Task: Find connections with filter location Schkeuditz with filter topic #Consultingwith filter profile language French with filter current company Adani Solar with filter school Bishop Heber College with filter industry Engines and Power Transmission Equipment Manufacturing with filter service category Blogging with filter keywords title Receptionist
Action: Mouse moved to (313, 260)
Screenshot: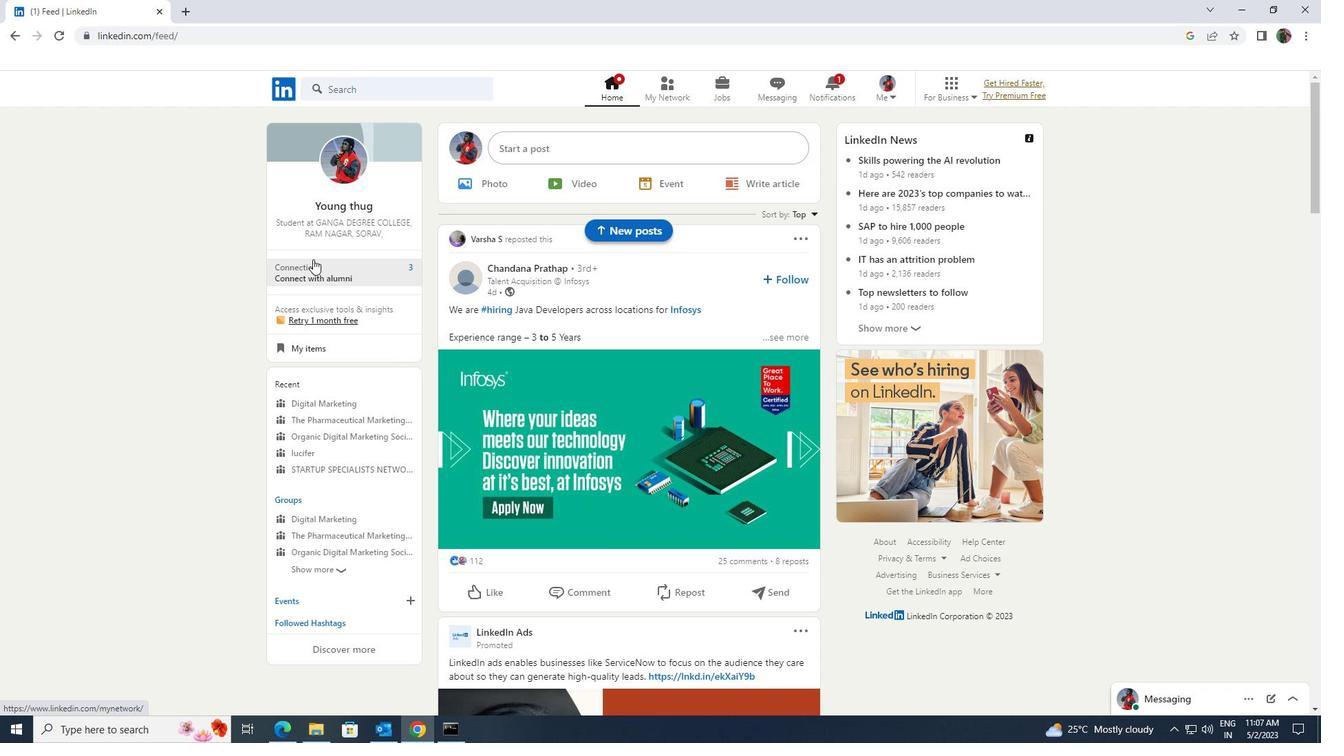 
Action: Mouse pressed left at (313, 260)
Screenshot: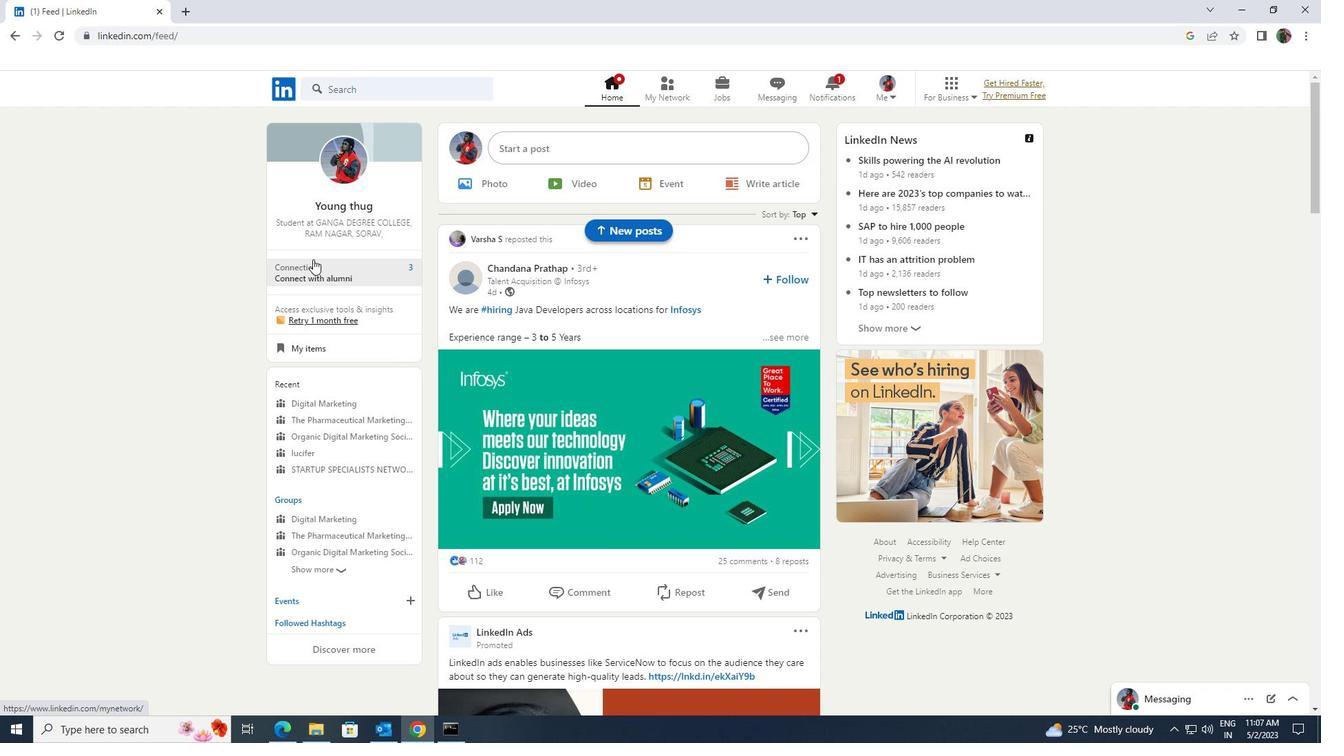 
Action: Mouse moved to (340, 170)
Screenshot: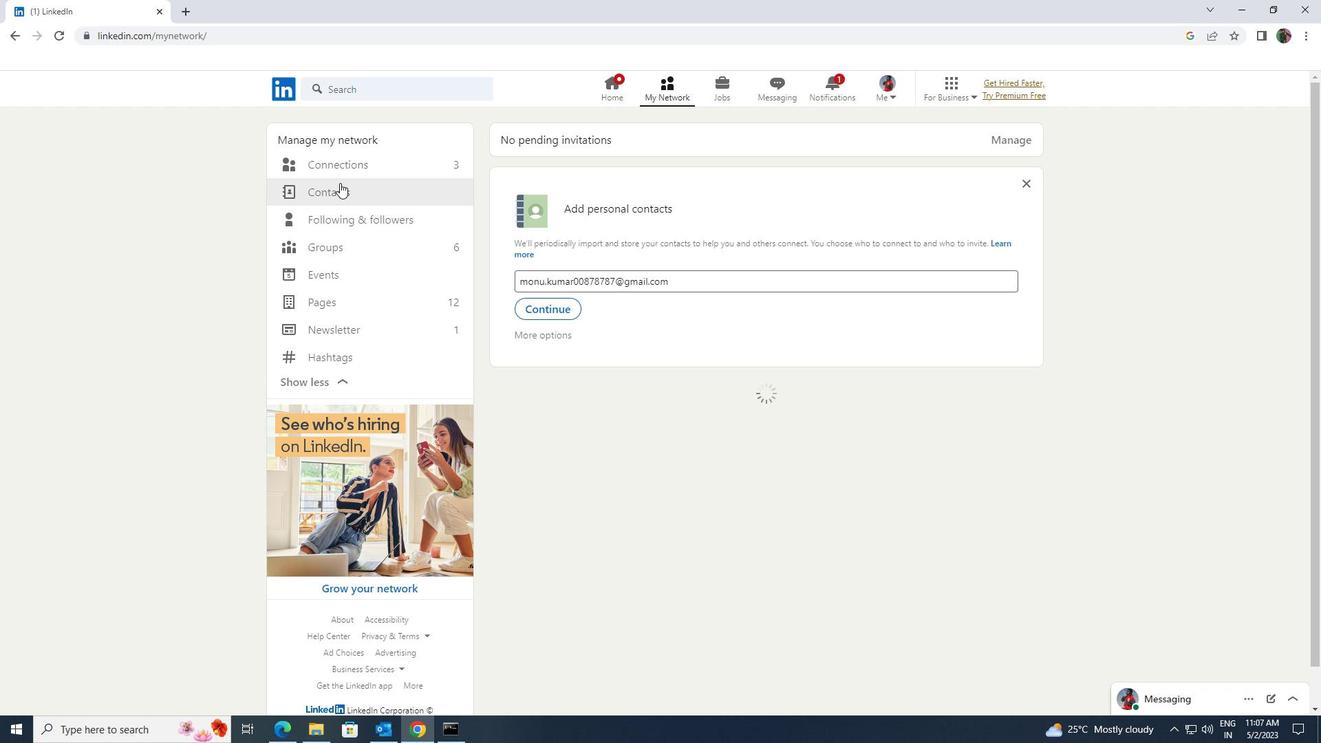 
Action: Mouse pressed left at (340, 170)
Screenshot: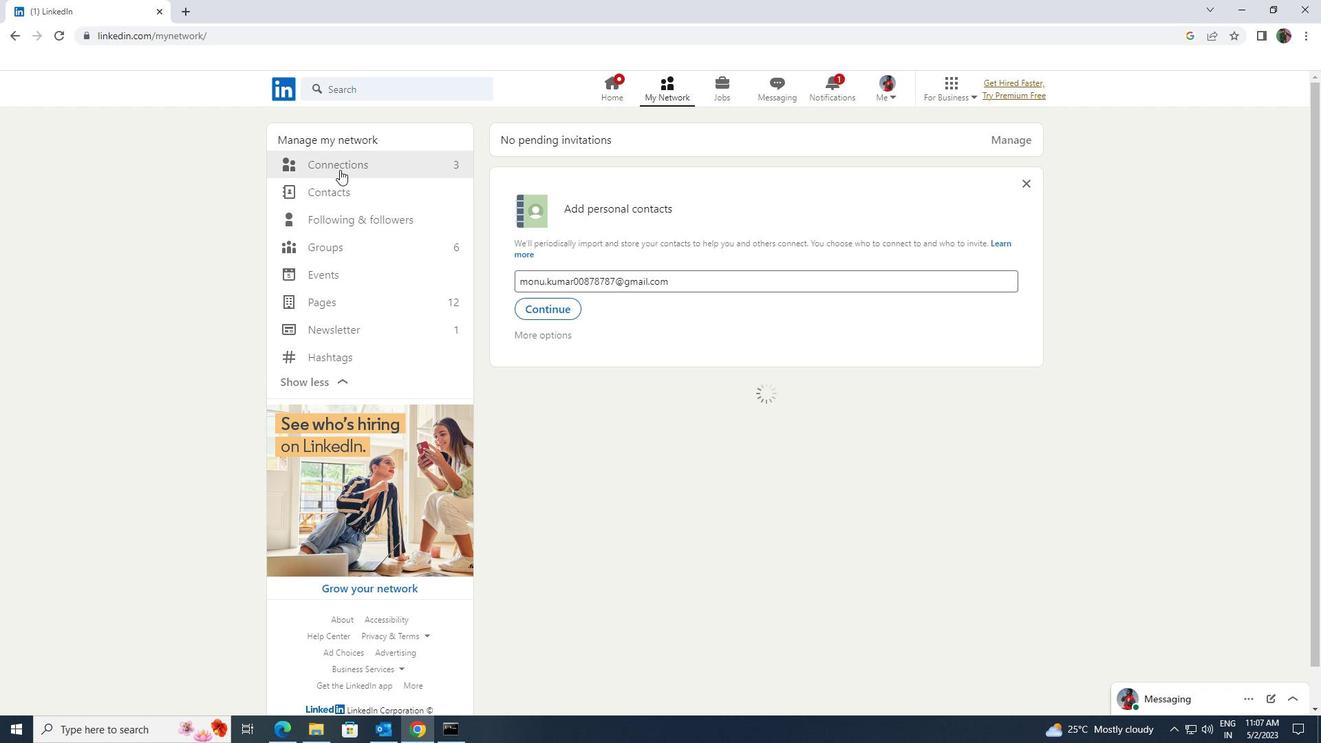 
Action: Mouse moved to (747, 165)
Screenshot: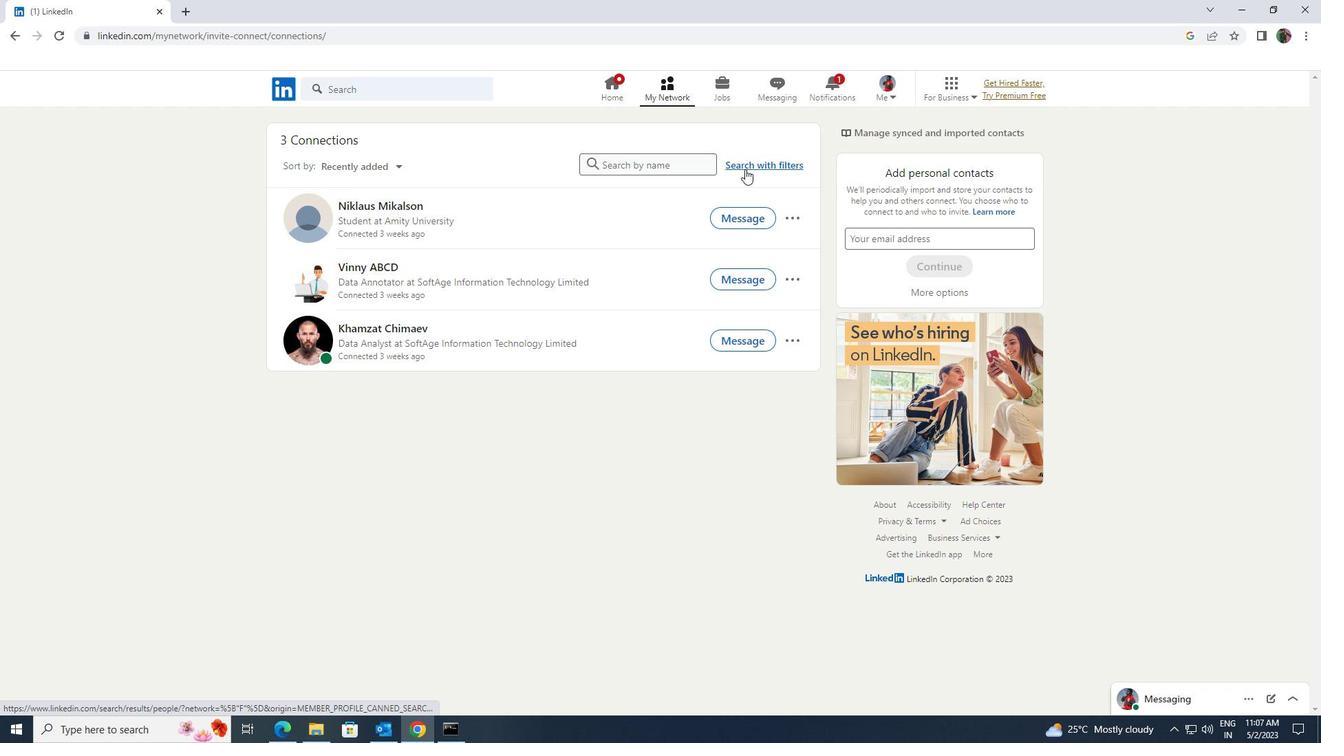 
Action: Mouse pressed left at (747, 165)
Screenshot: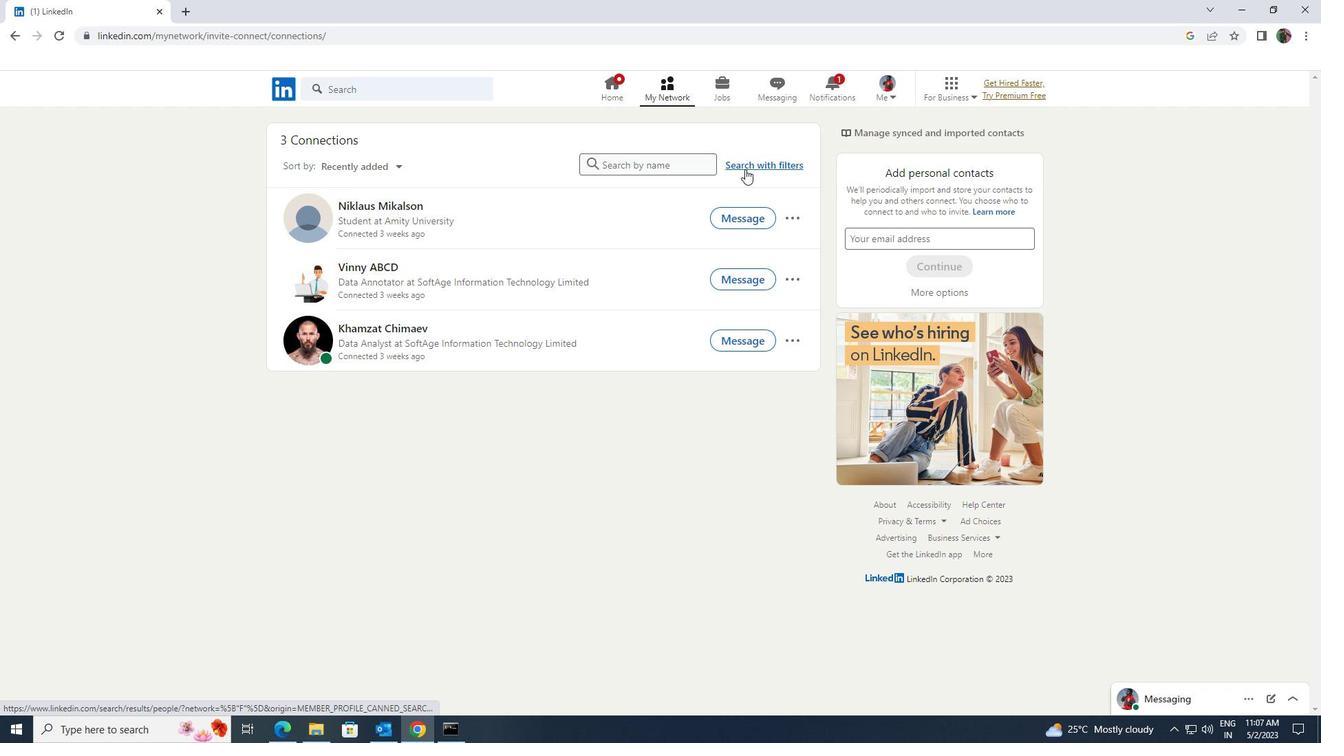 
Action: Mouse moved to (708, 130)
Screenshot: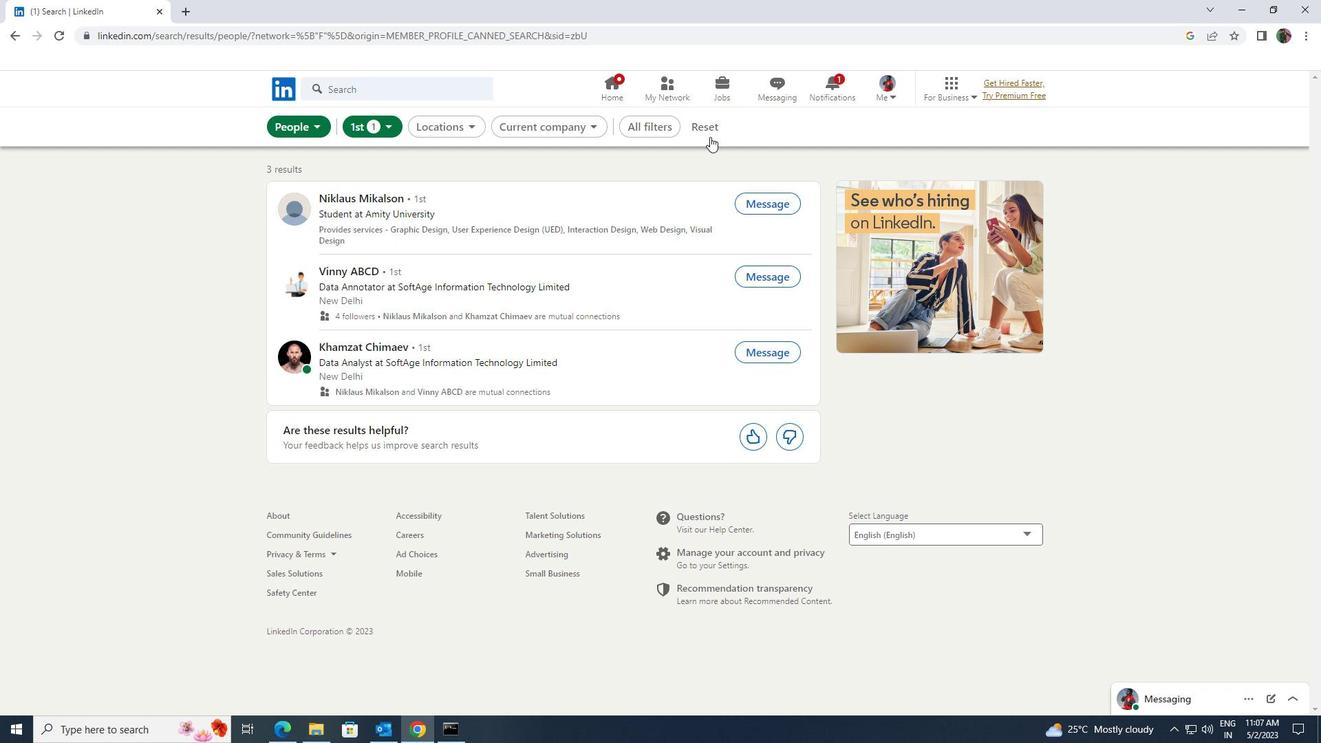 
Action: Mouse pressed left at (708, 130)
Screenshot: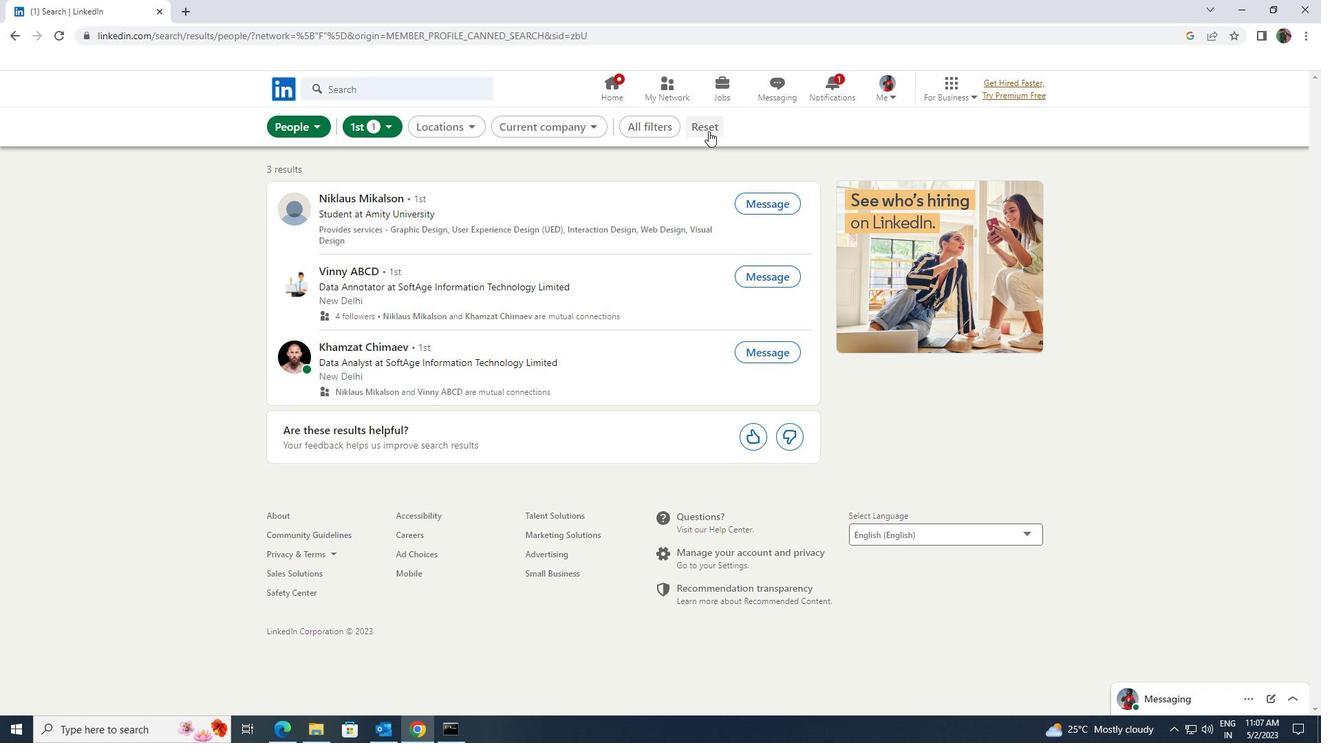 
Action: Mouse moved to (695, 128)
Screenshot: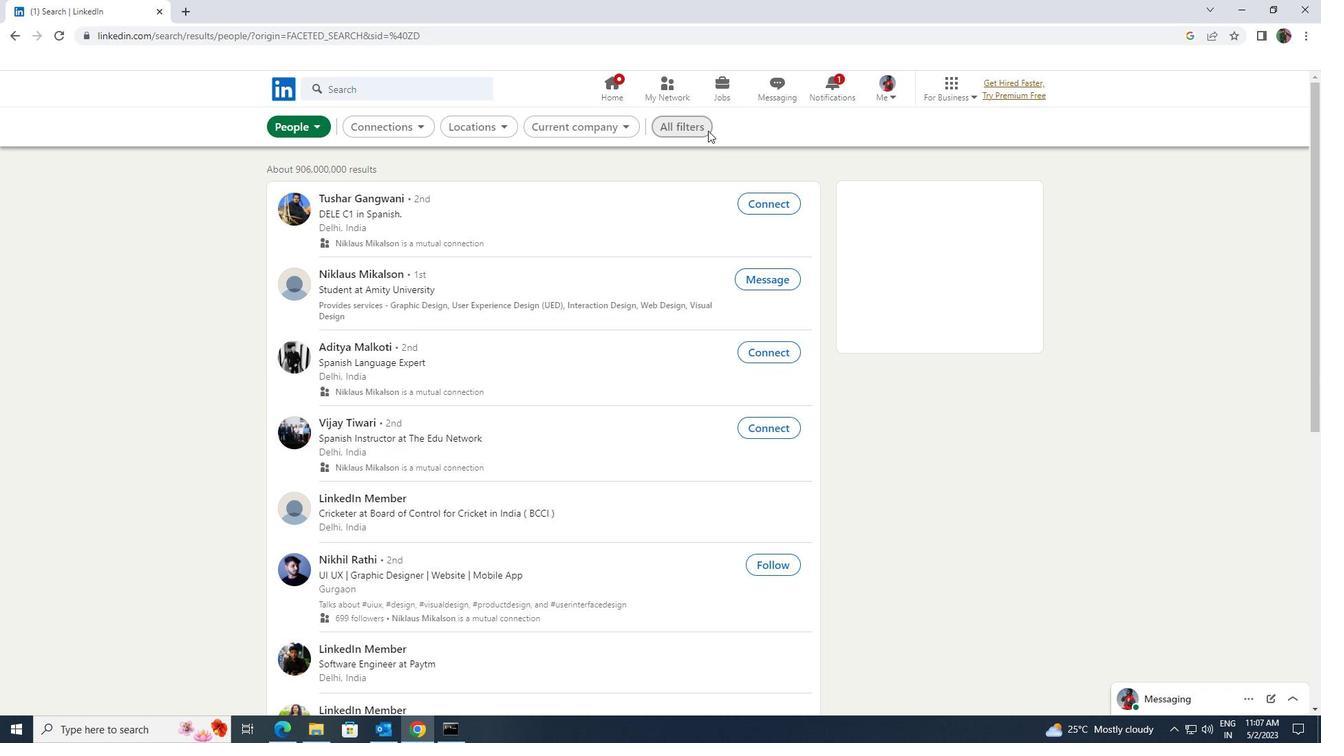 
Action: Mouse pressed left at (695, 128)
Screenshot: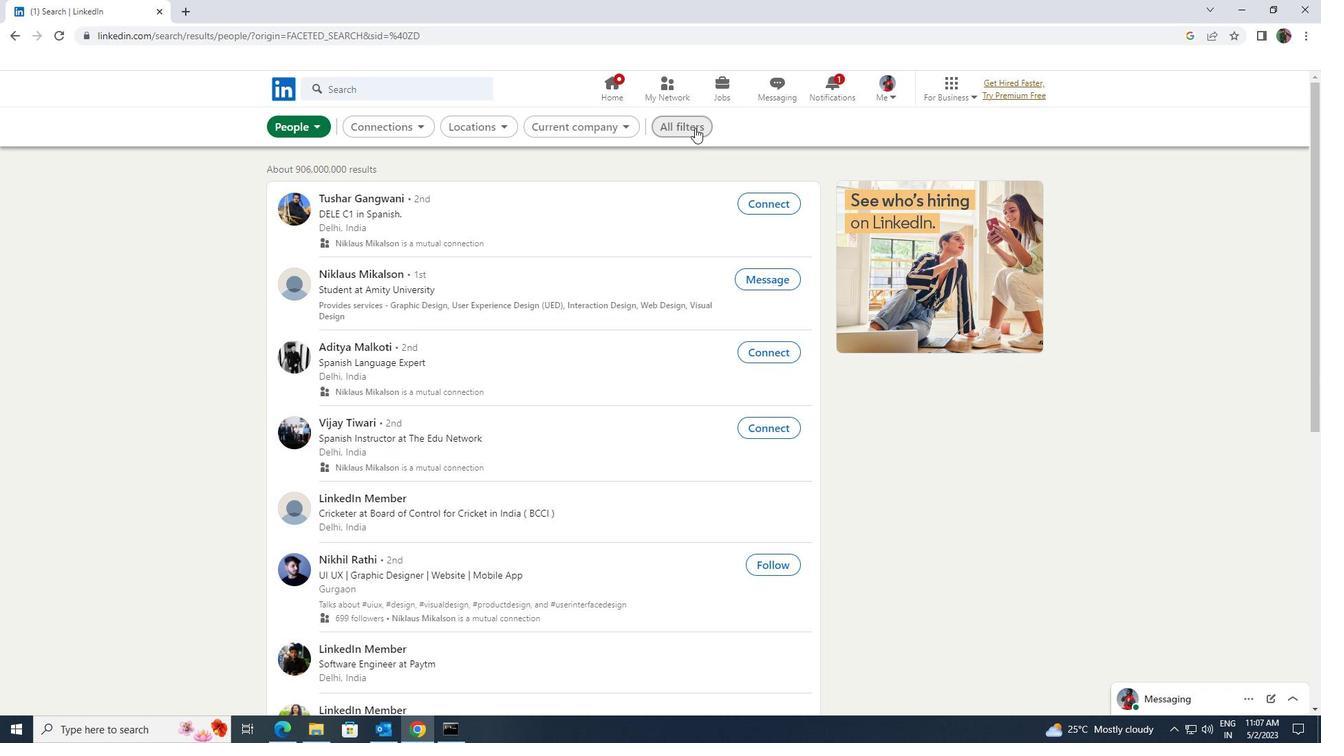 
Action: Mouse moved to (1153, 443)
Screenshot: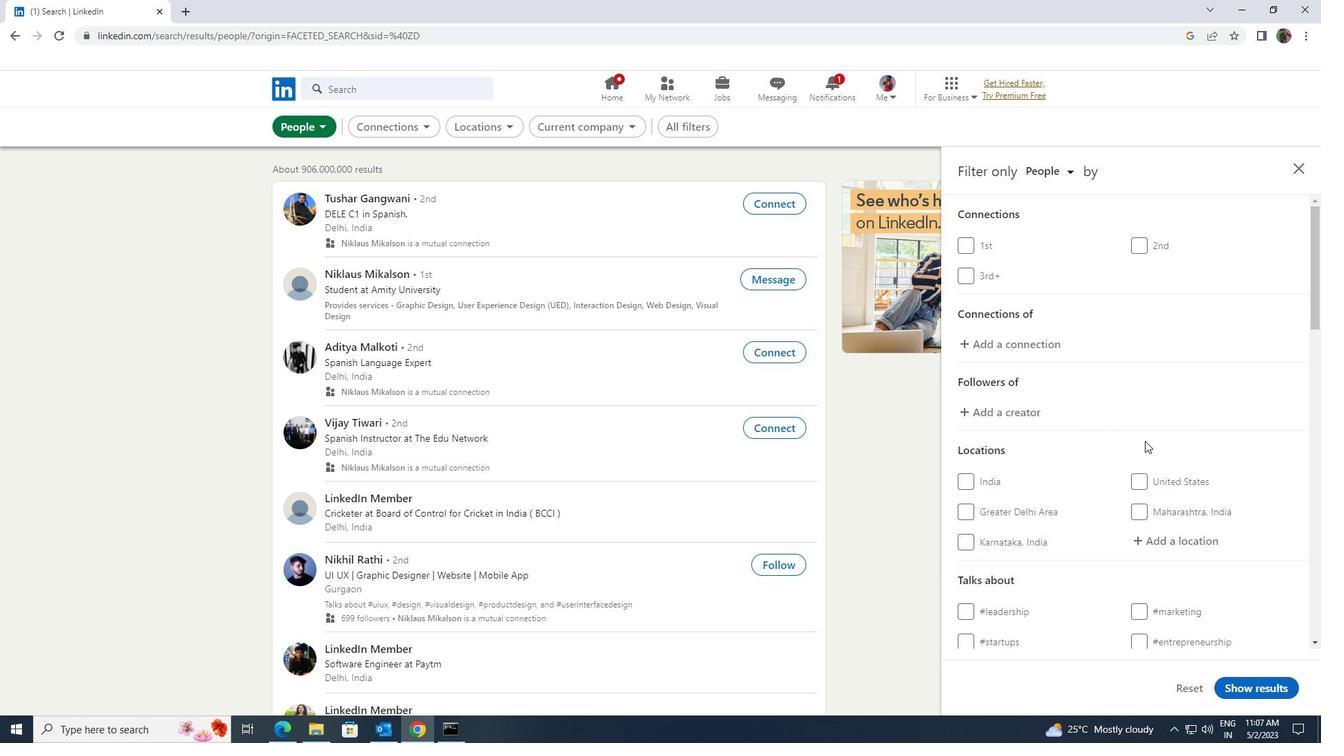 
Action: Mouse scrolled (1153, 442) with delta (0, 0)
Screenshot: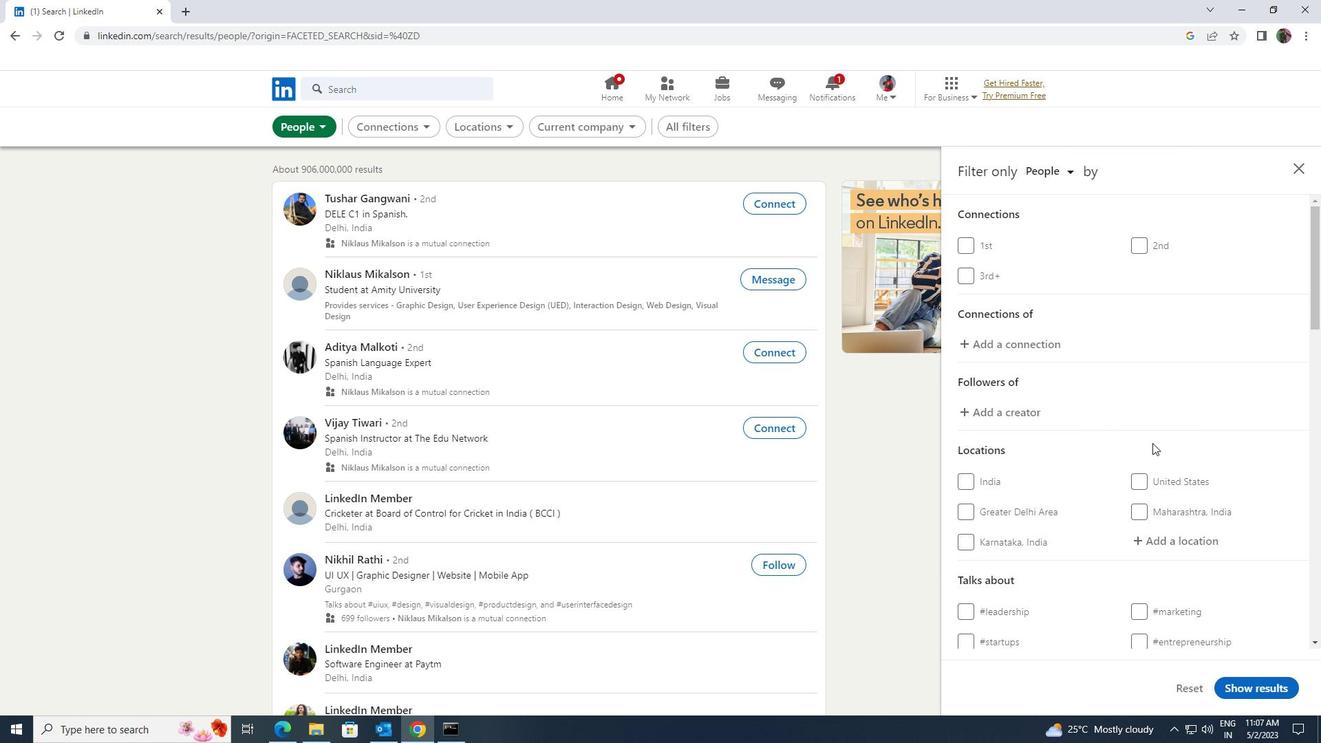 
Action: Mouse scrolled (1153, 442) with delta (0, 0)
Screenshot: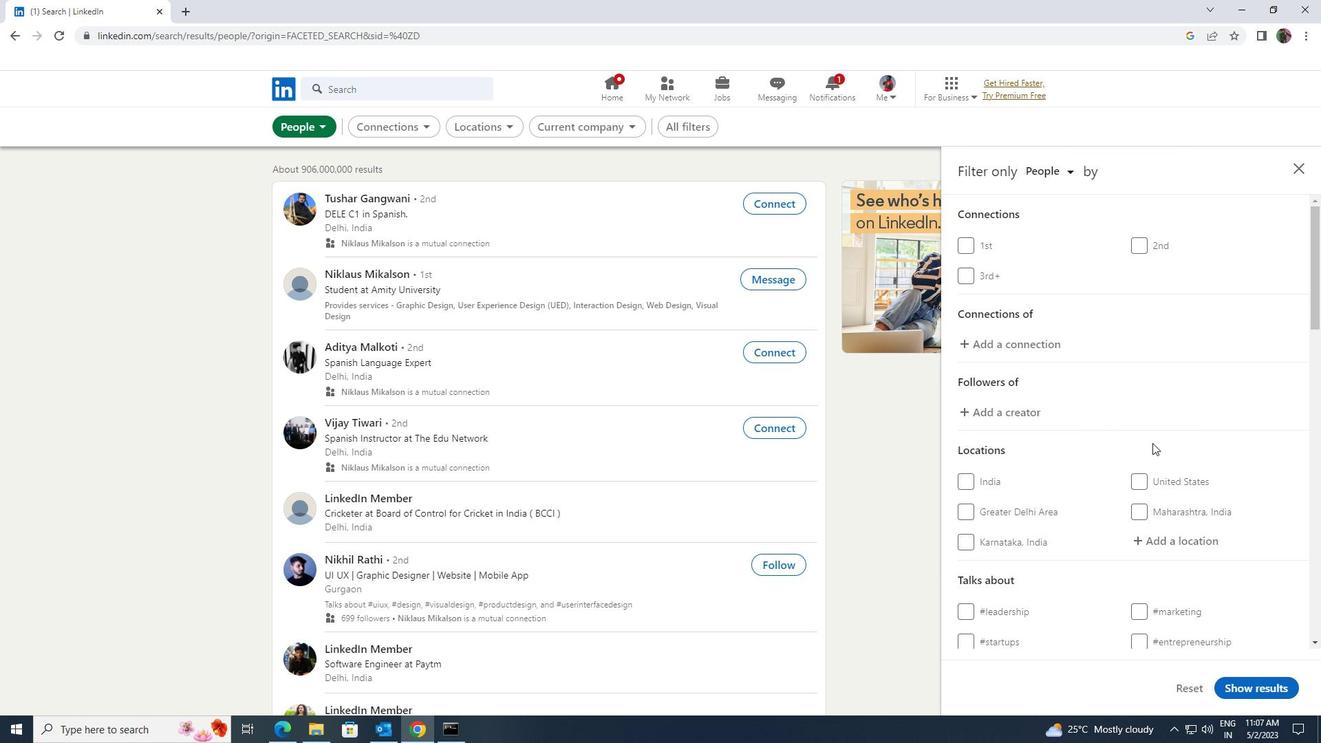 
Action: Mouse moved to (1147, 408)
Screenshot: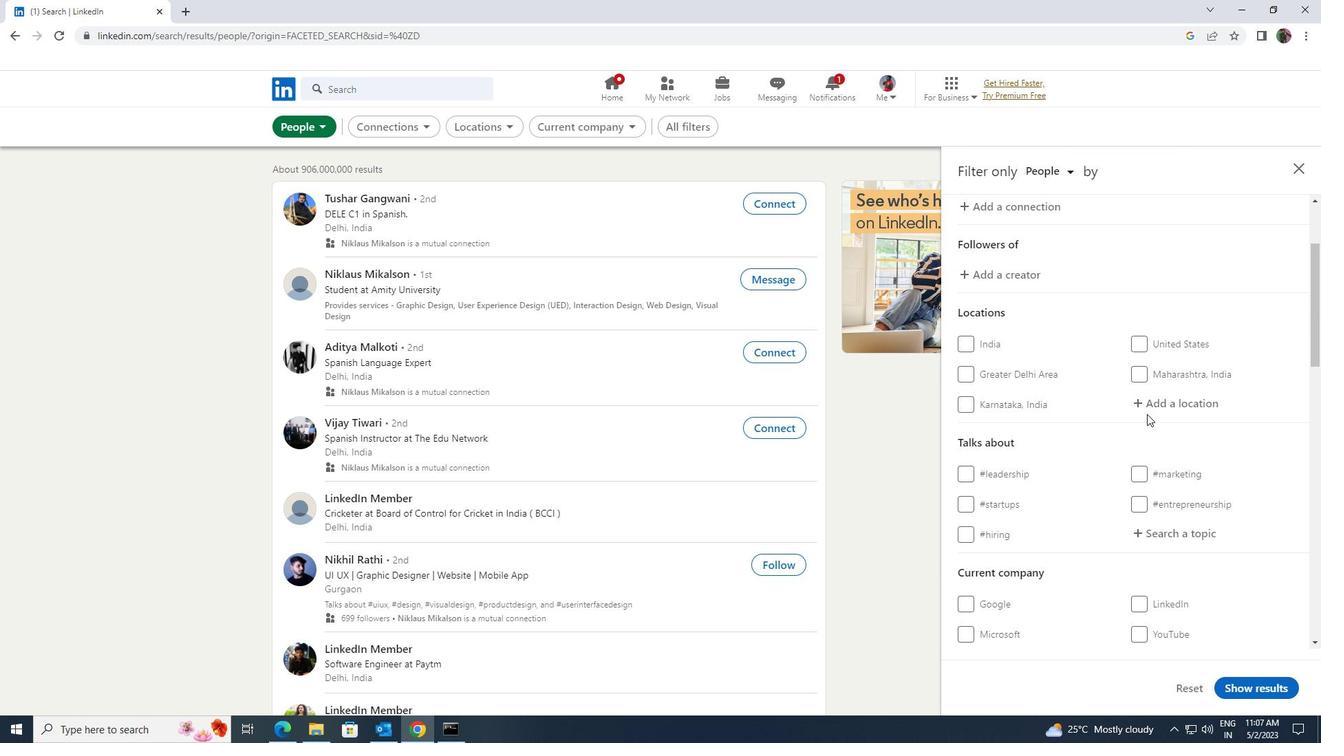 
Action: Mouse pressed left at (1147, 408)
Screenshot: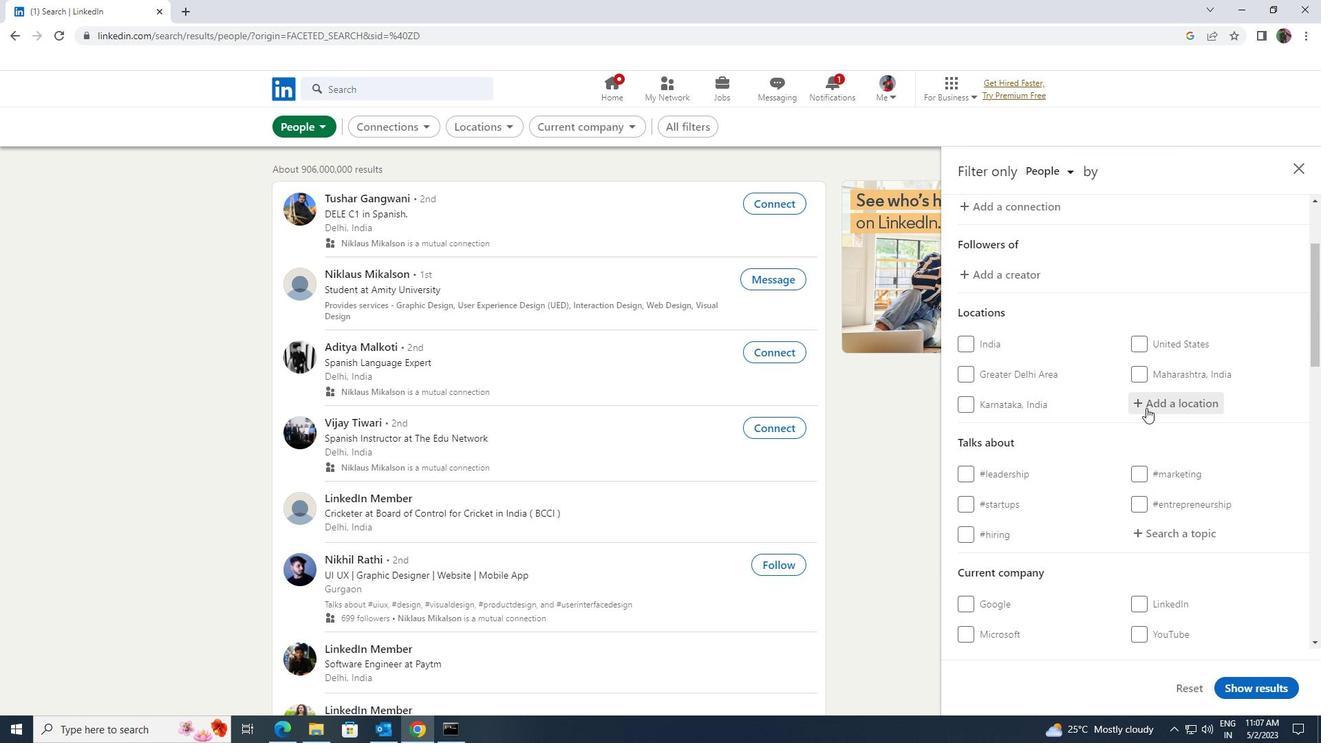 
Action: Mouse moved to (1136, 410)
Screenshot: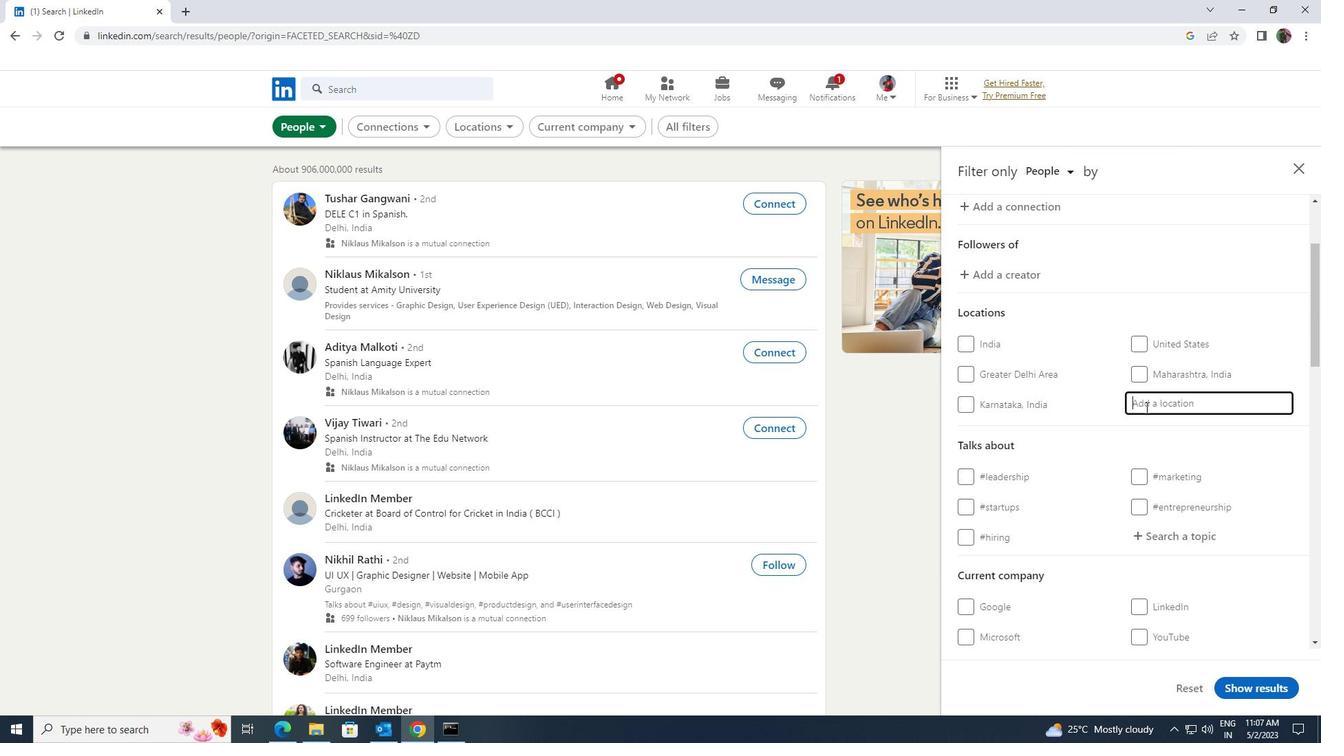 
Action: Key pressed <Key.shift><Key.shift><Key.shift><Key.shift>SCHKE
Screenshot: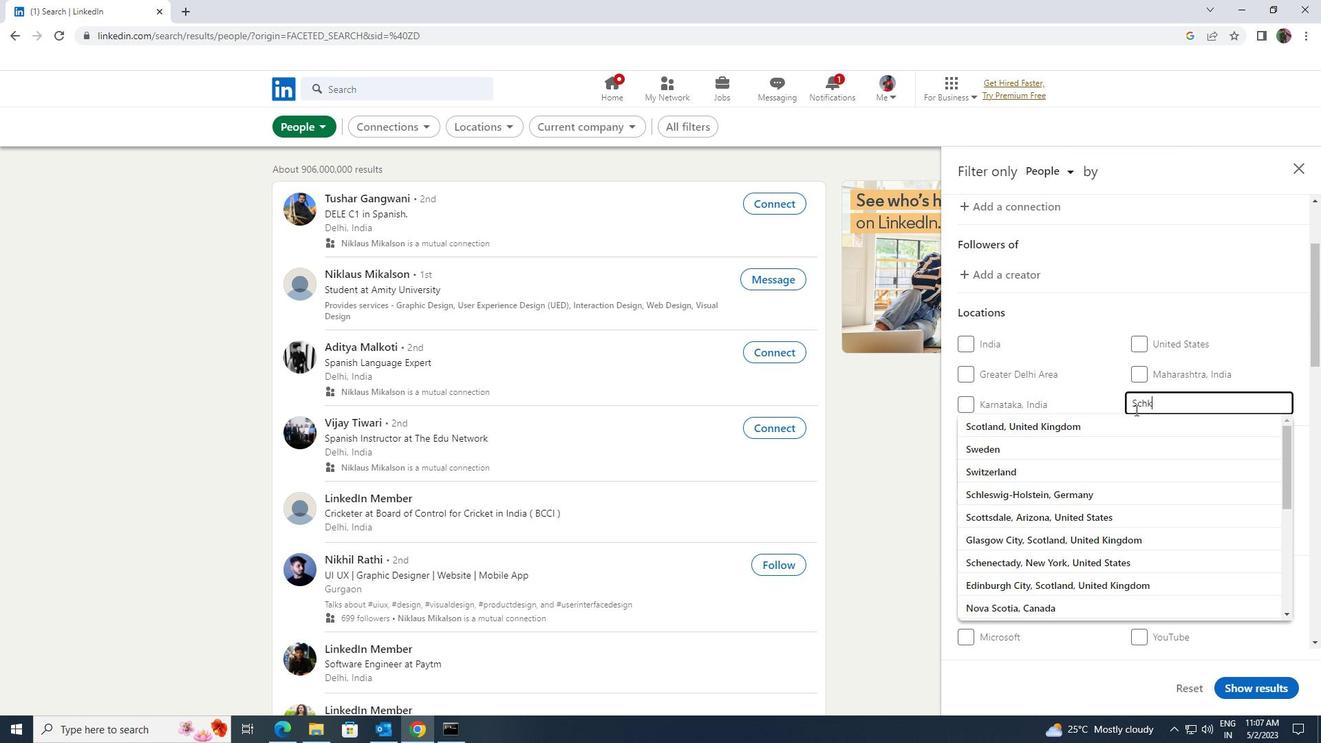 
Action: Mouse moved to (1115, 420)
Screenshot: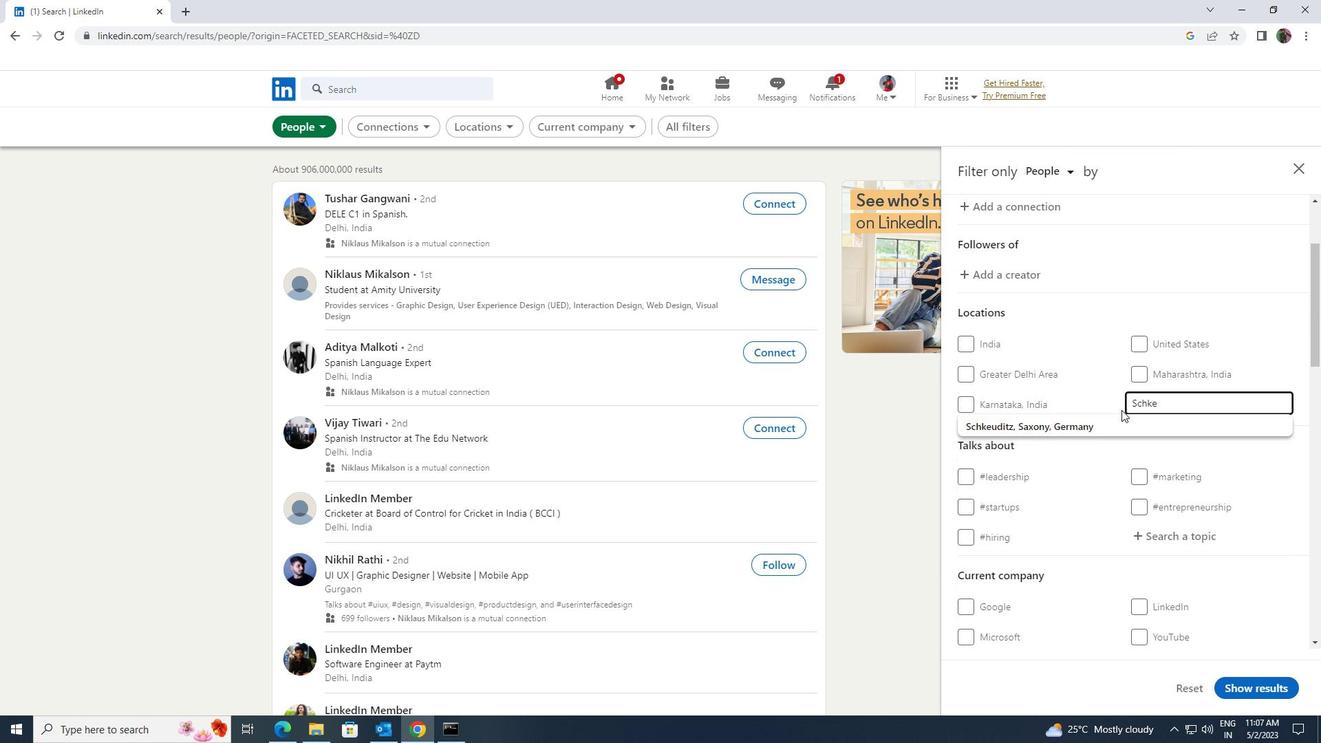 
Action: Mouse pressed left at (1115, 420)
Screenshot: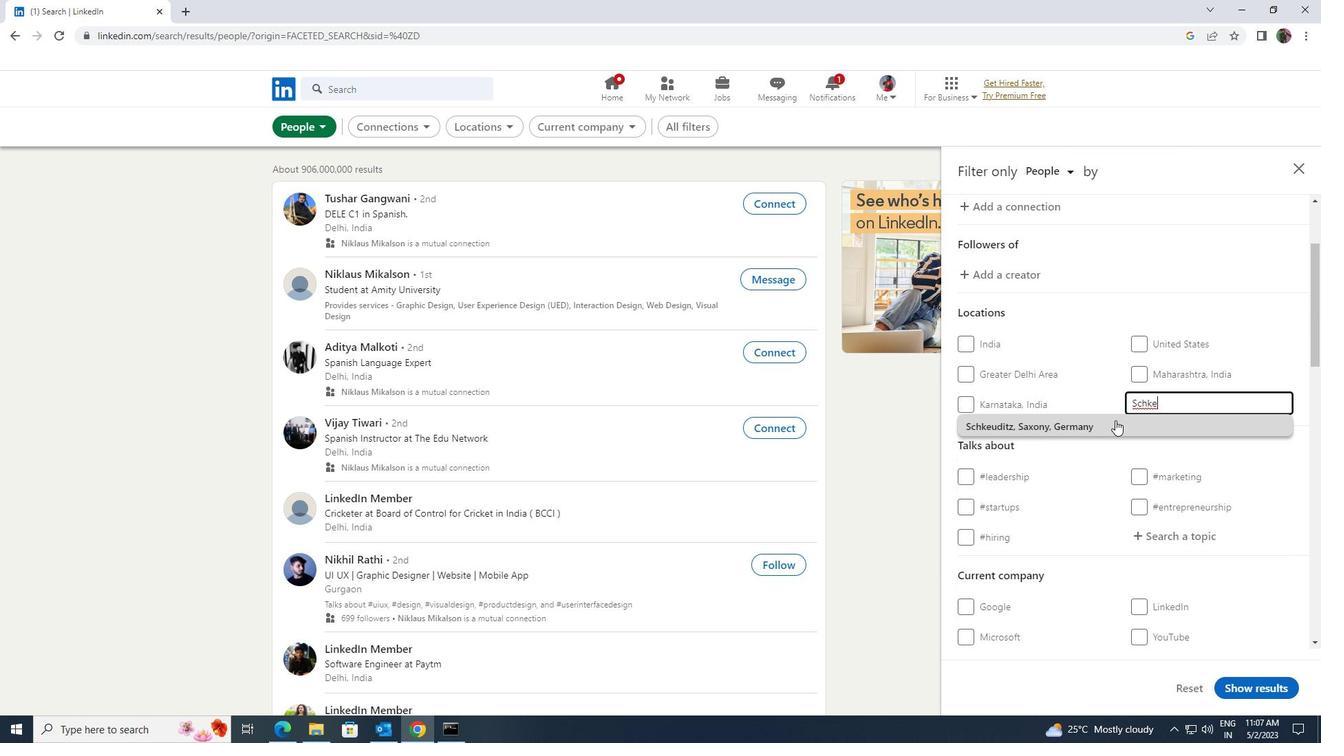 
Action: Mouse moved to (1116, 423)
Screenshot: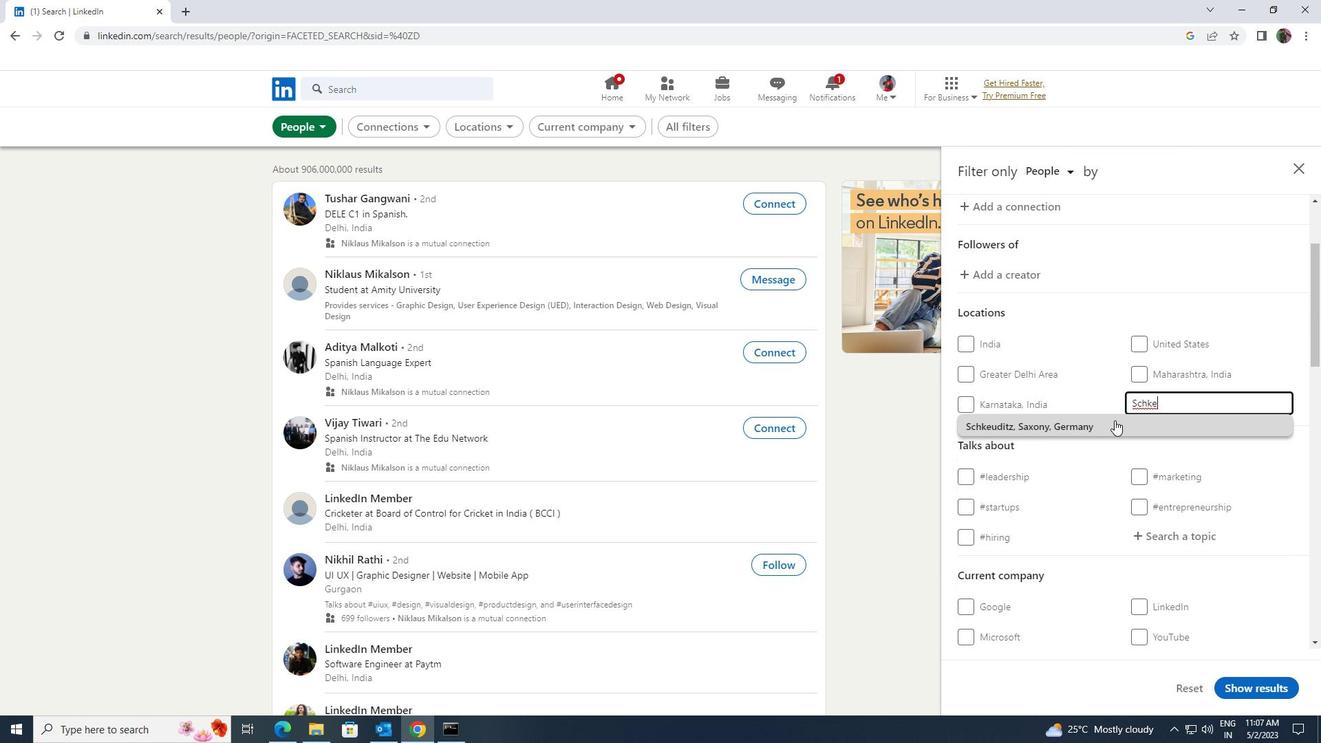 
Action: Mouse scrolled (1116, 422) with delta (0, 0)
Screenshot: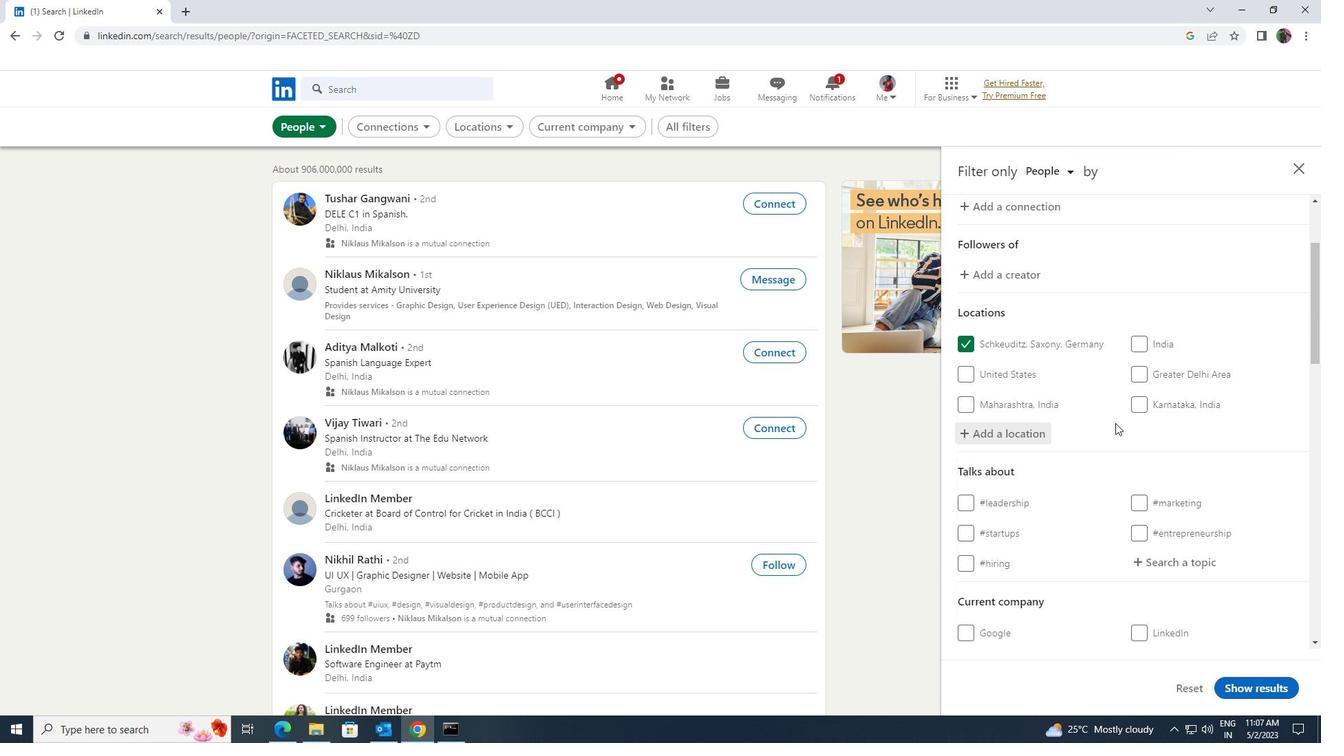 
Action: Mouse moved to (1153, 485)
Screenshot: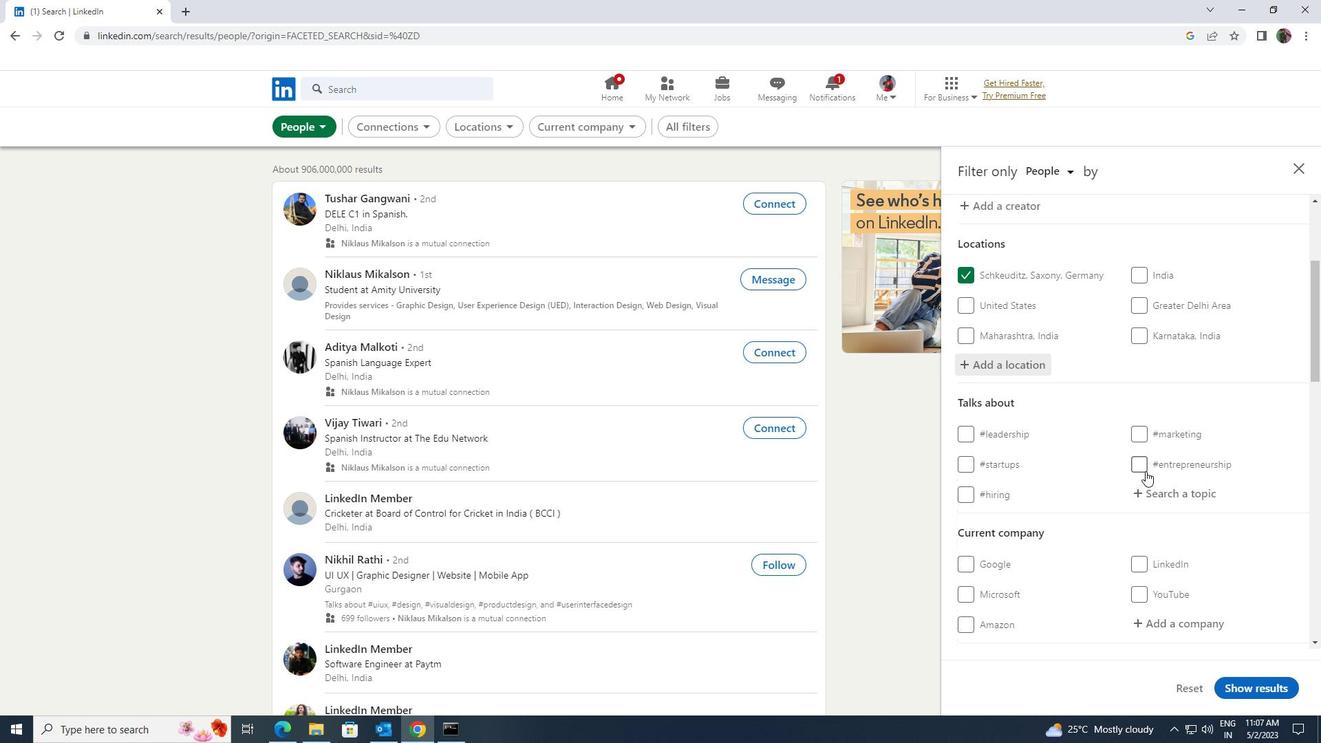 
Action: Mouse pressed left at (1153, 485)
Screenshot: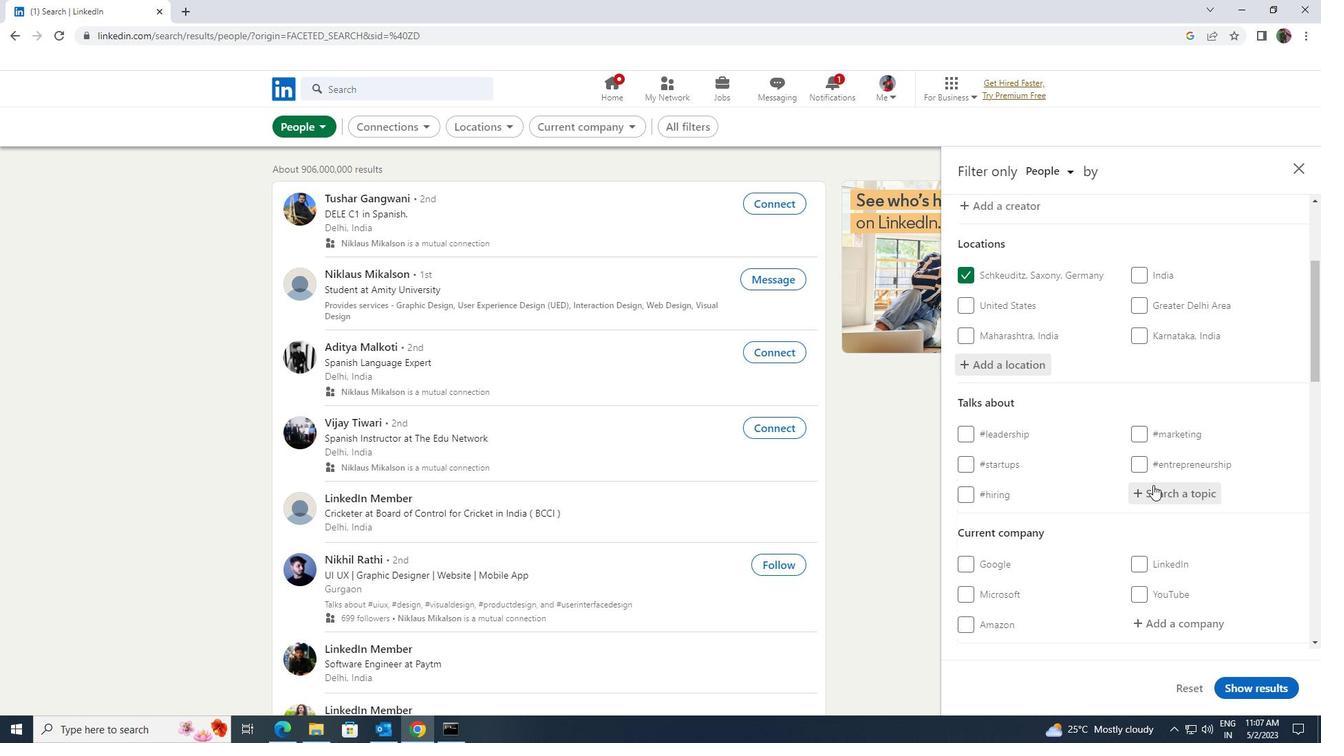 
Action: Mouse moved to (1131, 477)
Screenshot: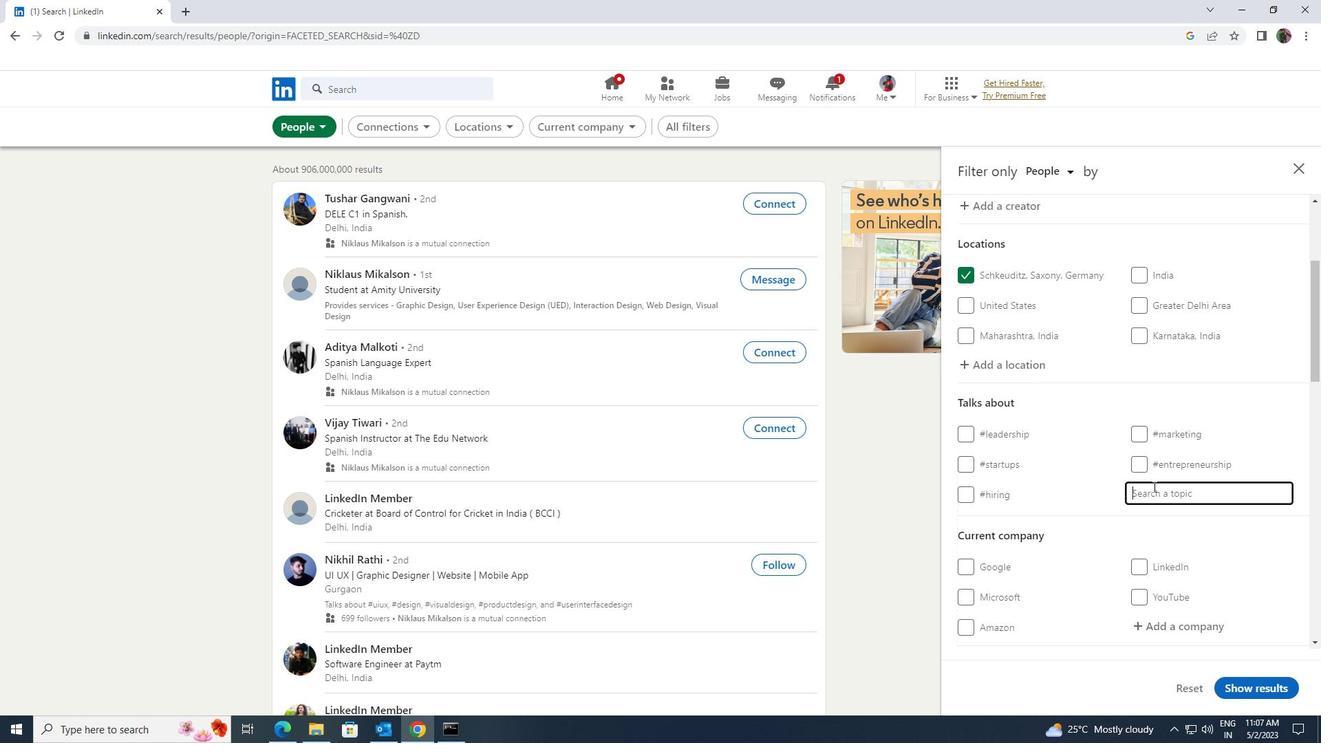 
Action: Key pressed <Key.shift>CONSUL
Screenshot: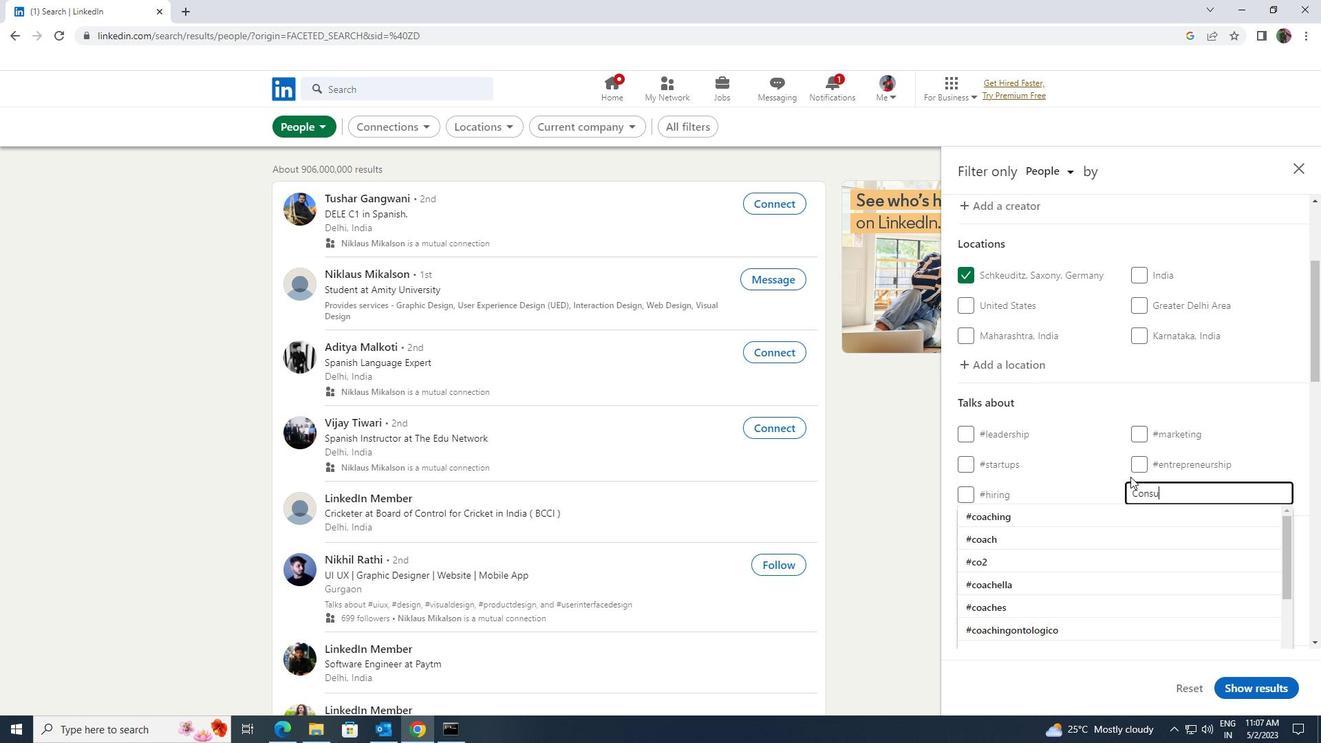 
Action: Mouse moved to (1103, 510)
Screenshot: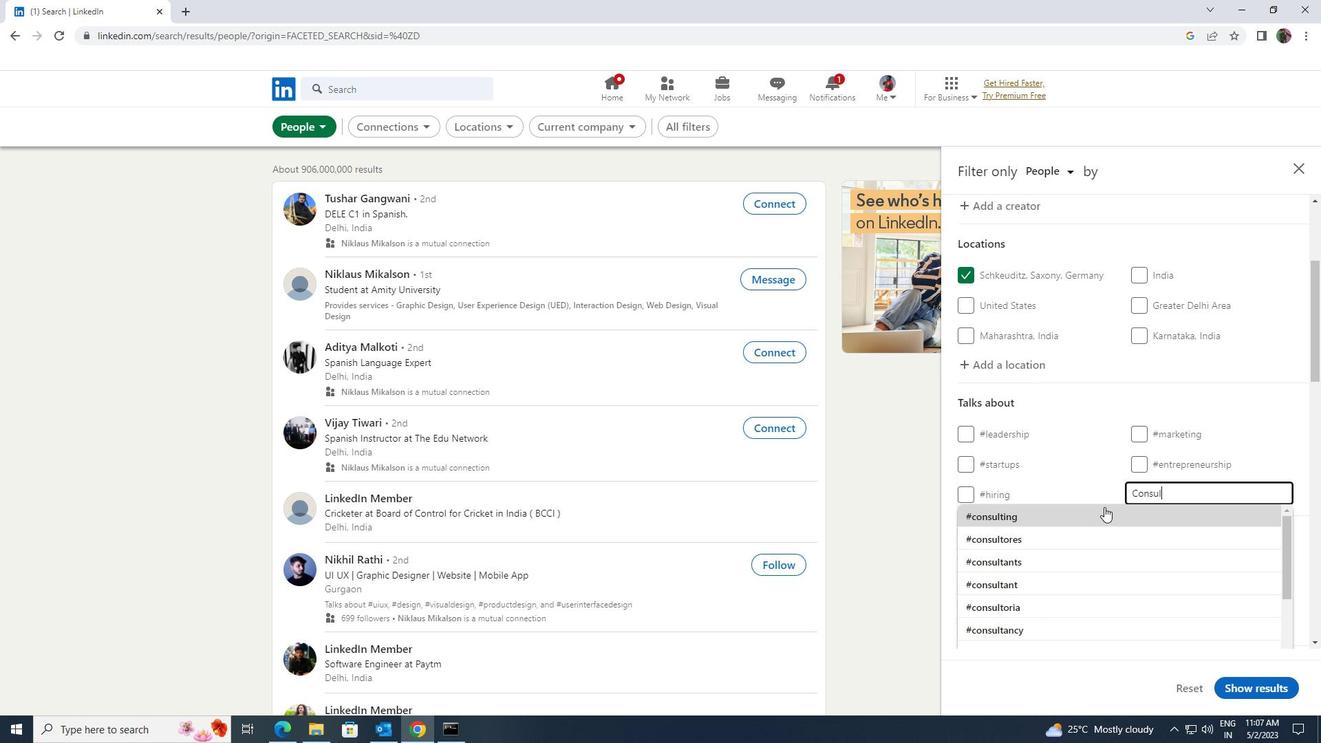 
Action: Mouse pressed left at (1103, 510)
Screenshot: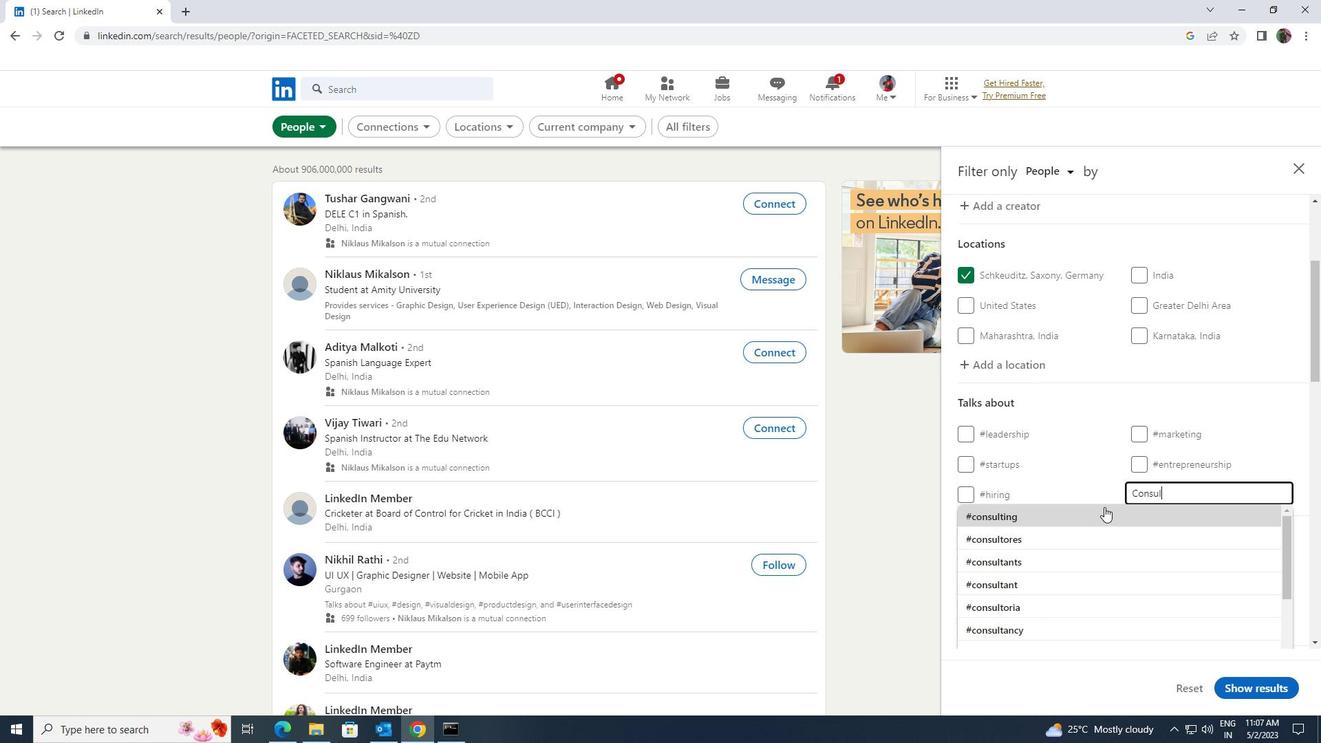 
Action: Mouse scrolled (1103, 510) with delta (0, 0)
Screenshot: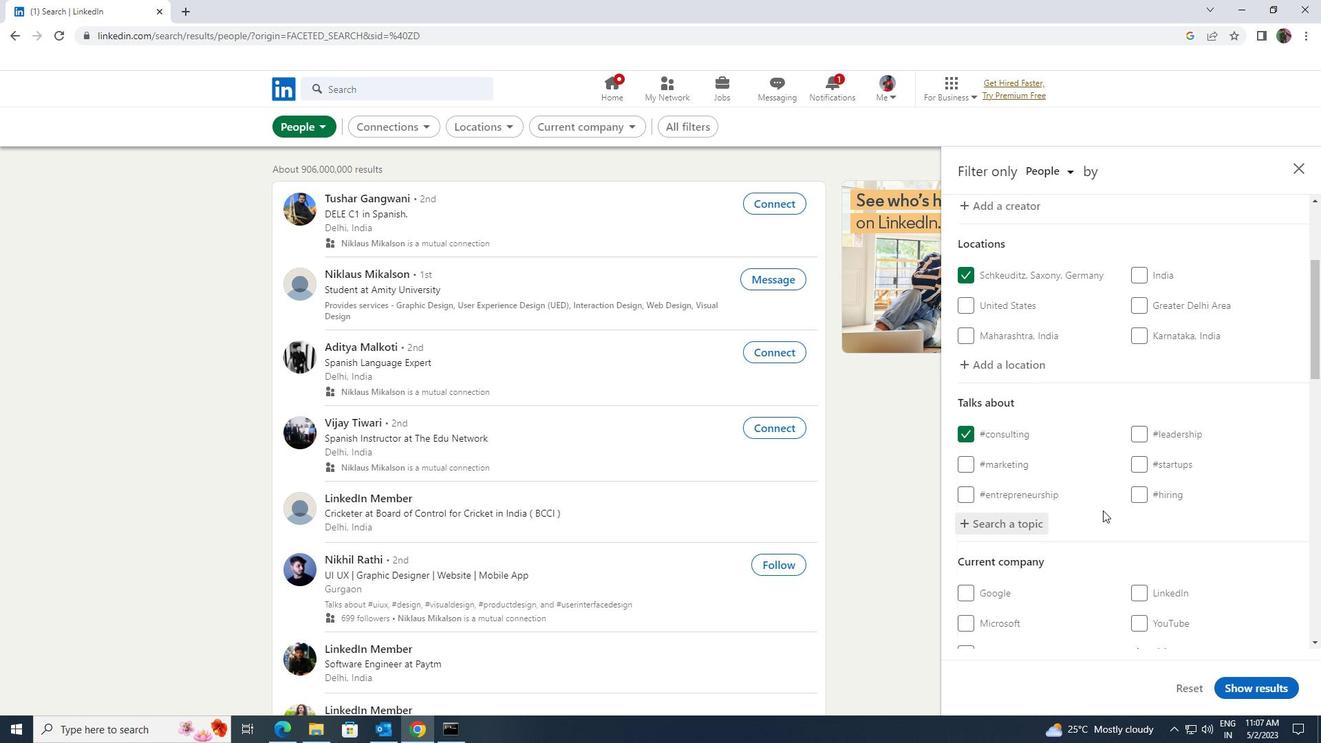 
Action: Mouse scrolled (1103, 510) with delta (0, 0)
Screenshot: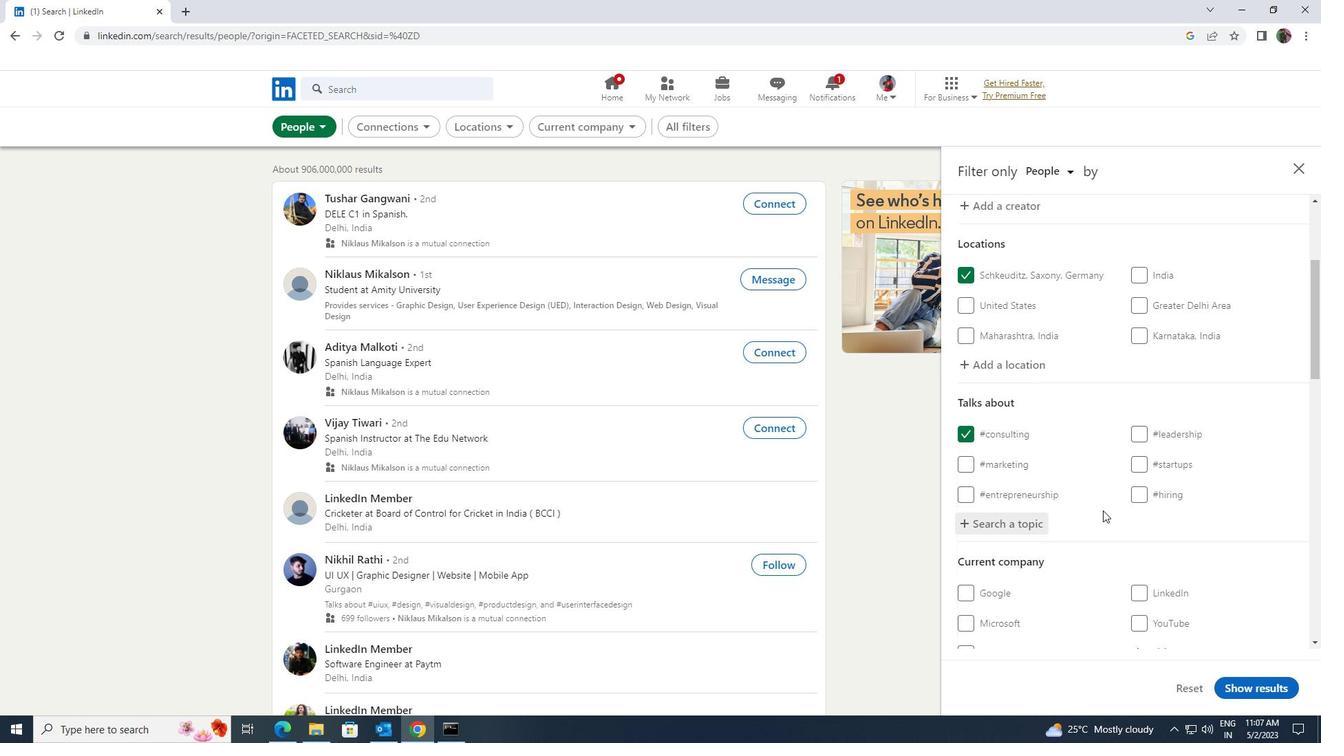 
Action: Mouse scrolled (1103, 510) with delta (0, 0)
Screenshot: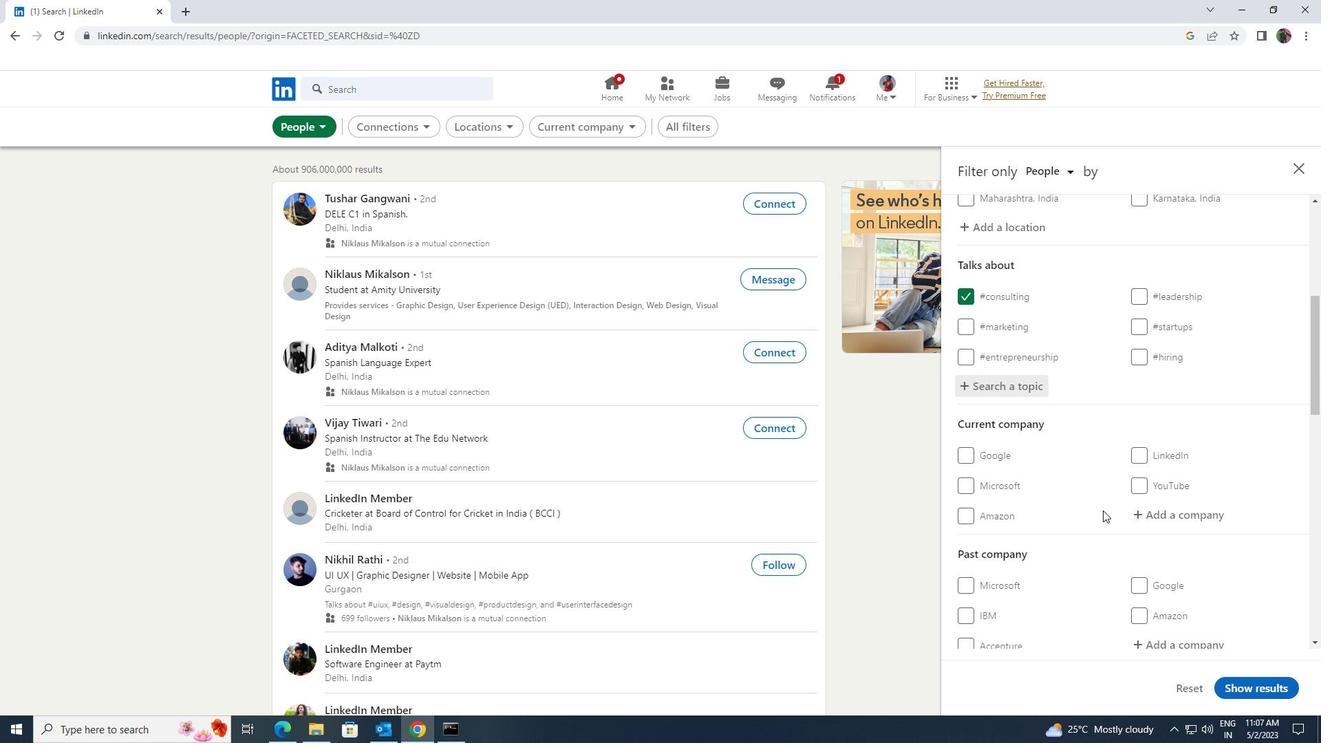 
Action: Mouse scrolled (1103, 510) with delta (0, 0)
Screenshot: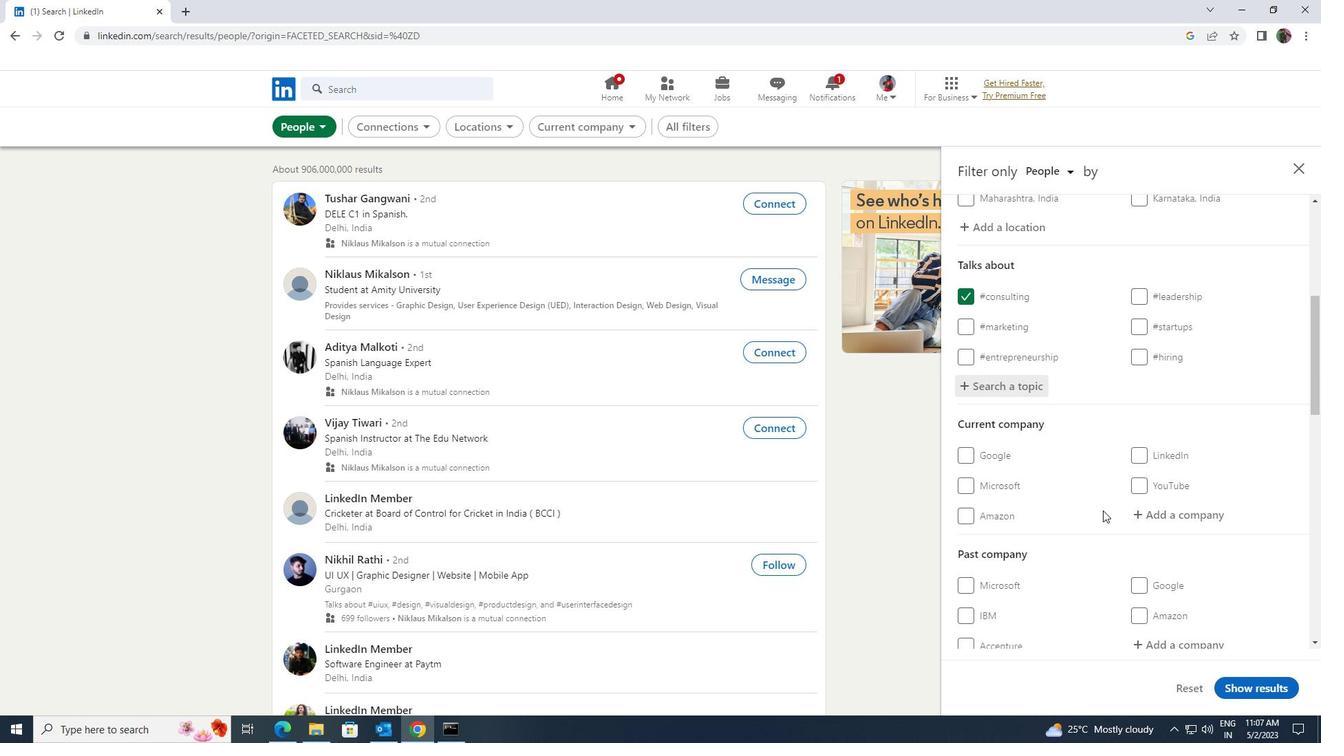 
Action: Mouse moved to (1103, 511)
Screenshot: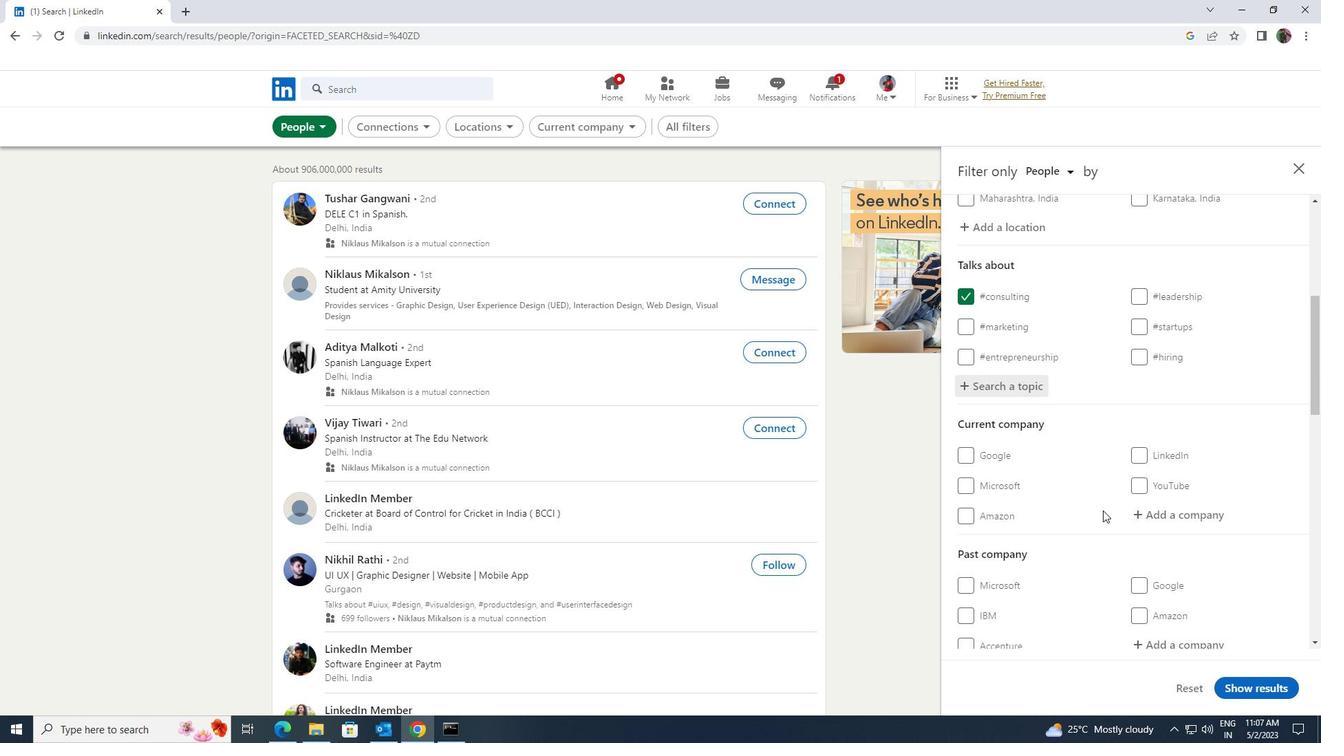 
Action: Mouse scrolled (1103, 510) with delta (0, 0)
Screenshot: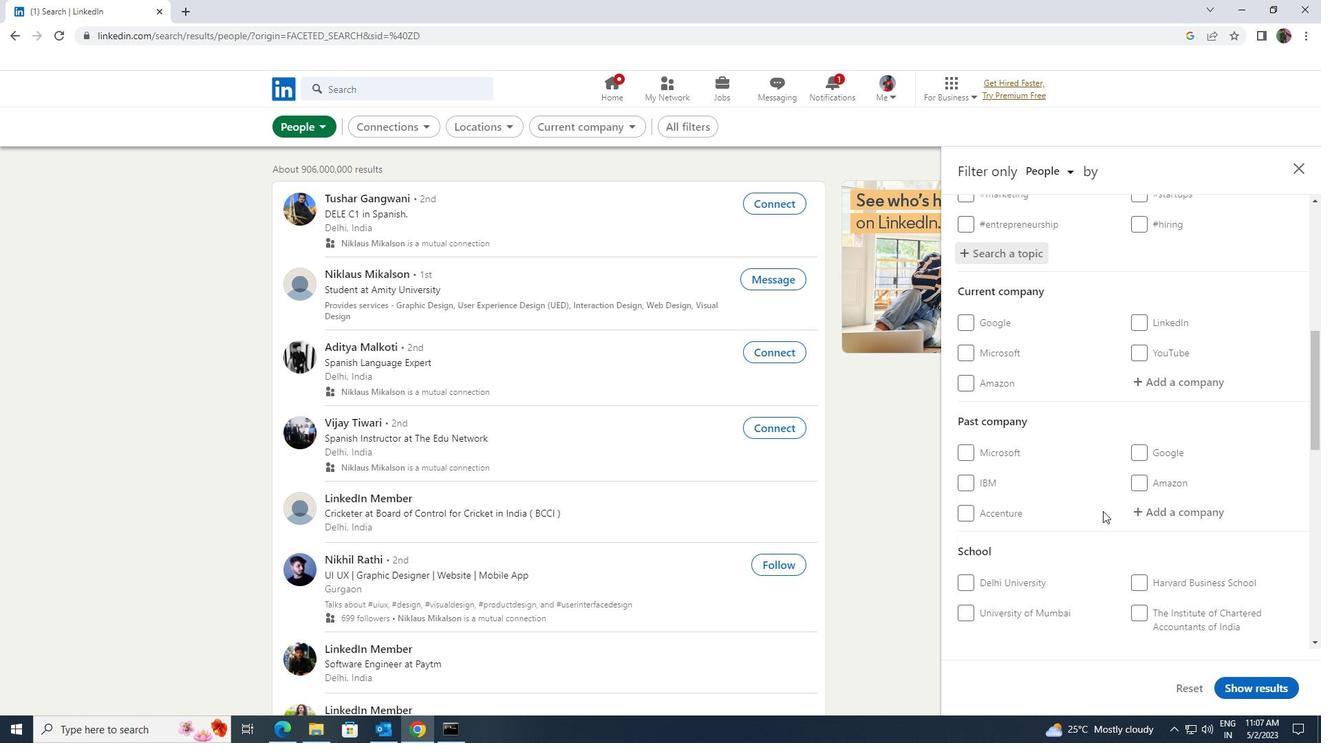 
Action: Mouse scrolled (1103, 510) with delta (0, 0)
Screenshot: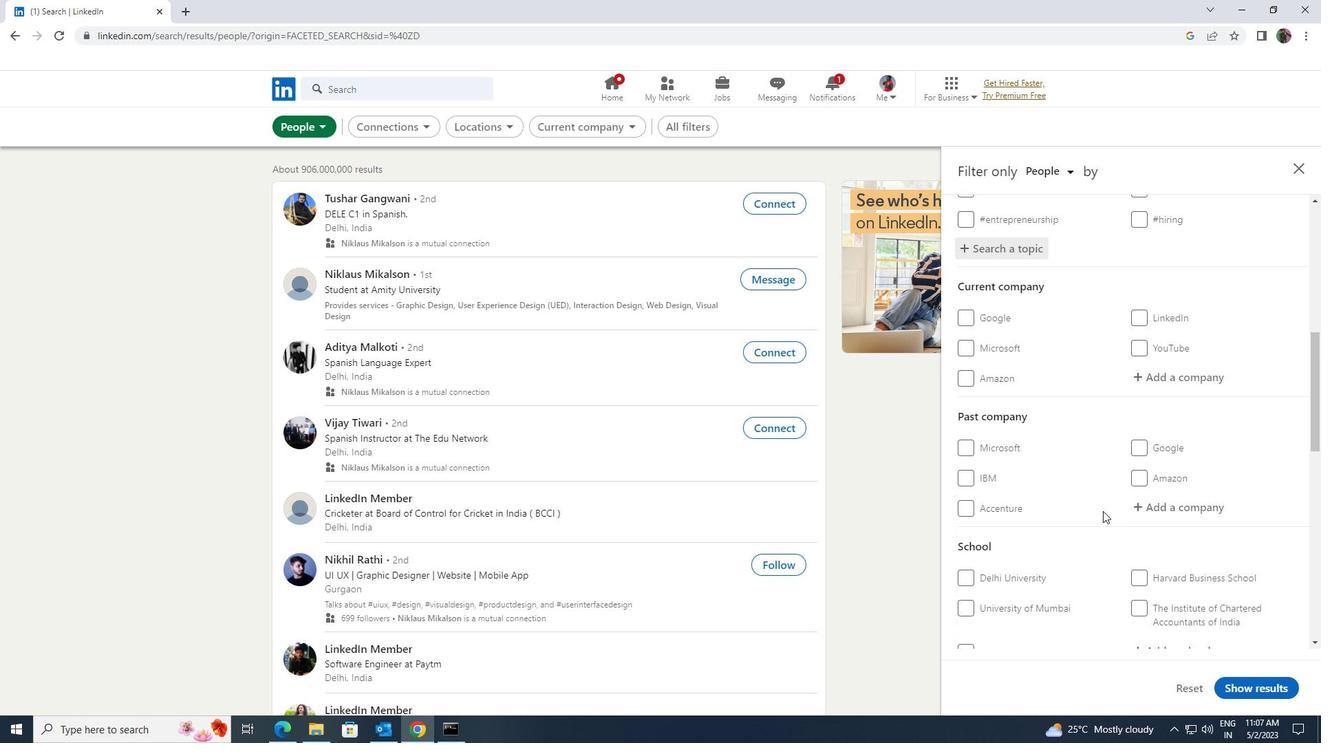 
Action: Mouse moved to (1105, 512)
Screenshot: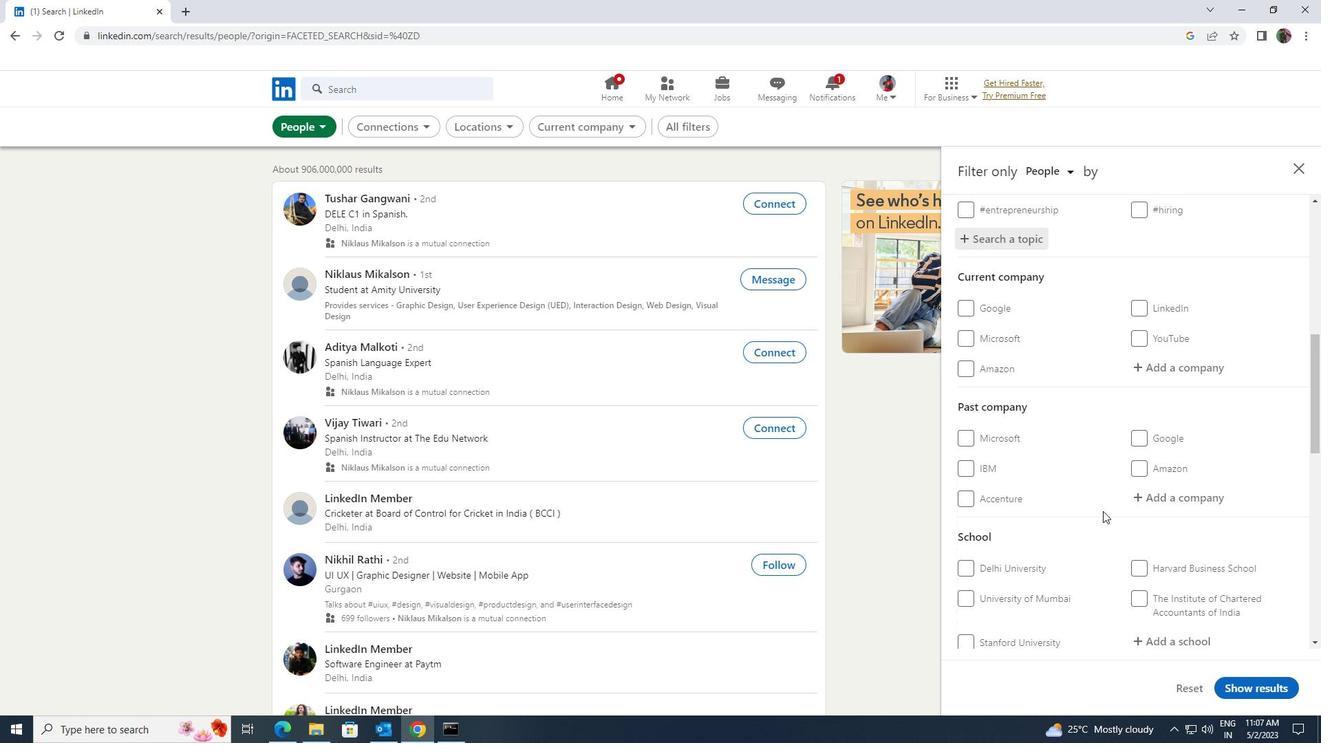 
Action: Mouse scrolled (1105, 511) with delta (0, 0)
Screenshot: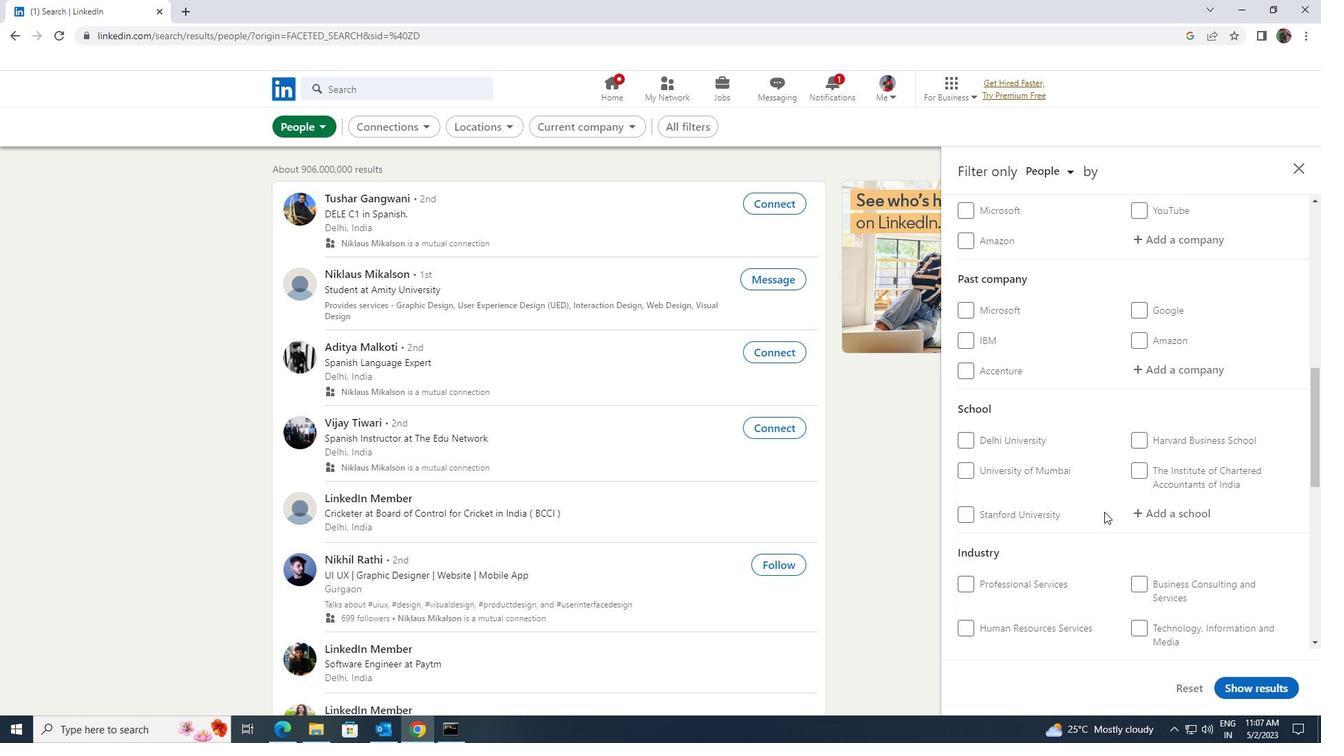 
Action: Mouse scrolled (1105, 511) with delta (0, 0)
Screenshot: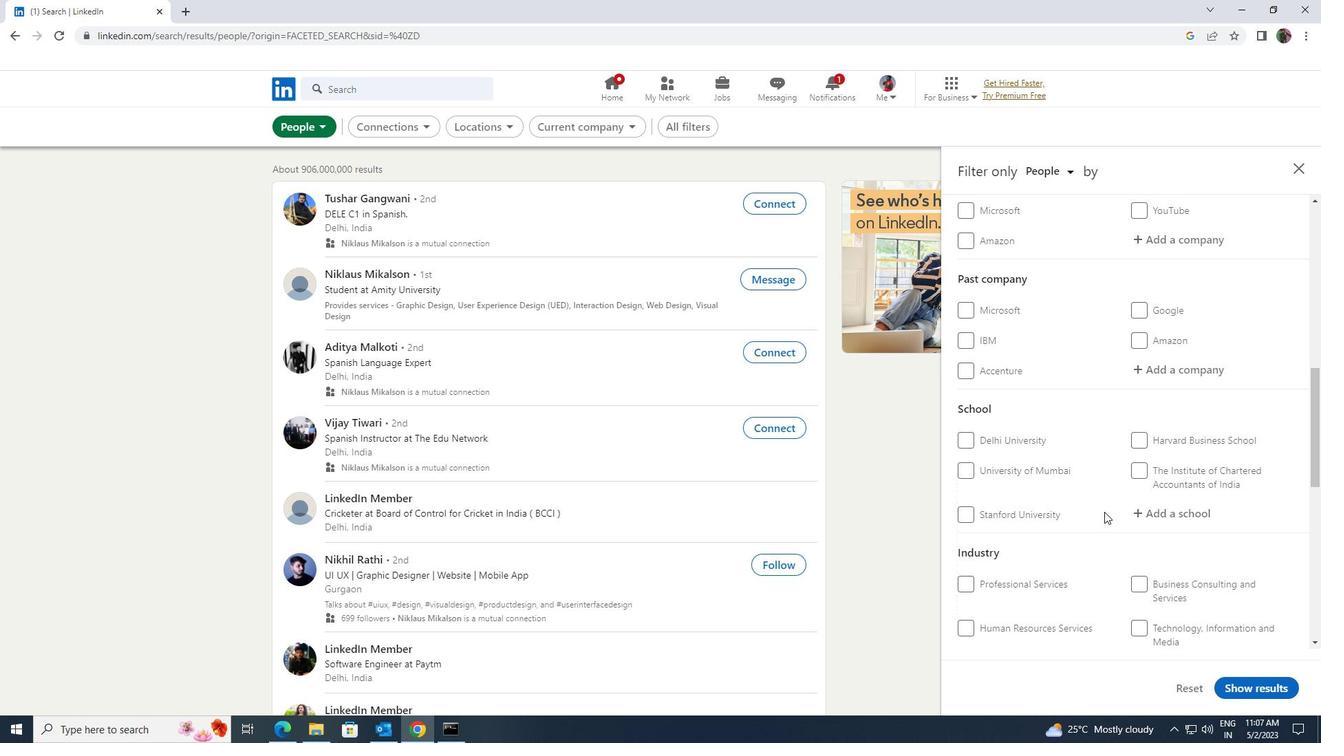 
Action: Mouse scrolled (1105, 511) with delta (0, 0)
Screenshot: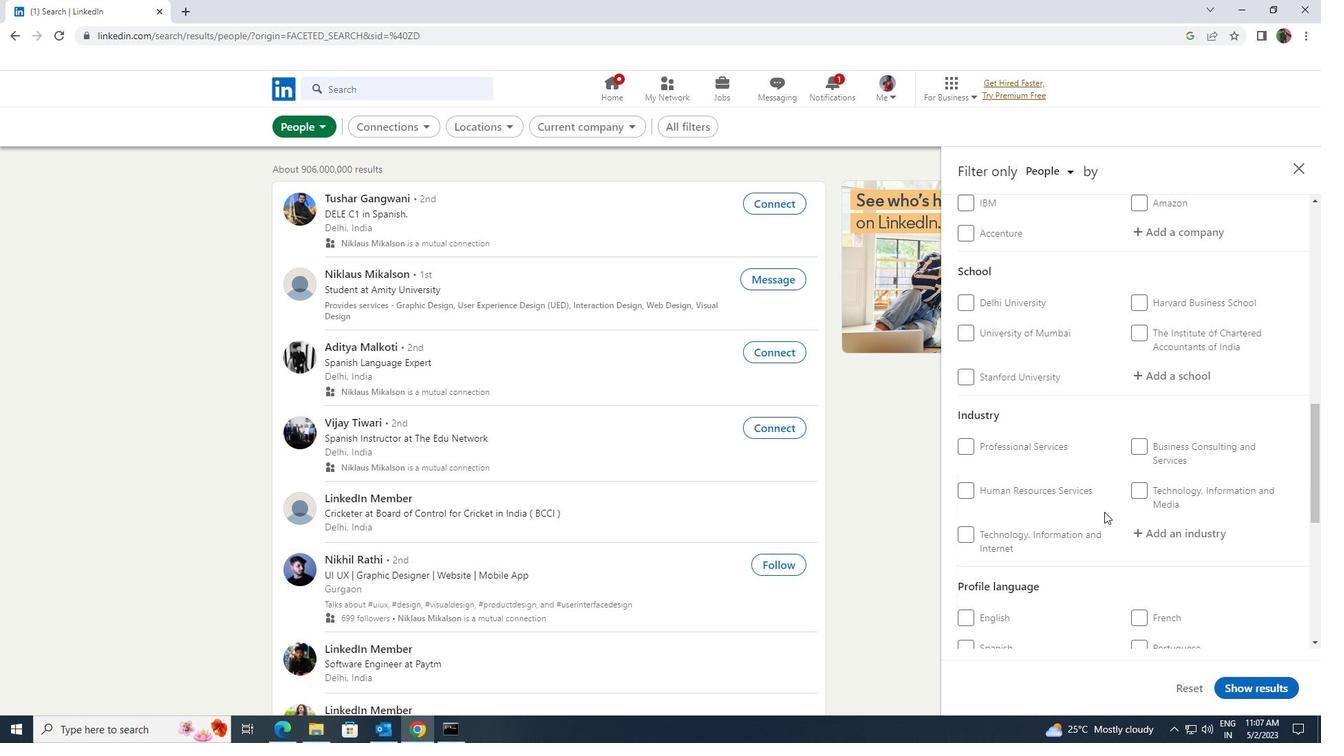 
Action: Mouse scrolled (1105, 511) with delta (0, 0)
Screenshot: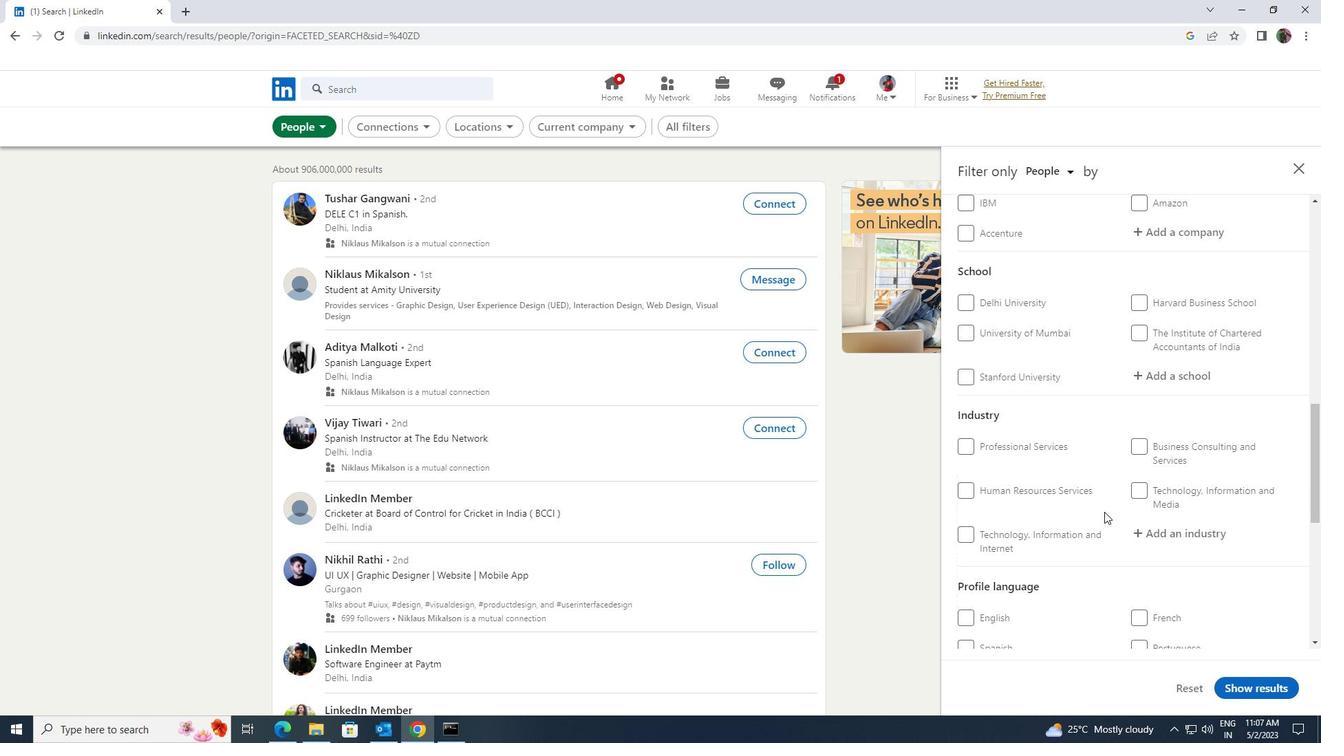 
Action: Mouse moved to (1145, 481)
Screenshot: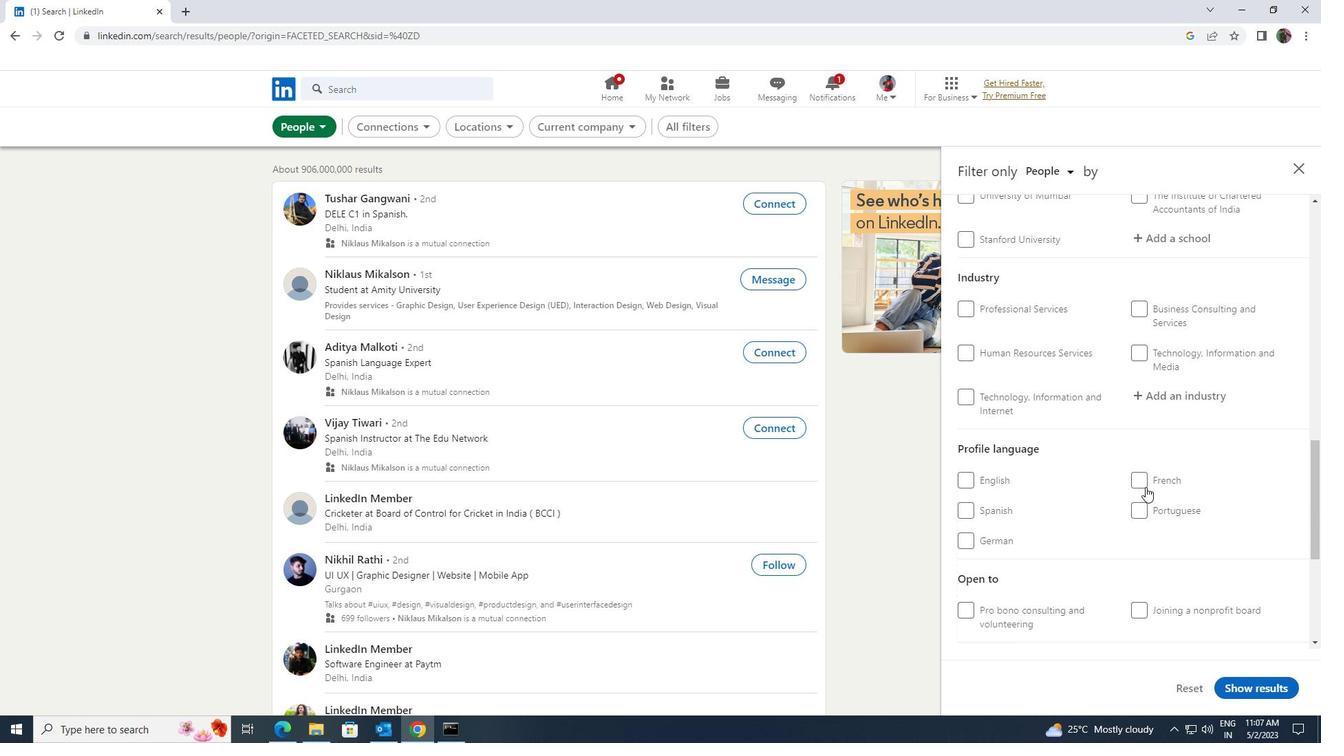 
Action: Mouse pressed left at (1145, 481)
Screenshot: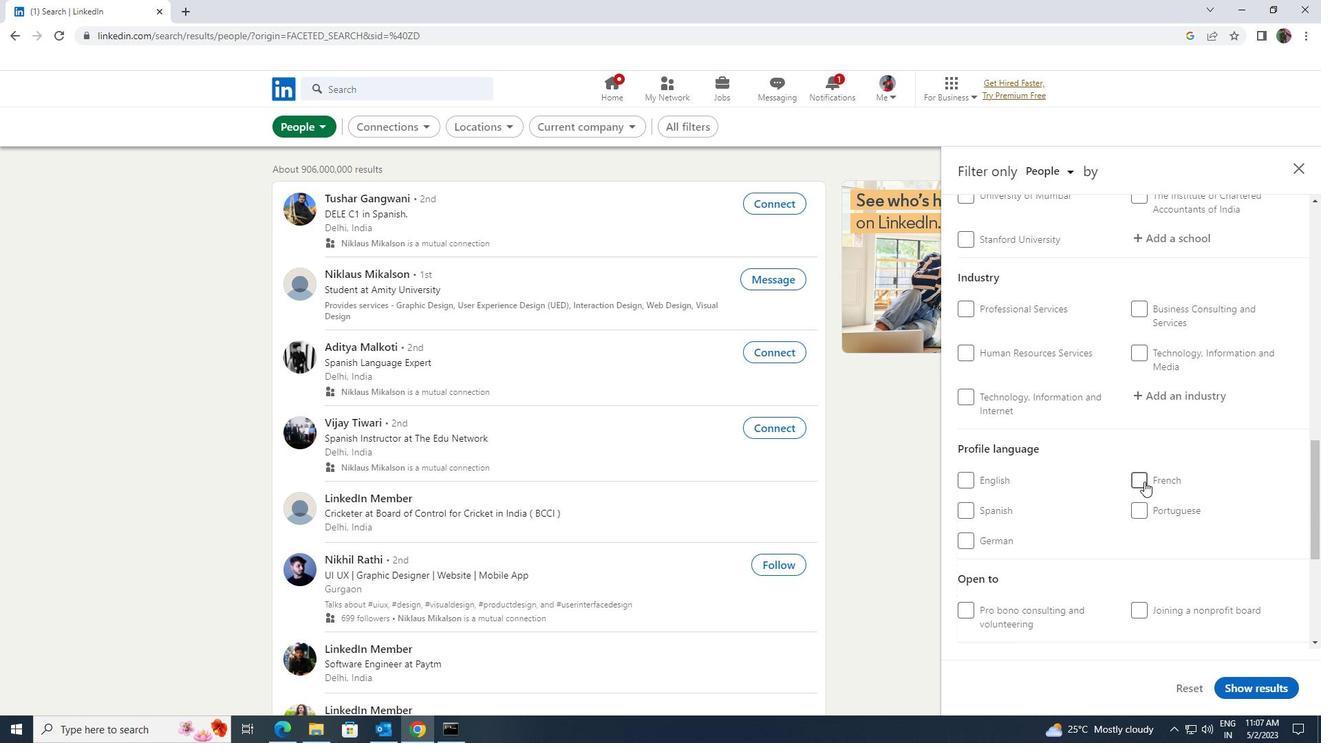 
Action: Mouse moved to (1143, 481)
Screenshot: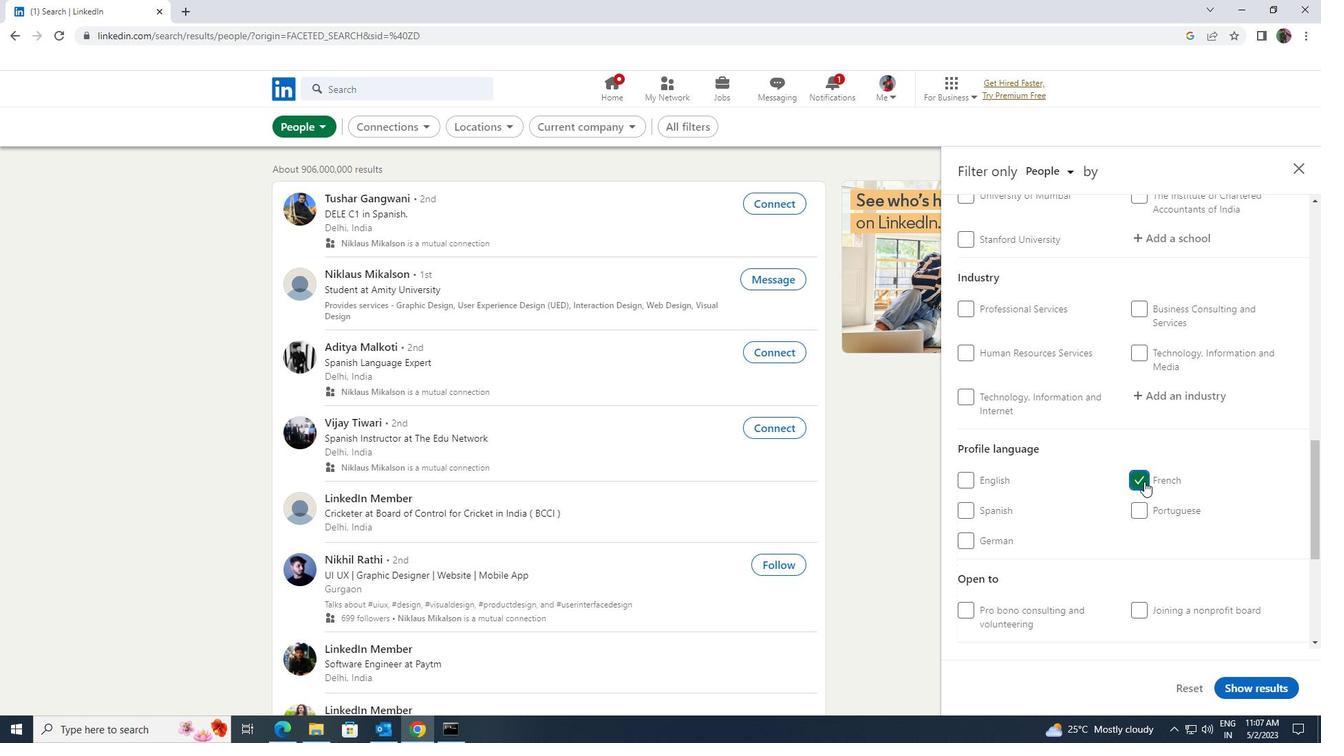 
Action: Mouse scrolled (1143, 482) with delta (0, 0)
Screenshot: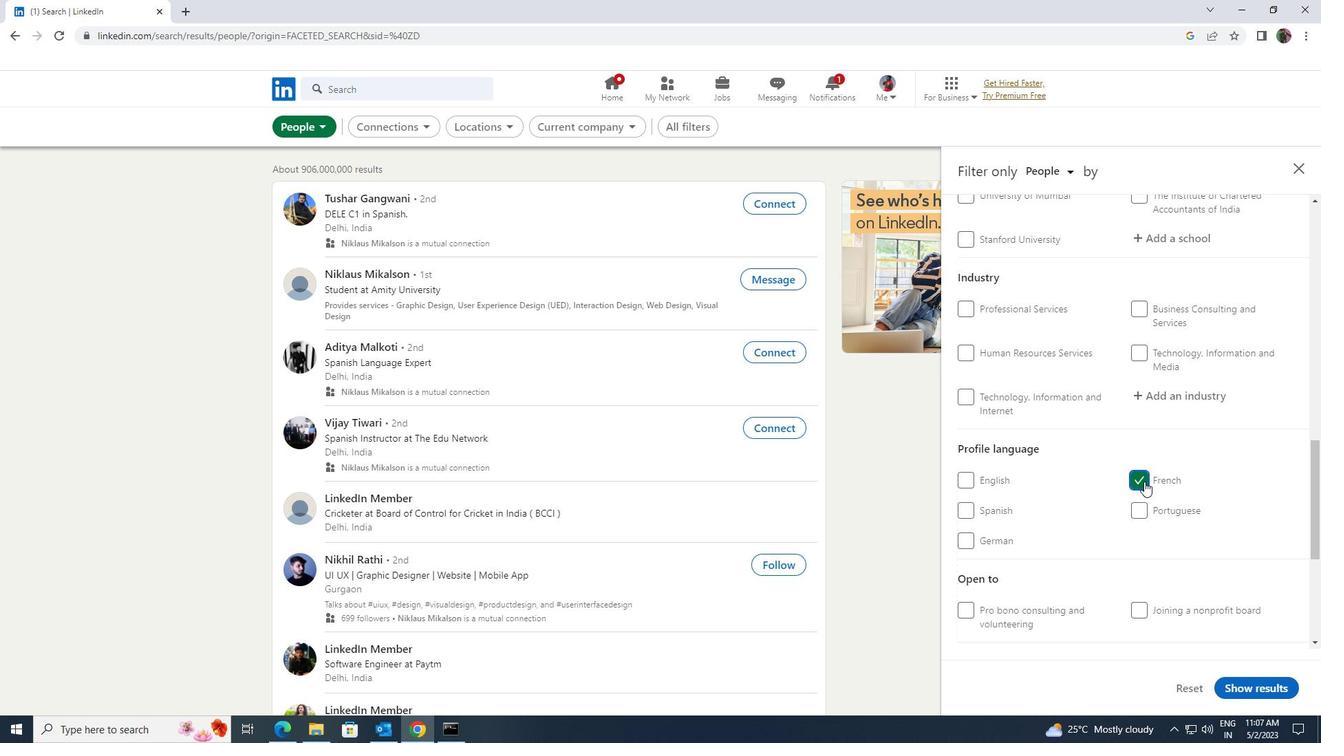 
Action: Mouse scrolled (1143, 482) with delta (0, 0)
Screenshot: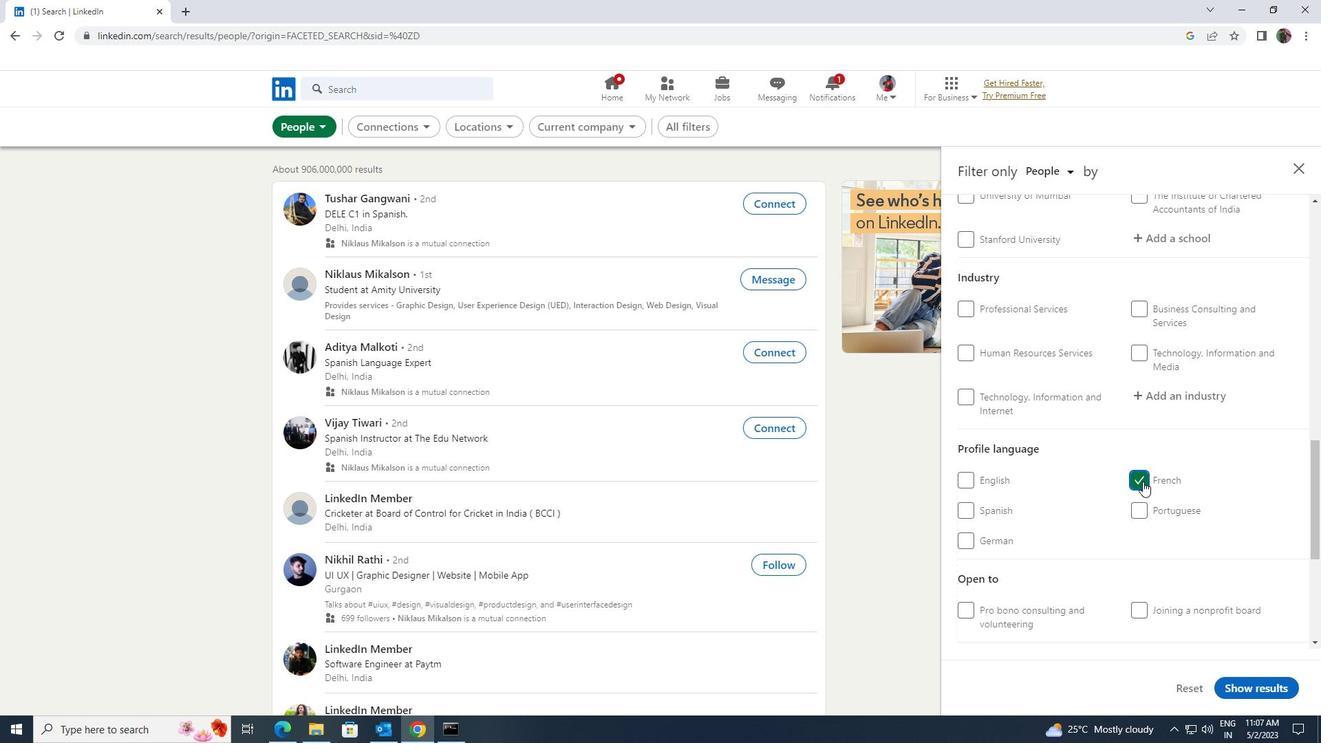 
Action: Mouse moved to (1142, 477)
Screenshot: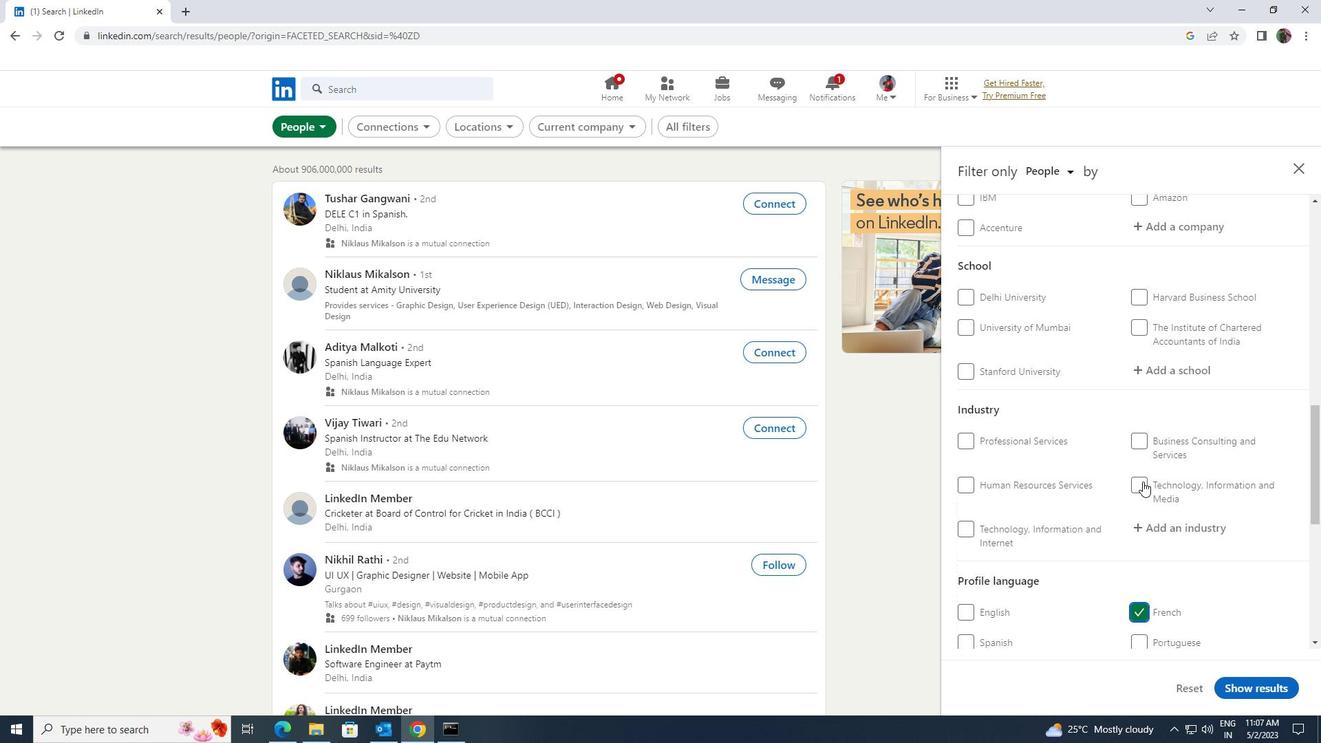 
Action: Mouse scrolled (1142, 478) with delta (0, 0)
Screenshot: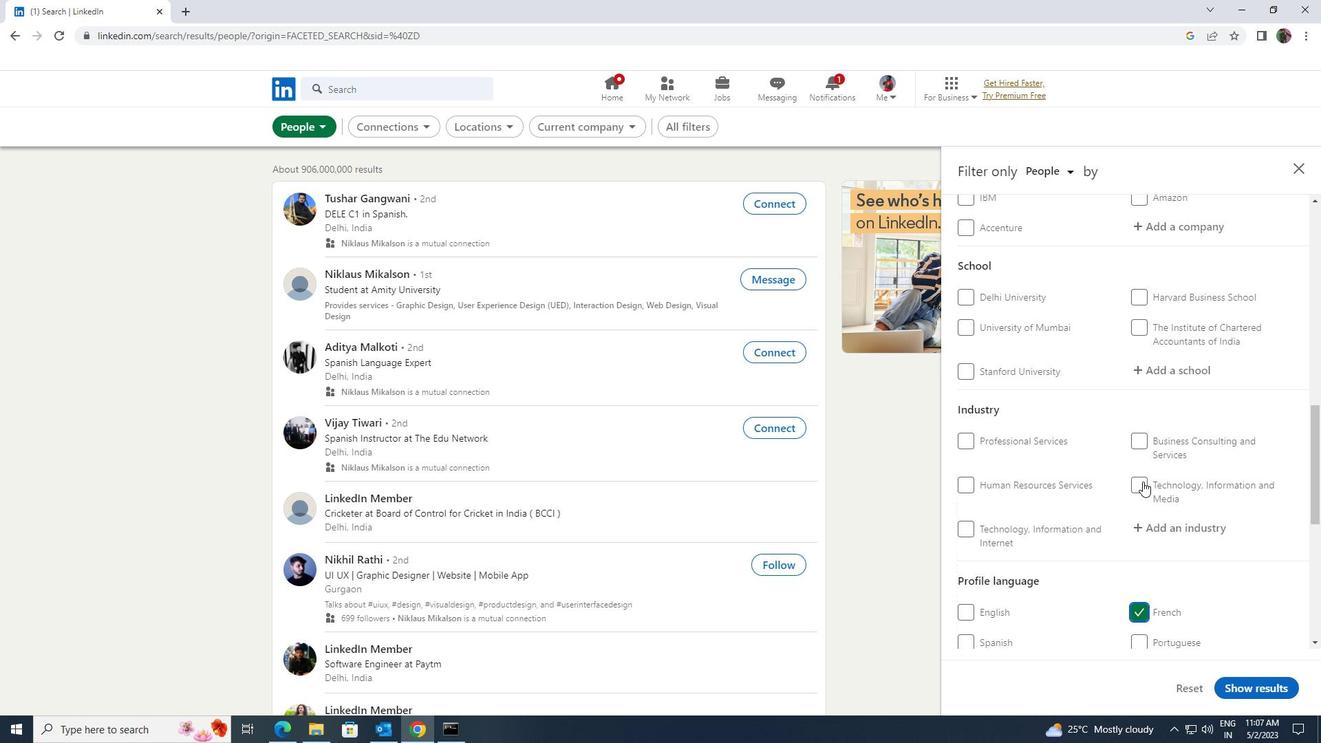 
Action: Mouse moved to (1142, 470)
Screenshot: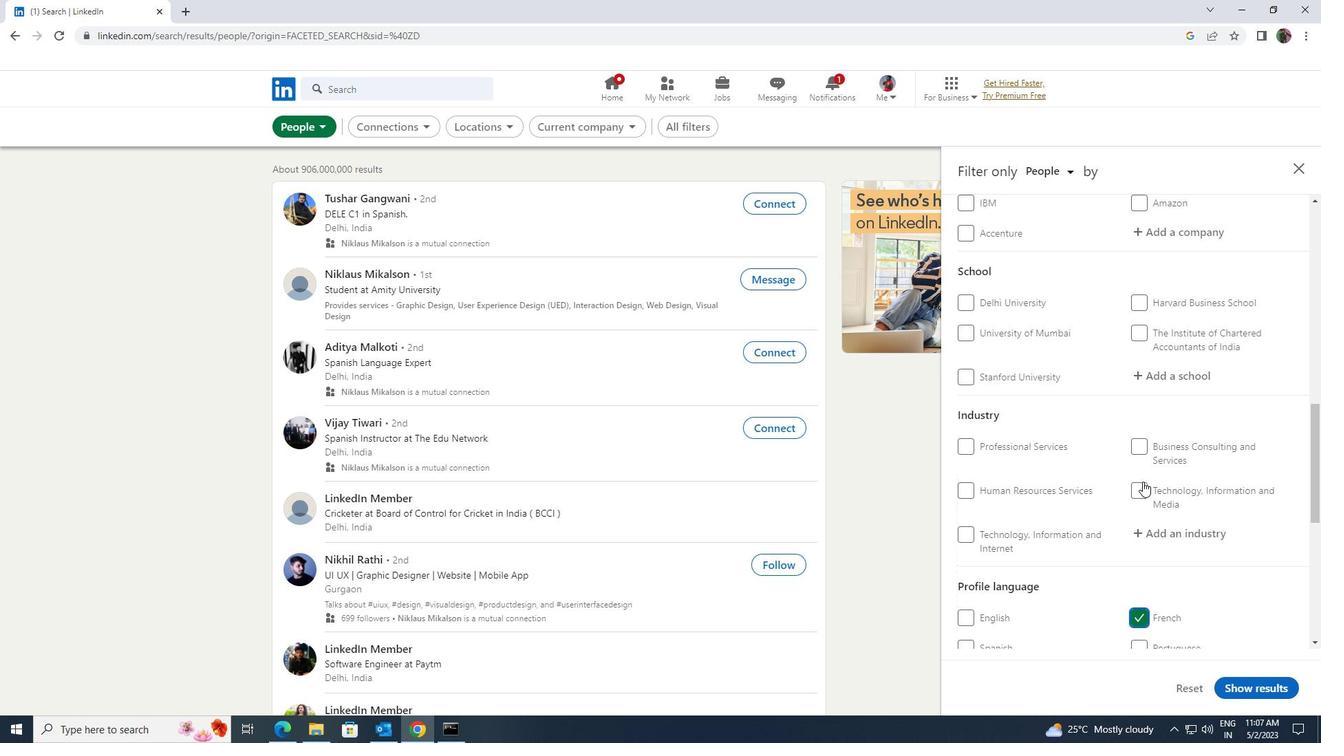 
Action: Mouse scrolled (1142, 471) with delta (0, 0)
Screenshot: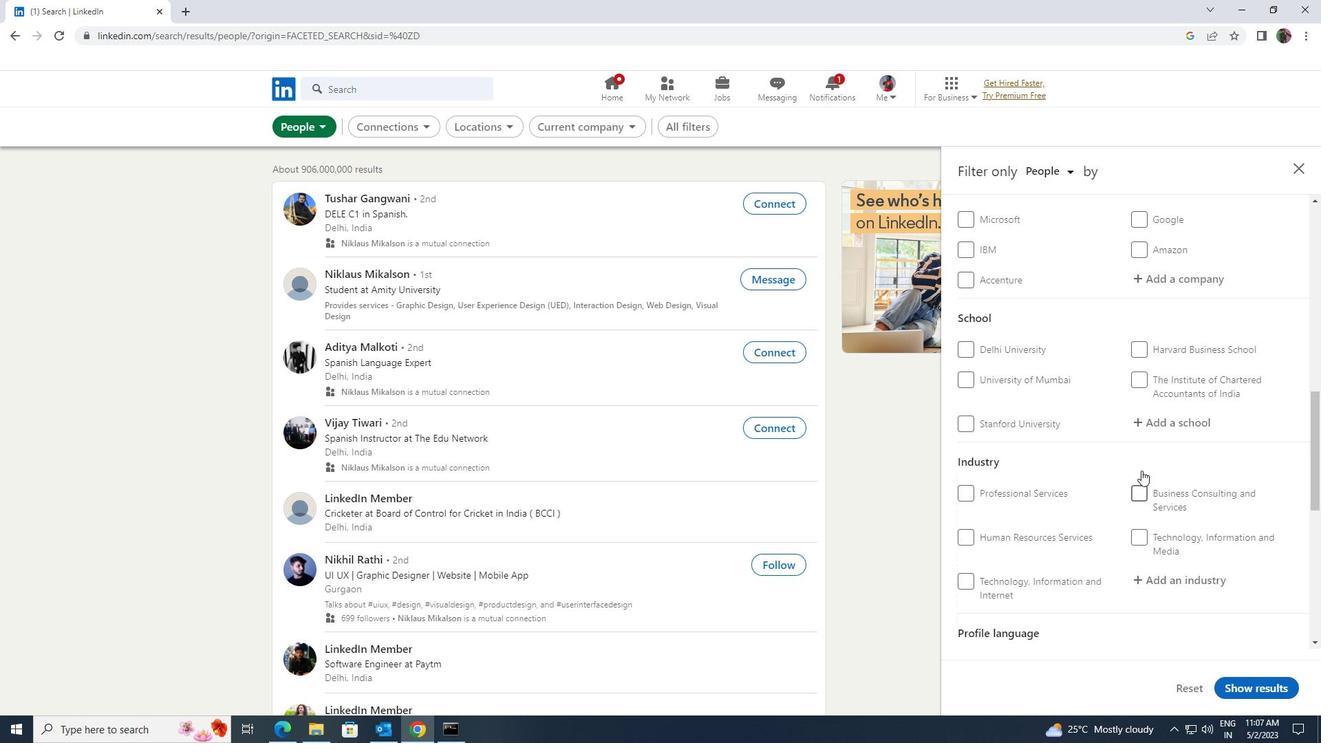 
Action: Mouse moved to (1114, 384)
Screenshot: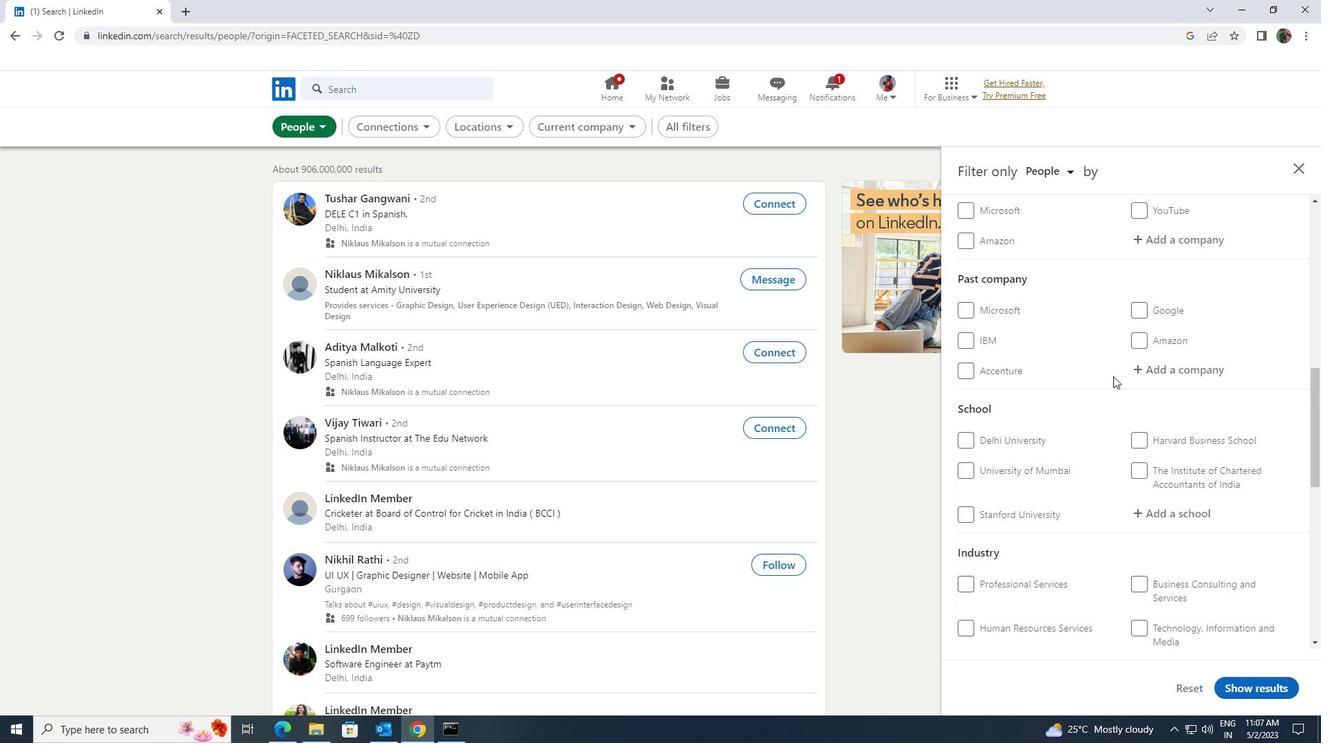 
Action: Mouse scrolled (1114, 384) with delta (0, 0)
Screenshot: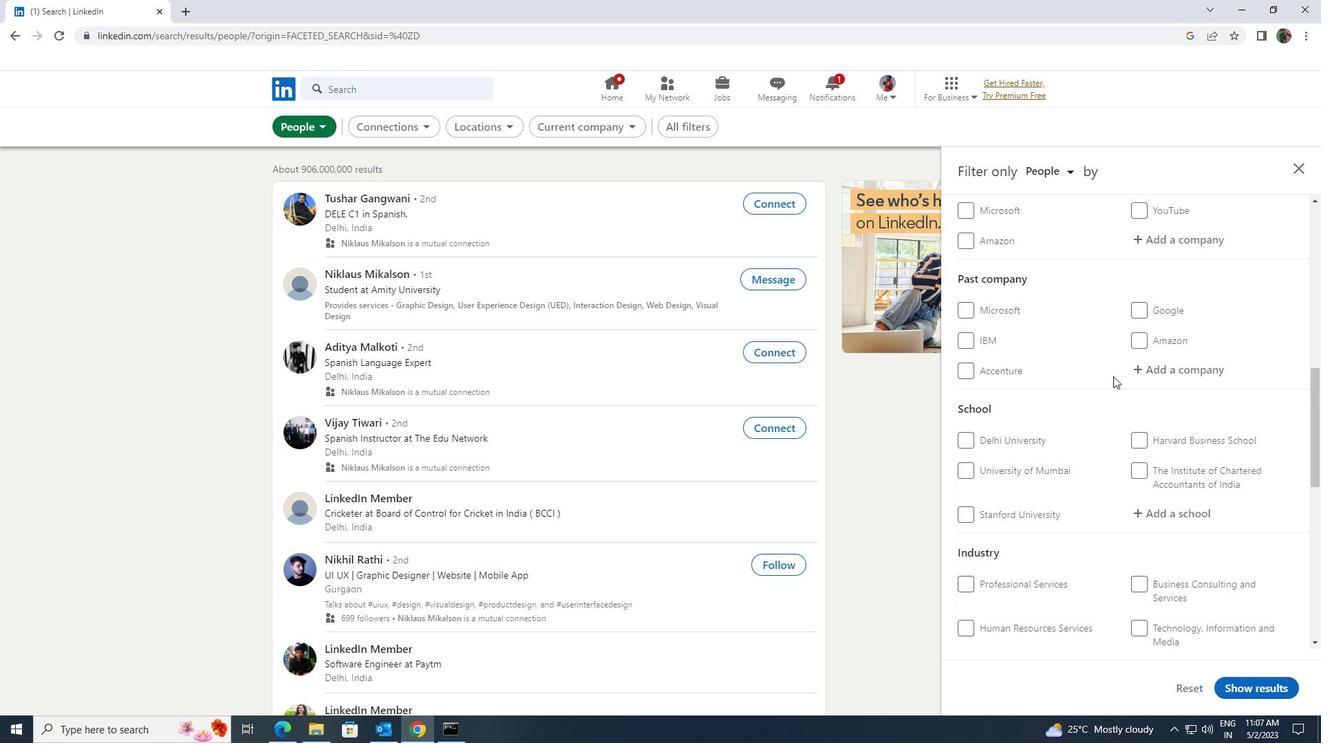 
Action: Mouse moved to (1113, 387)
Screenshot: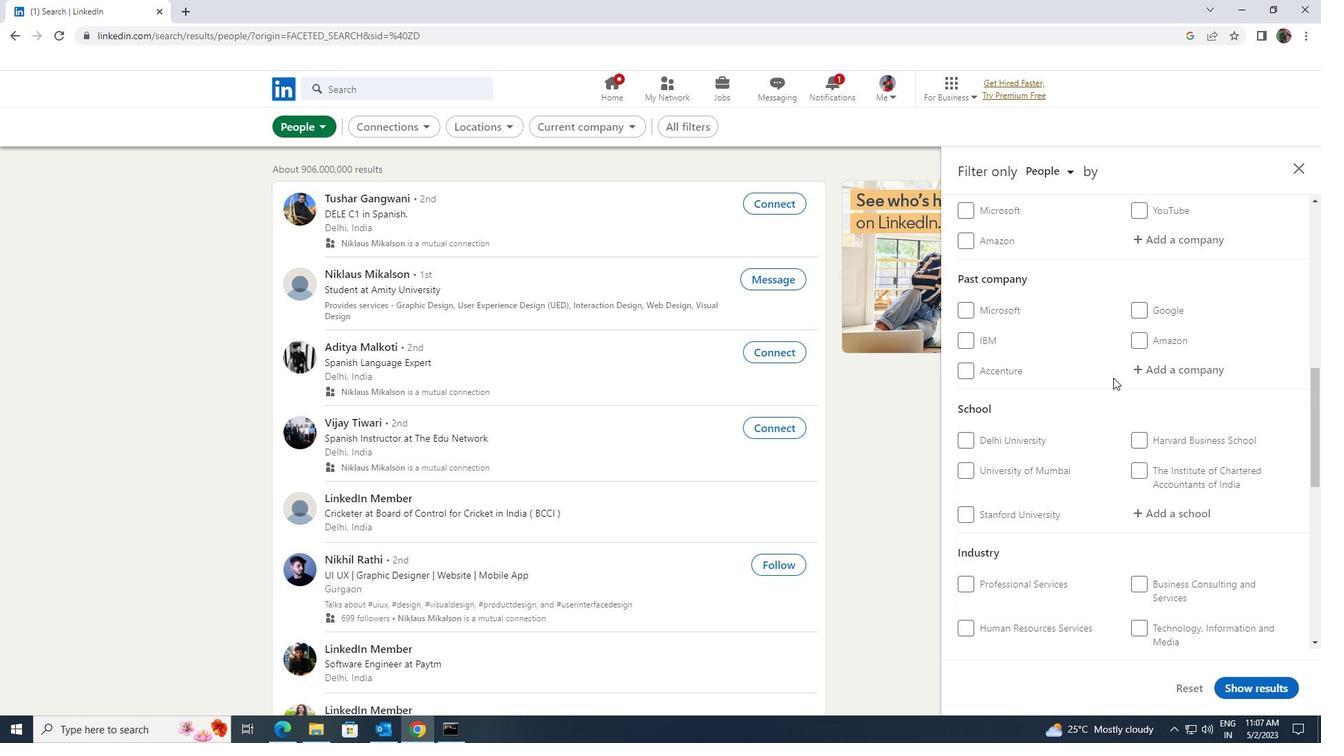 
Action: Mouse scrolled (1113, 388) with delta (0, 0)
Screenshot: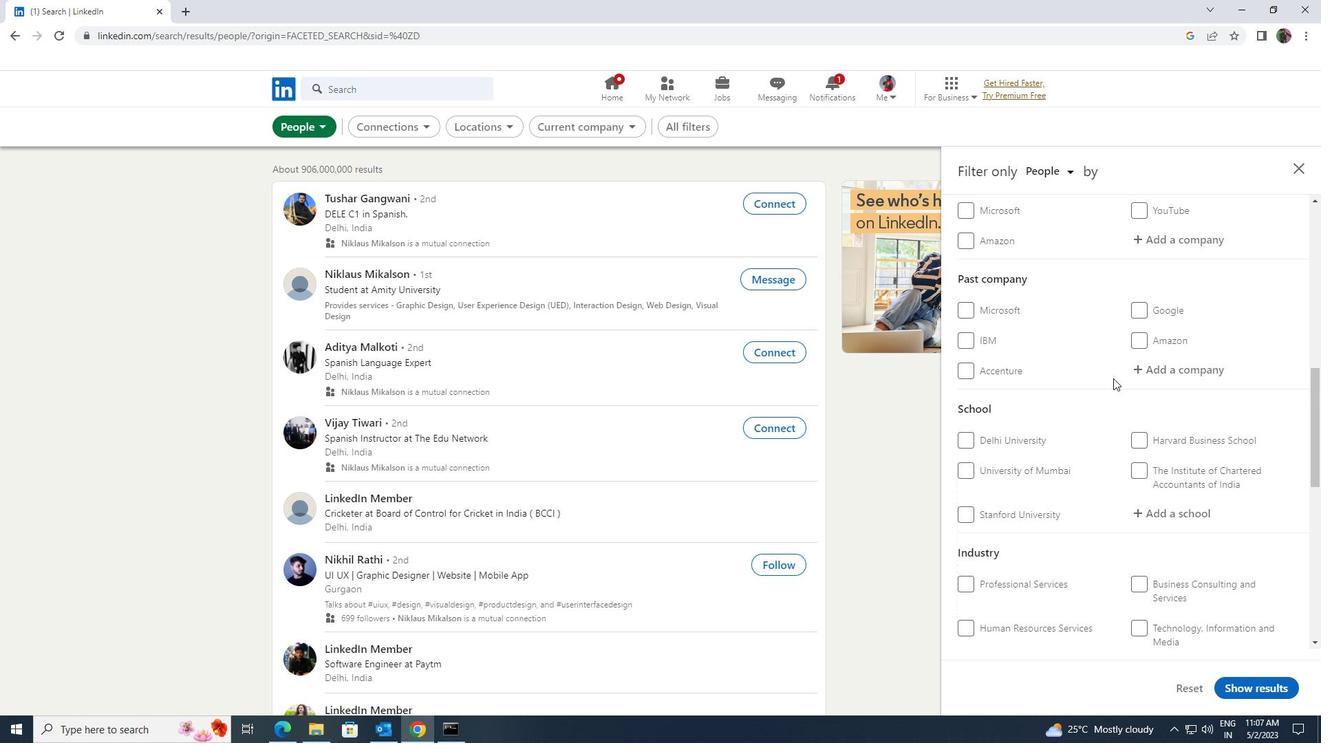 
Action: Mouse moved to (1150, 375)
Screenshot: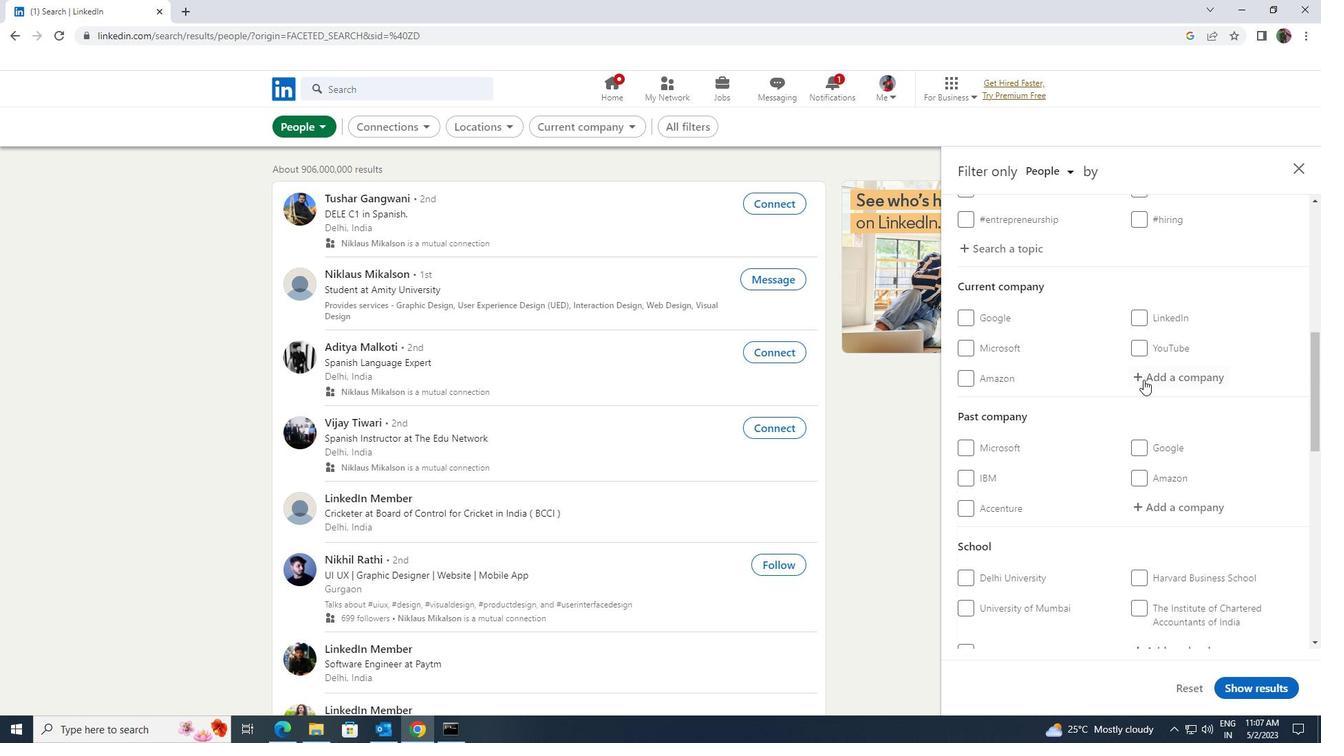 
Action: Mouse pressed left at (1150, 375)
Screenshot: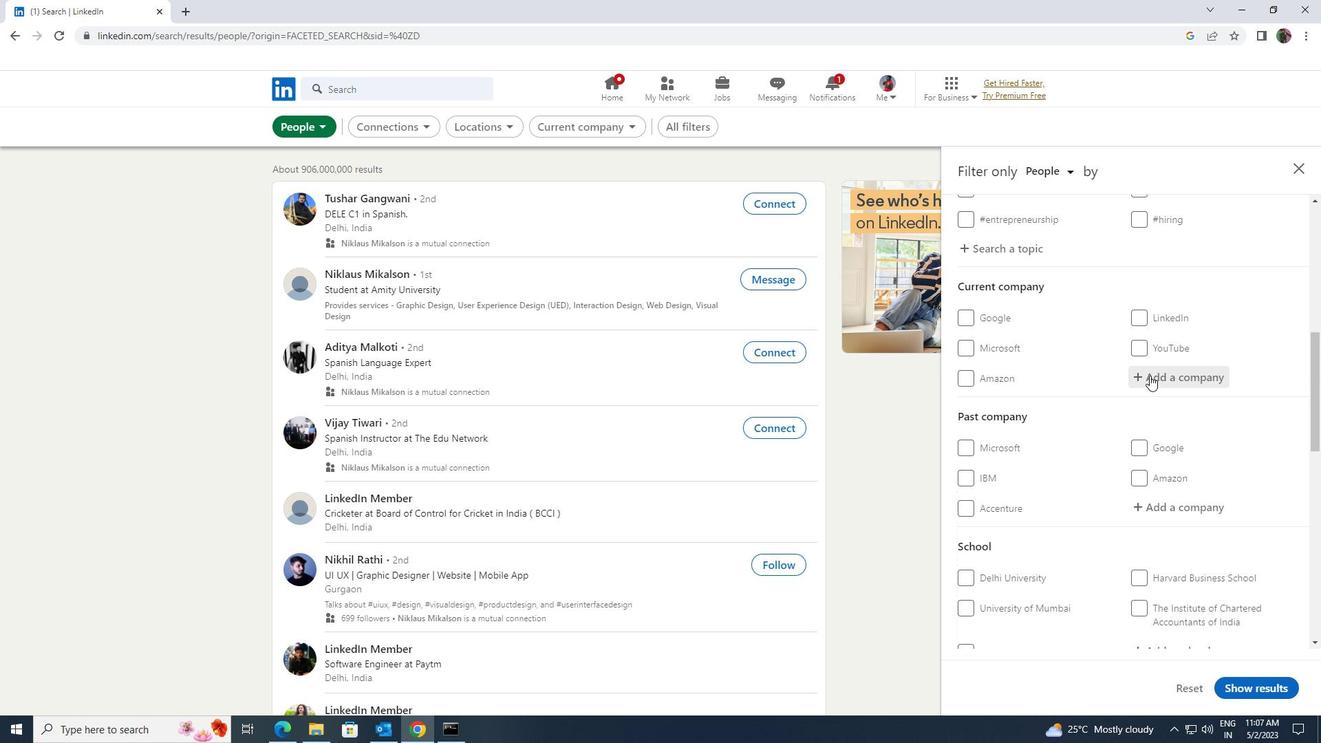 
Action: Mouse moved to (1131, 370)
Screenshot: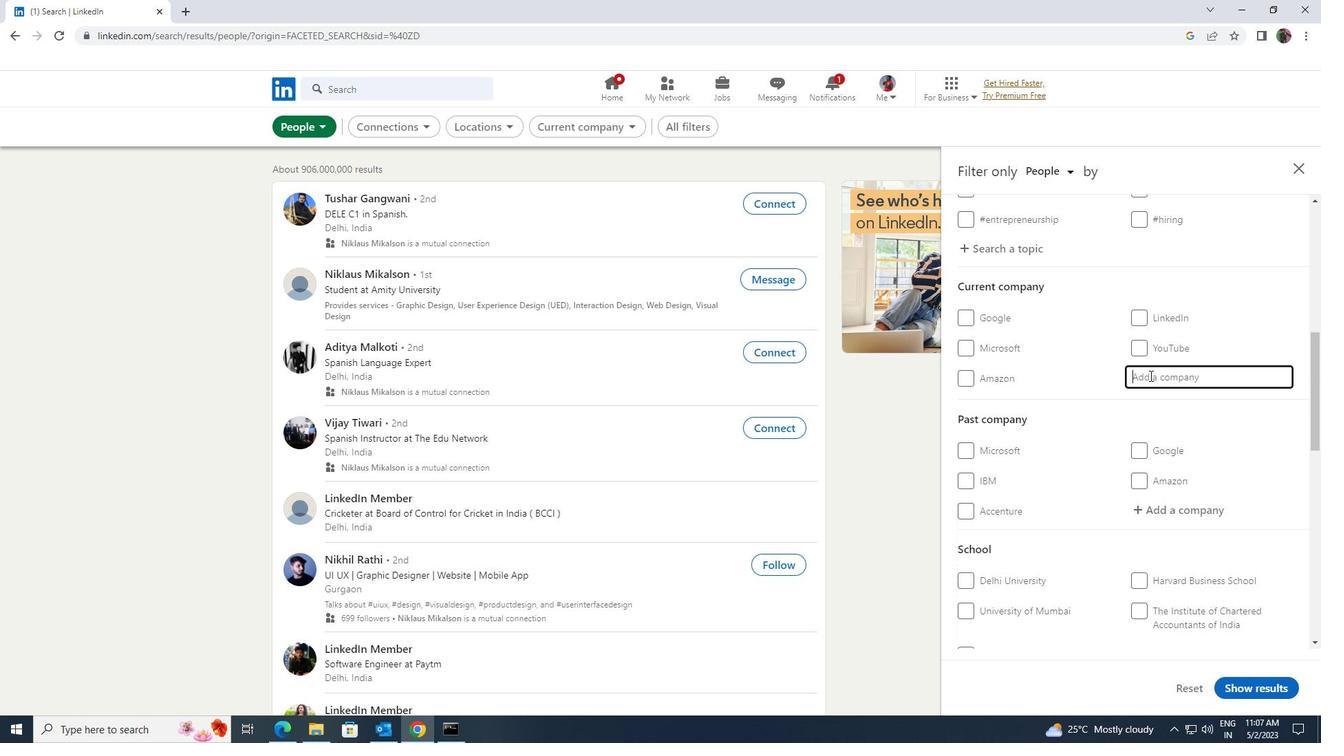 
Action: Key pressed <Key.shift>ADANI<Key.space>SOL
Screenshot: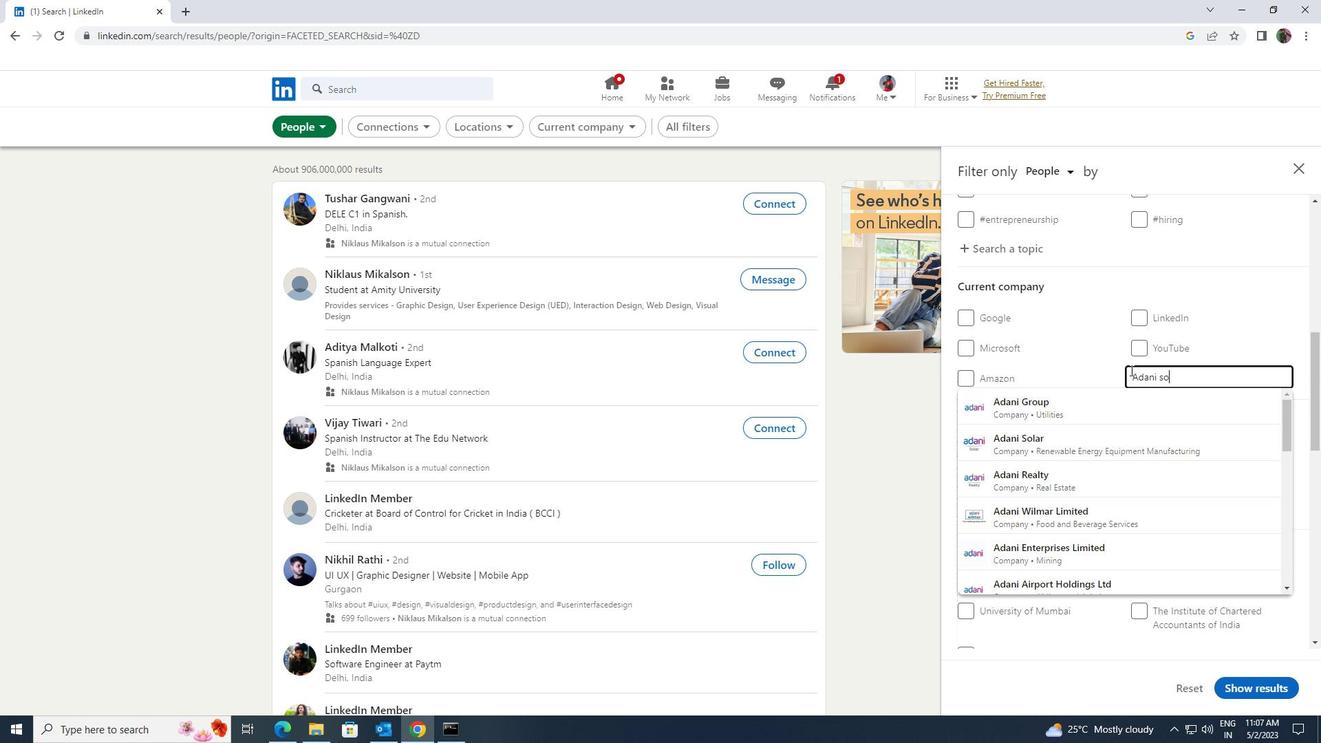 
Action: Mouse moved to (1095, 397)
Screenshot: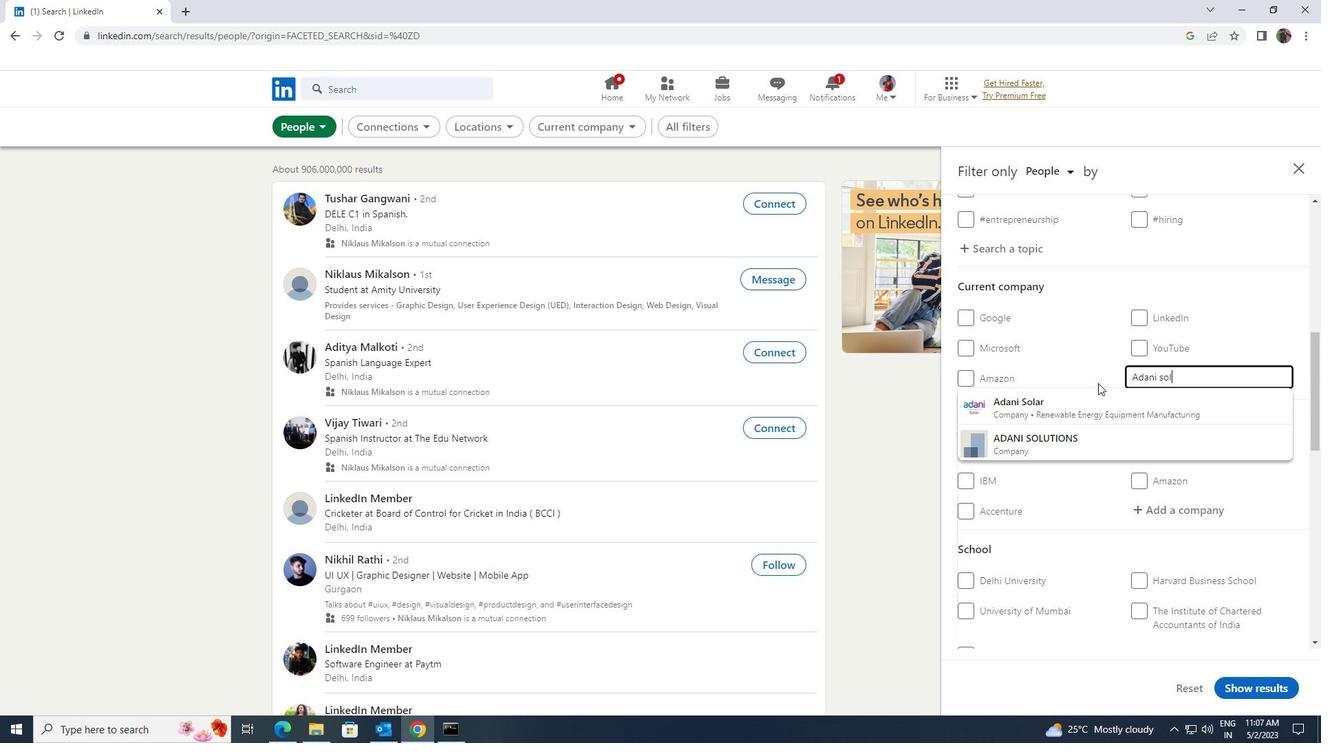 
Action: Mouse pressed left at (1095, 397)
Screenshot: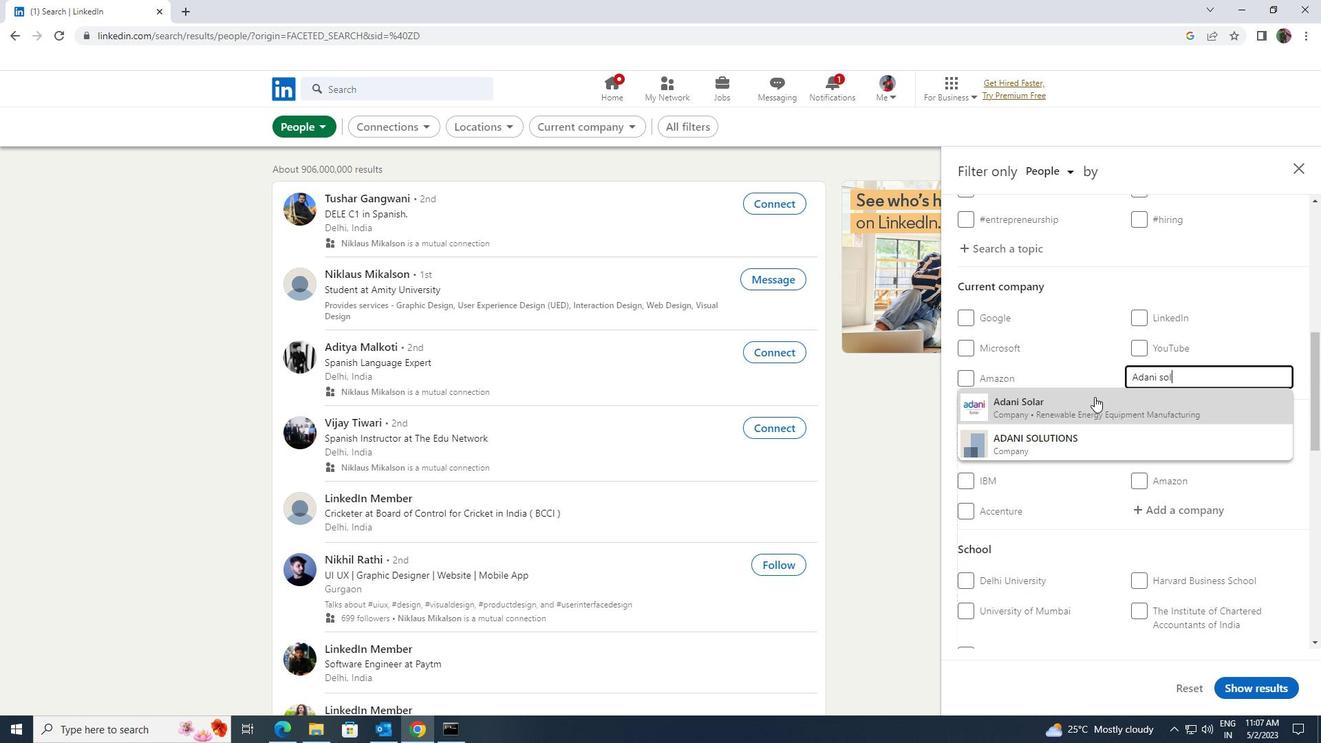
Action: Mouse moved to (1094, 397)
Screenshot: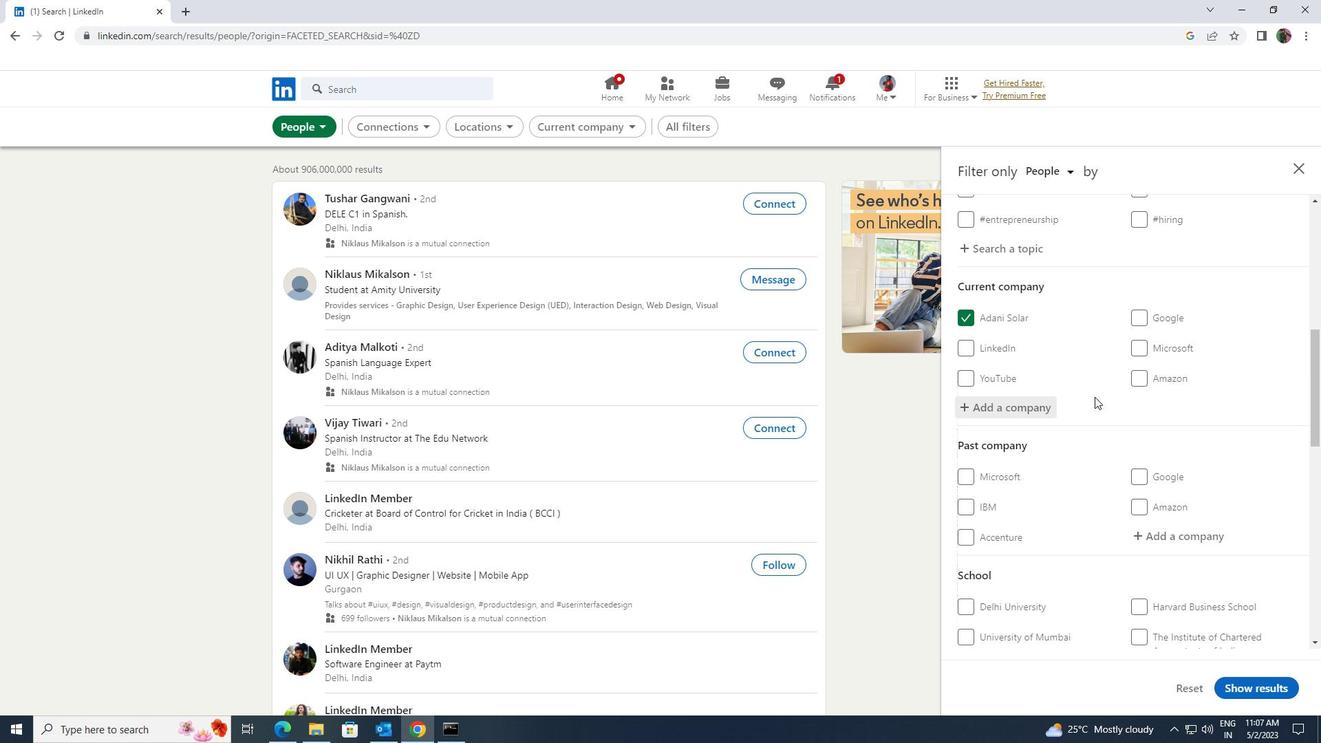 
Action: Mouse scrolled (1094, 397) with delta (0, 0)
Screenshot: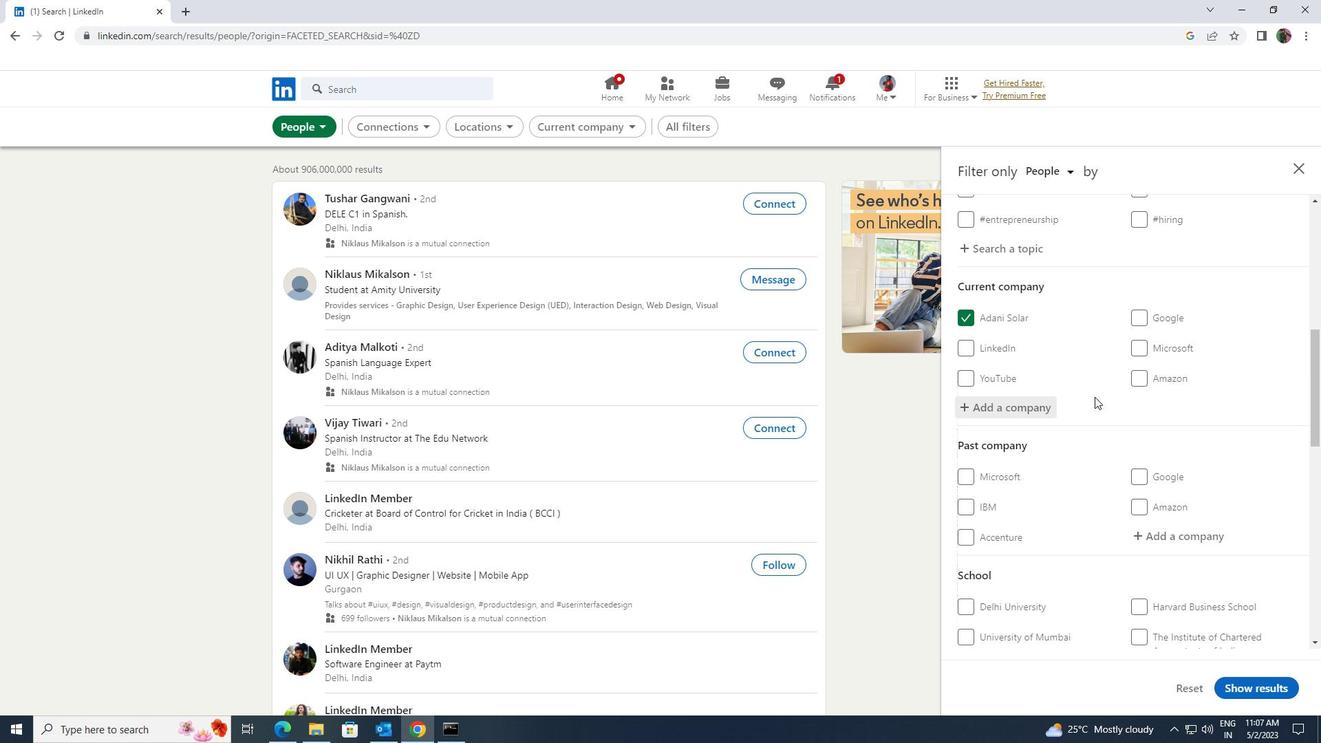
Action: Mouse scrolled (1094, 397) with delta (0, 0)
Screenshot: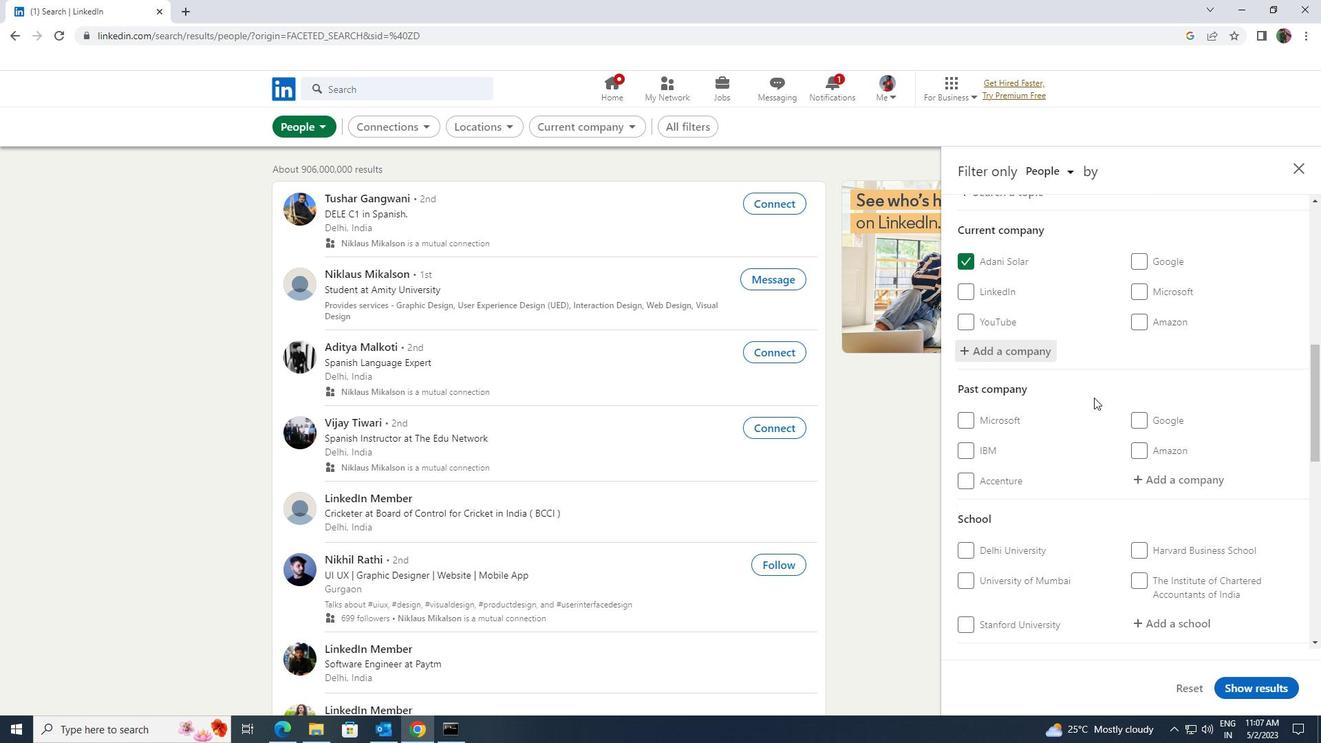 
Action: Mouse scrolled (1094, 397) with delta (0, 0)
Screenshot: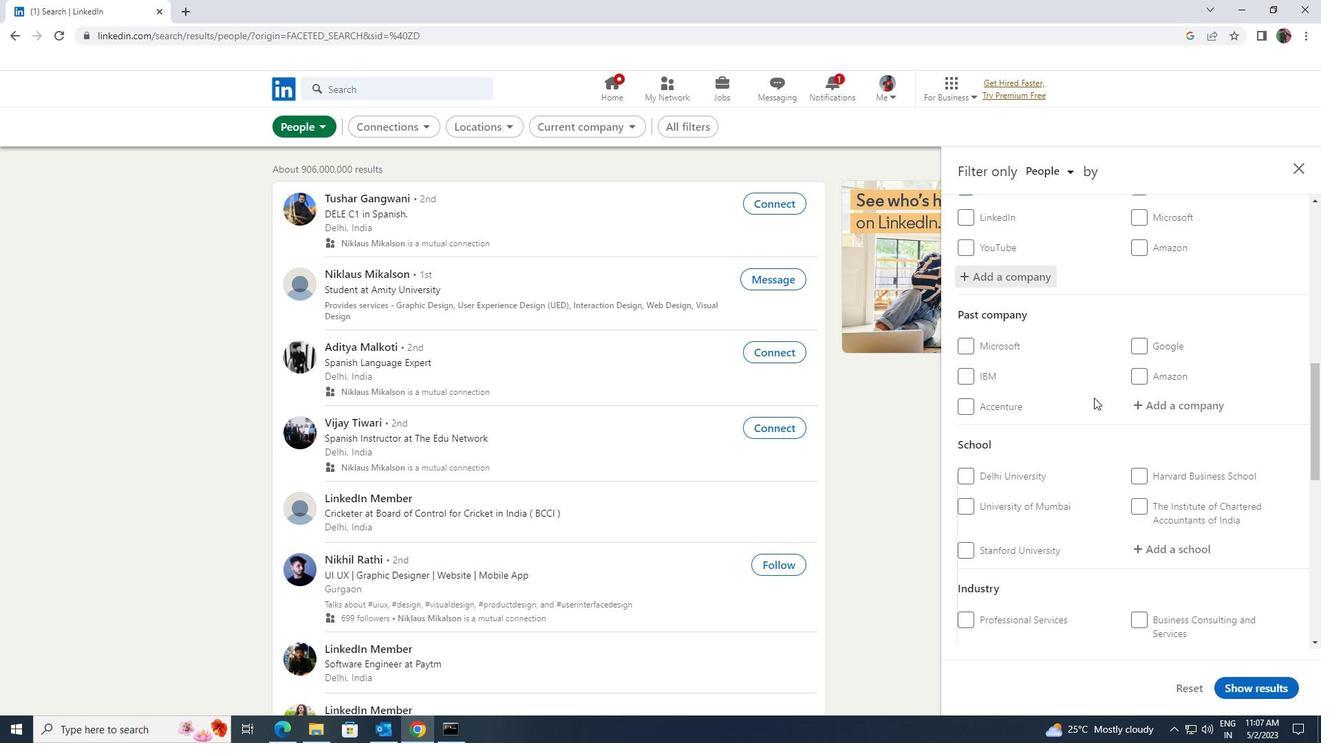 
Action: Mouse moved to (1156, 481)
Screenshot: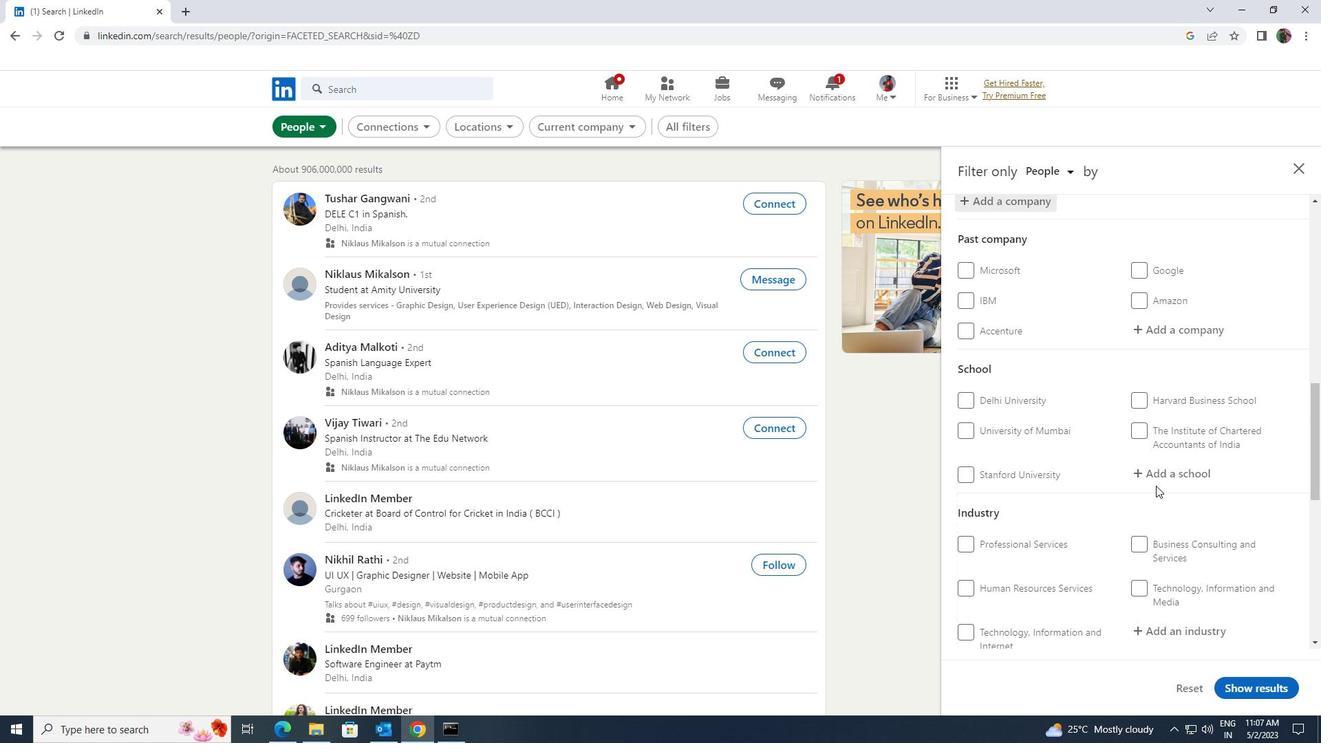 
Action: Mouse pressed left at (1156, 481)
Screenshot: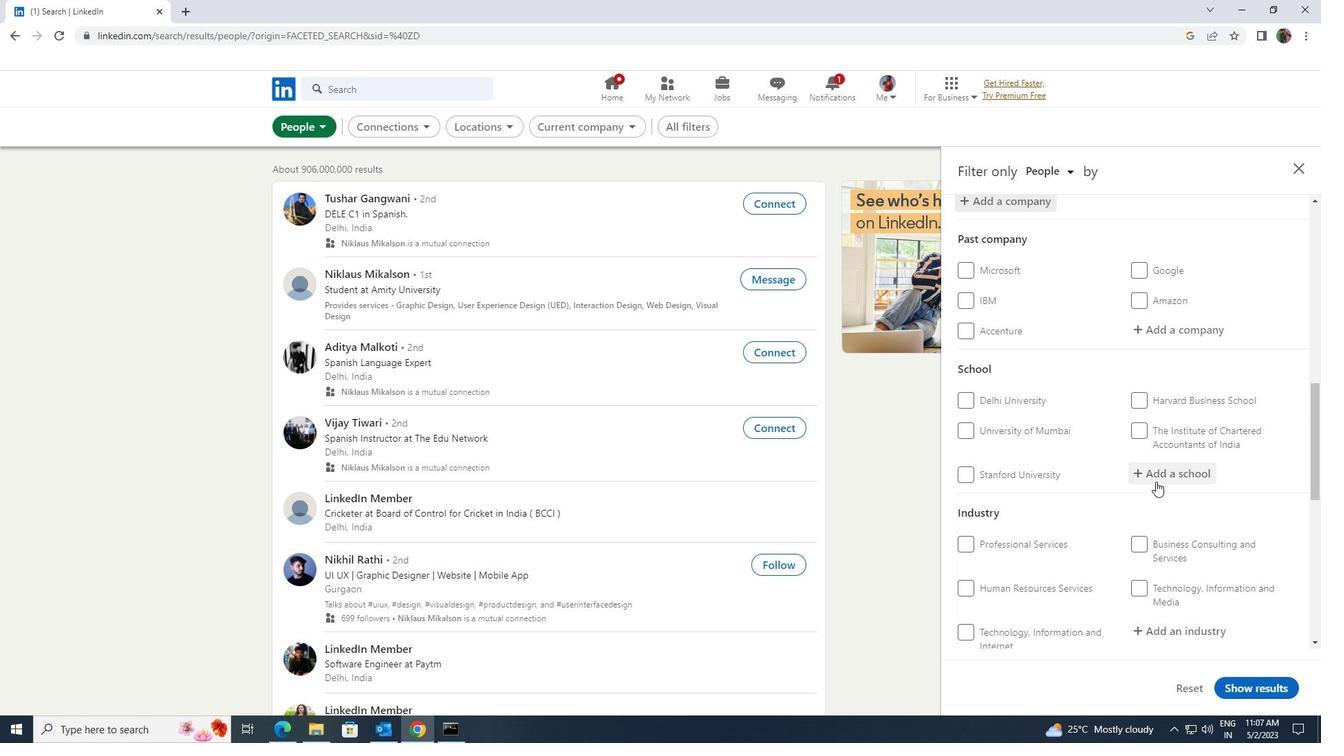
Action: Key pressed <Key.shift><Key.shift><Key.shift><Key.shift><Key.shift><Key.shift>BISHOP<Key.space>HE
Screenshot: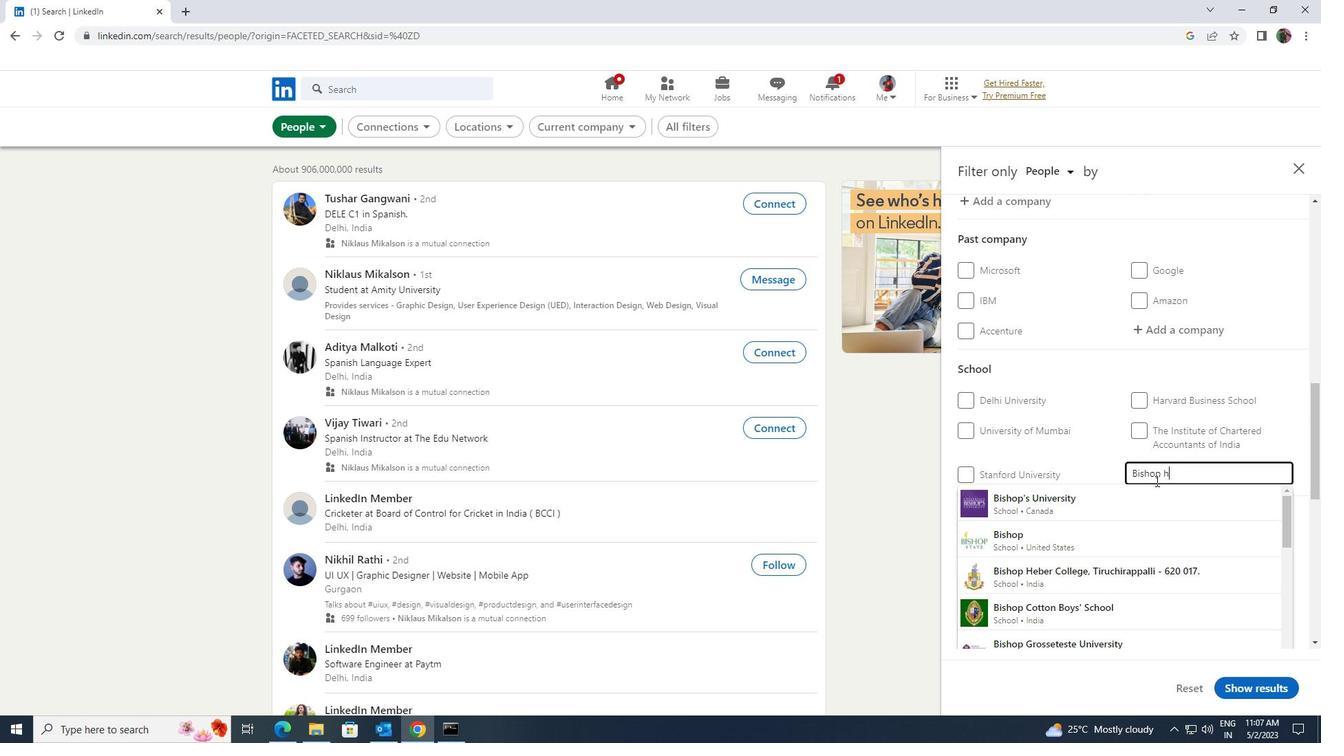
Action: Mouse moved to (1150, 504)
Screenshot: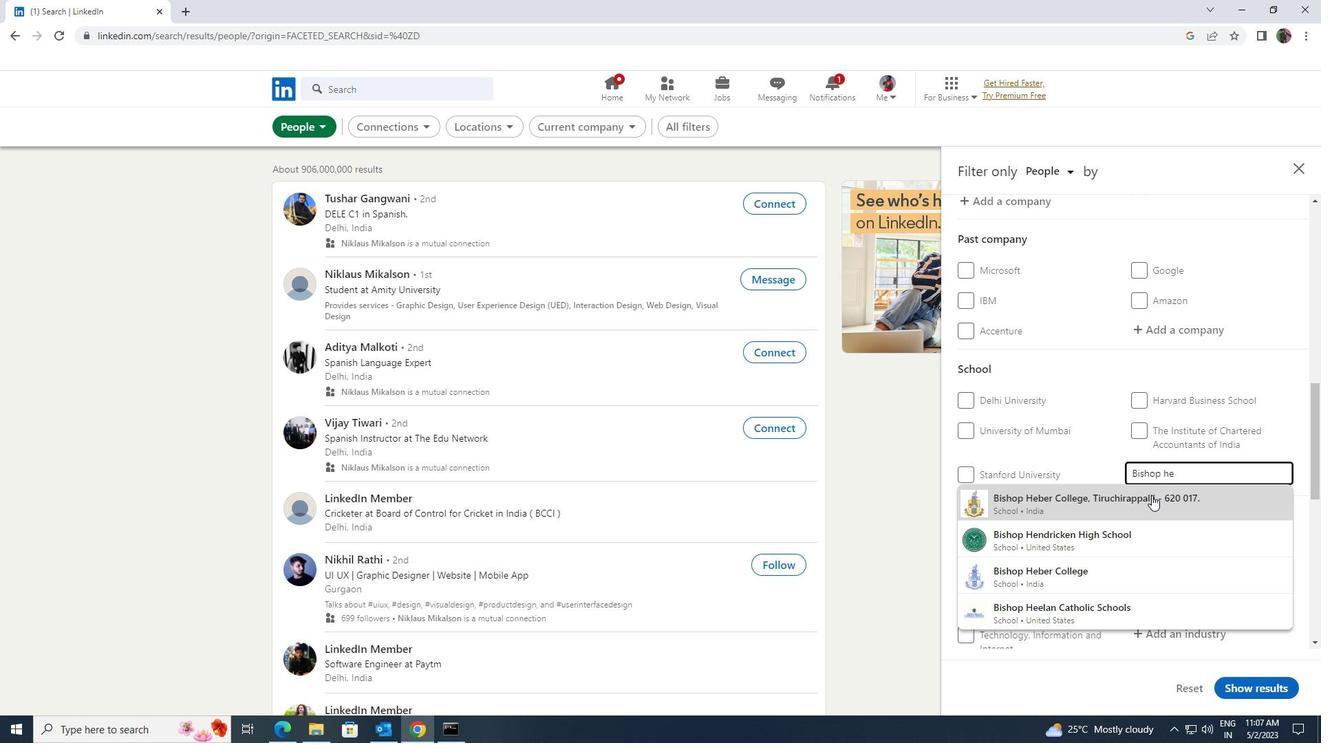 
Action: Mouse pressed left at (1150, 504)
Screenshot: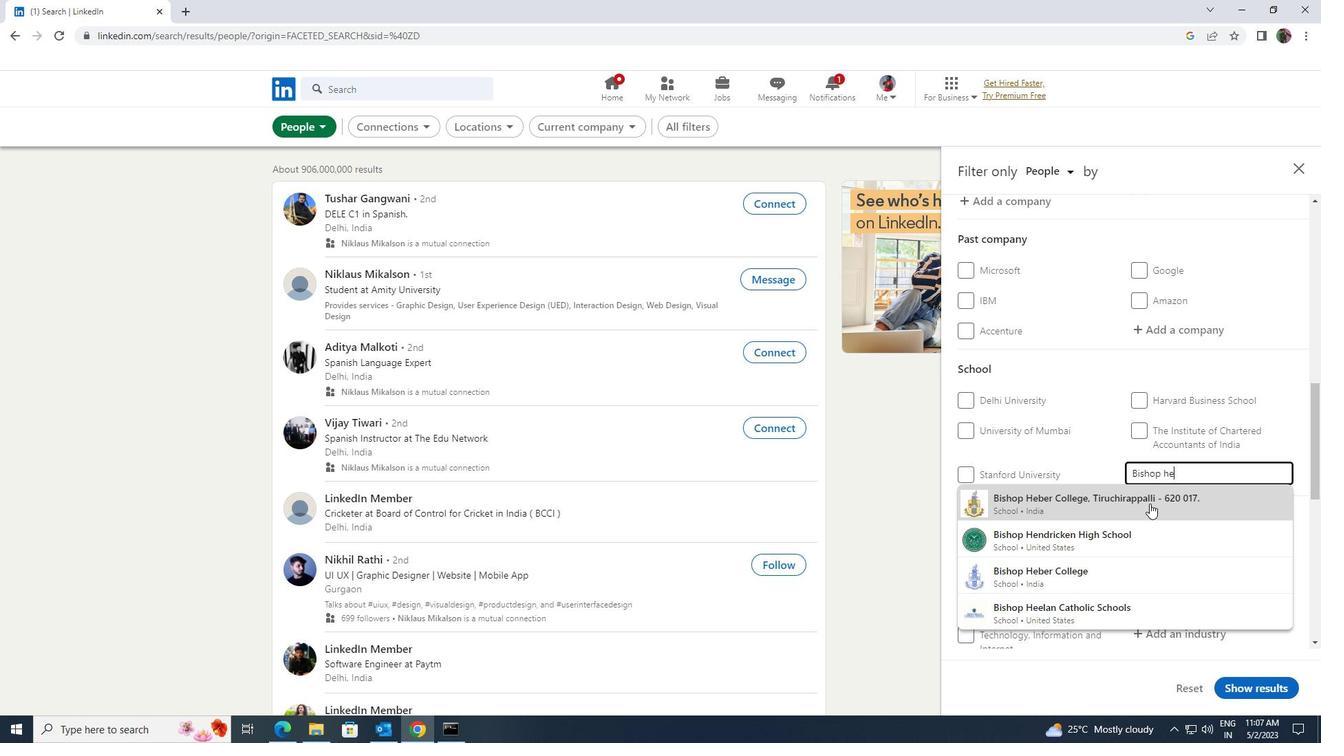
Action: Mouse scrolled (1150, 503) with delta (0, 0)
Screenshot: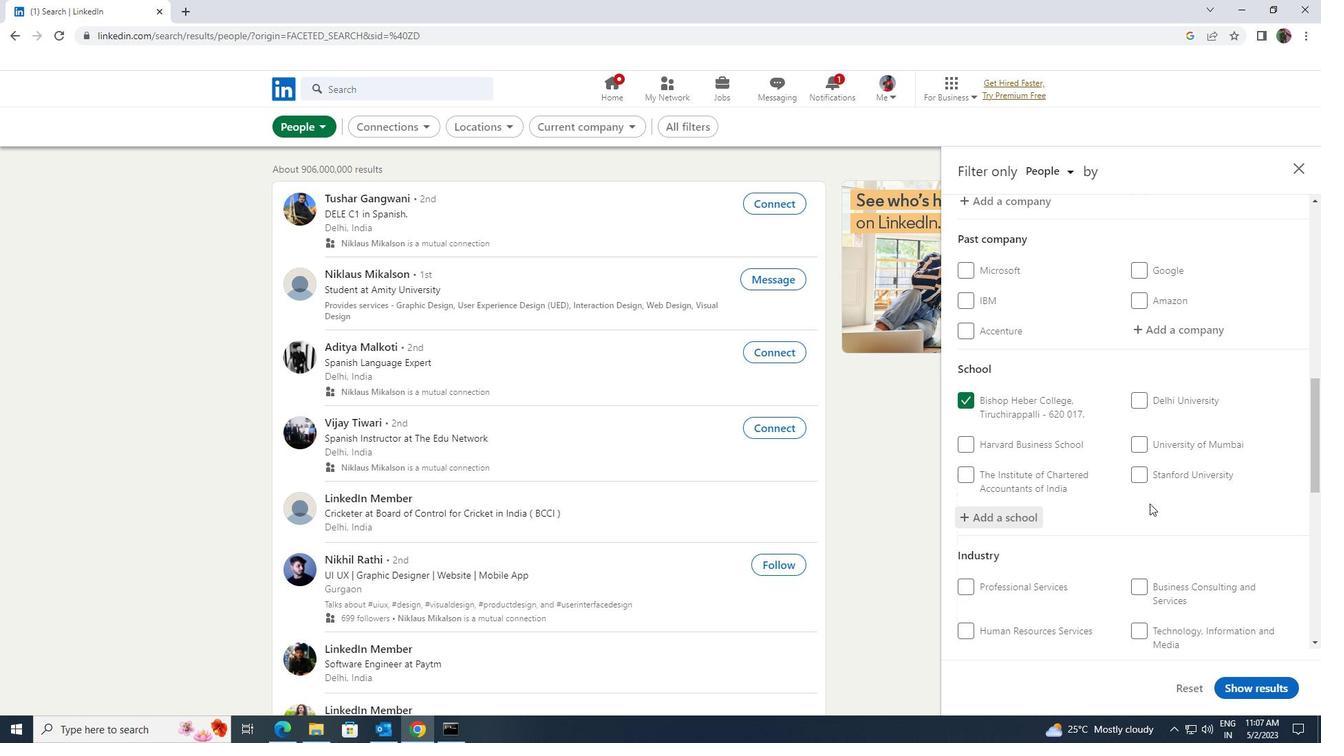 
Action: Mouse scrolled (1150, 503) with delta (0, 0)
Screenshot: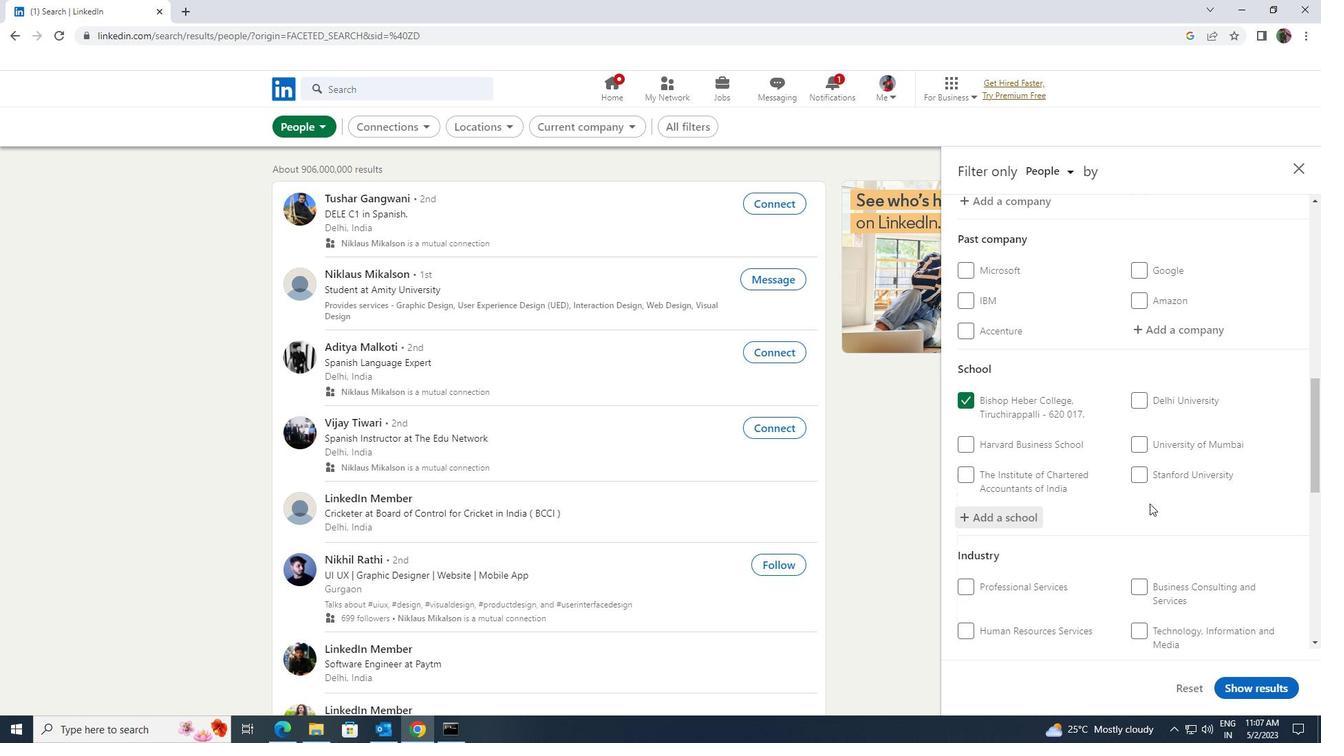 
Action: Mouse scrolled (1150, 503) with delta (0, 0)
Screenshot: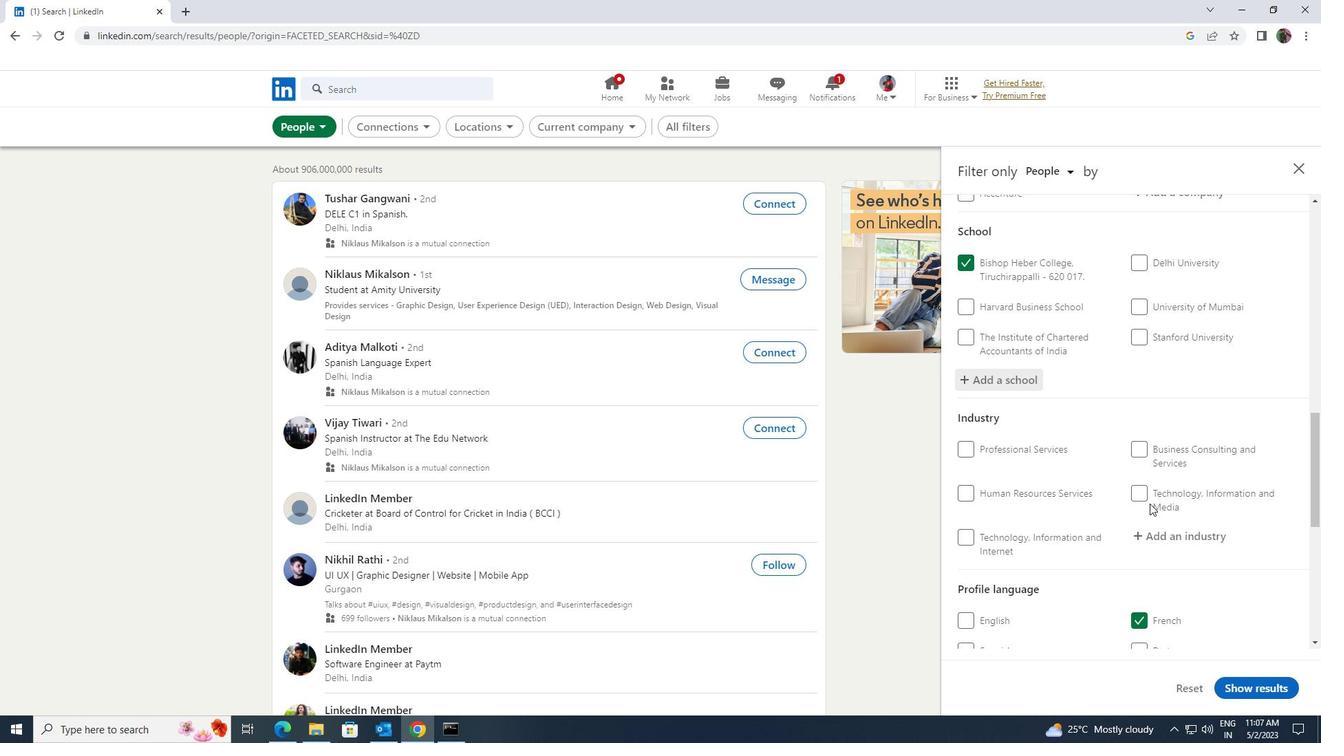 
Action: Mouse moved to (1156, 470)
Screenshot: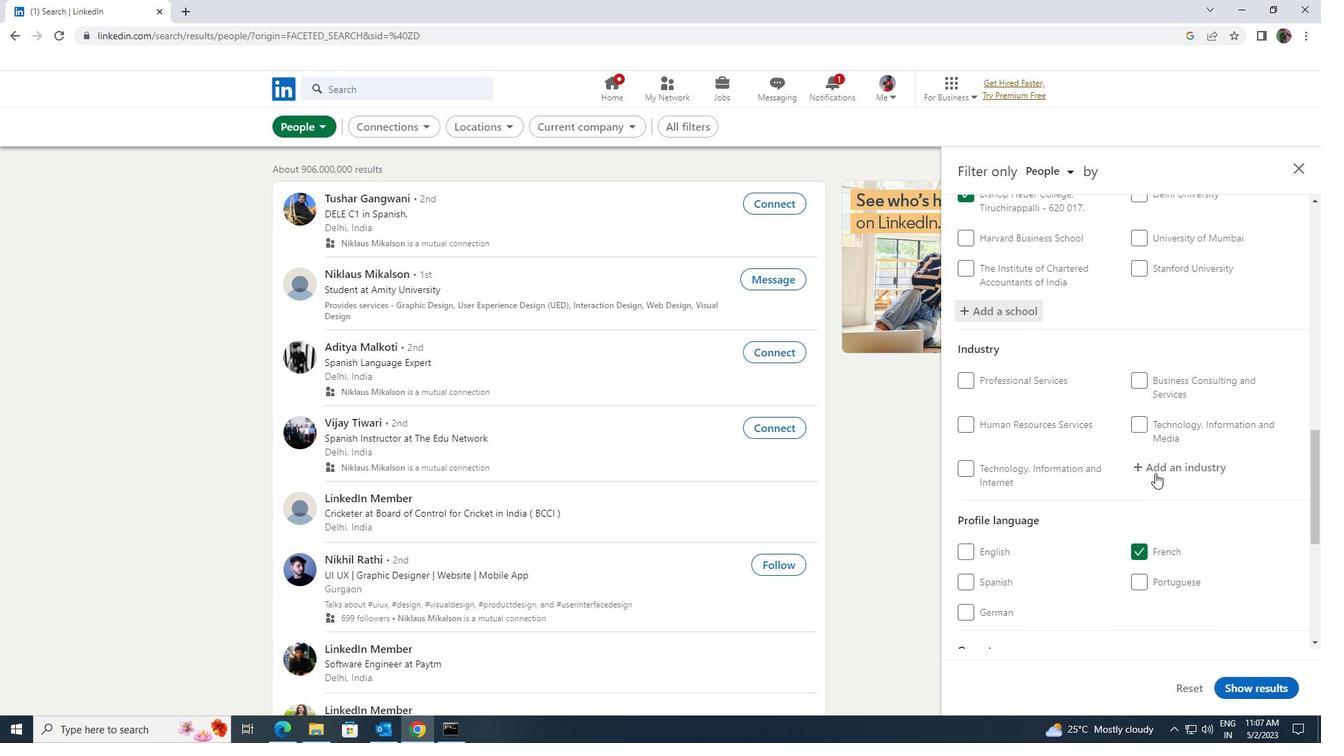 
Action: Mouse pressed left at (1156, 470)
Screenshot: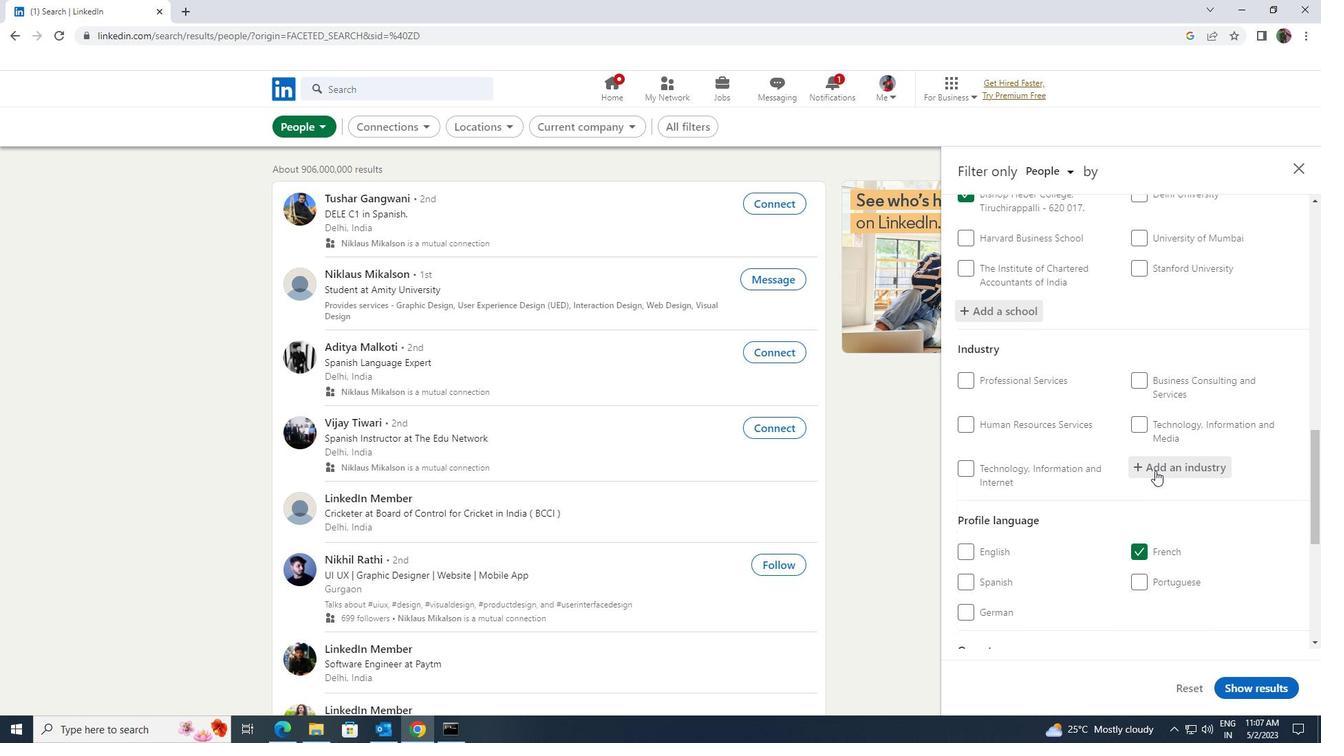 
Action: Key pressed <Key.shift><Key.shift><Key.shift><Key.shift><Key.shift><Key.shift>ENGINES<Key.space>AND<Key.space>
Screenshot: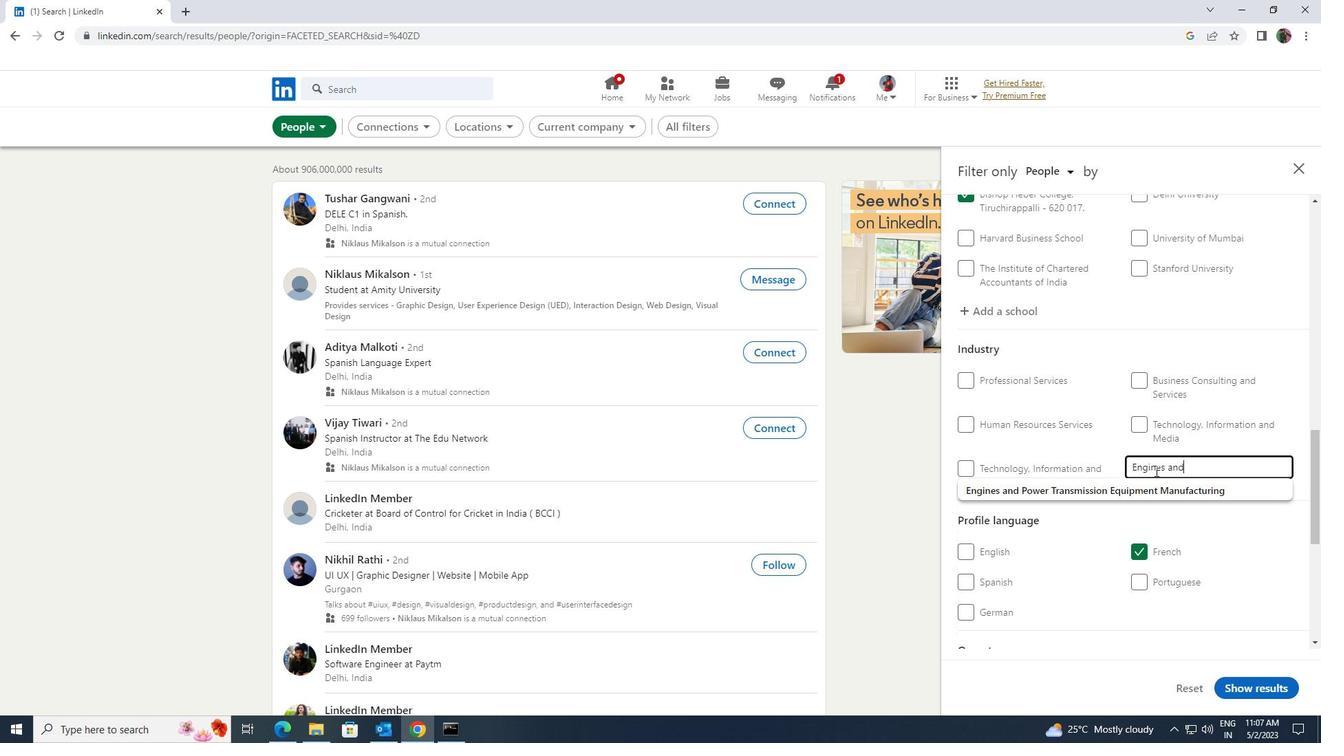 
Action: Mouse moved to (1147, 488)
Screenshot: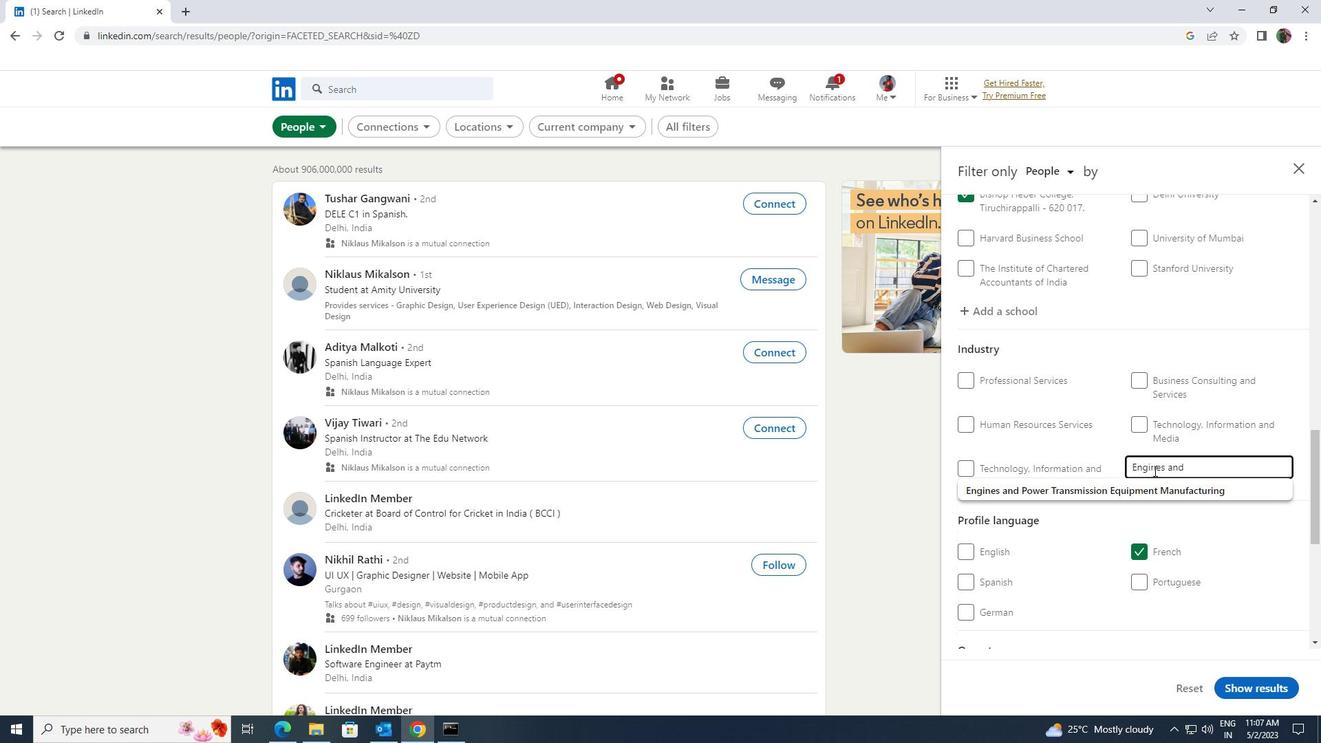 
Action: Mouse pressed left at (1147, 488)
Screenshot: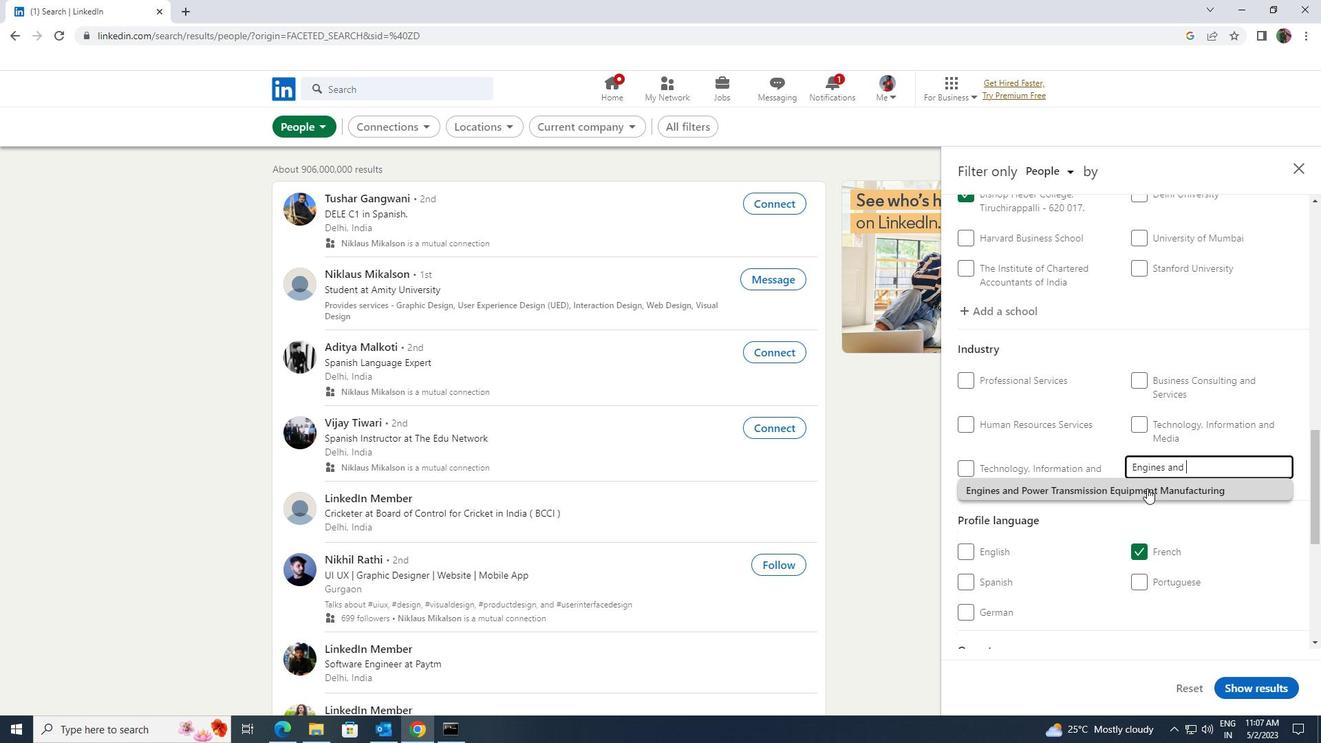 
Action: Mouse scrolled (1147, 488) with delta (0, 0)
Screenshot: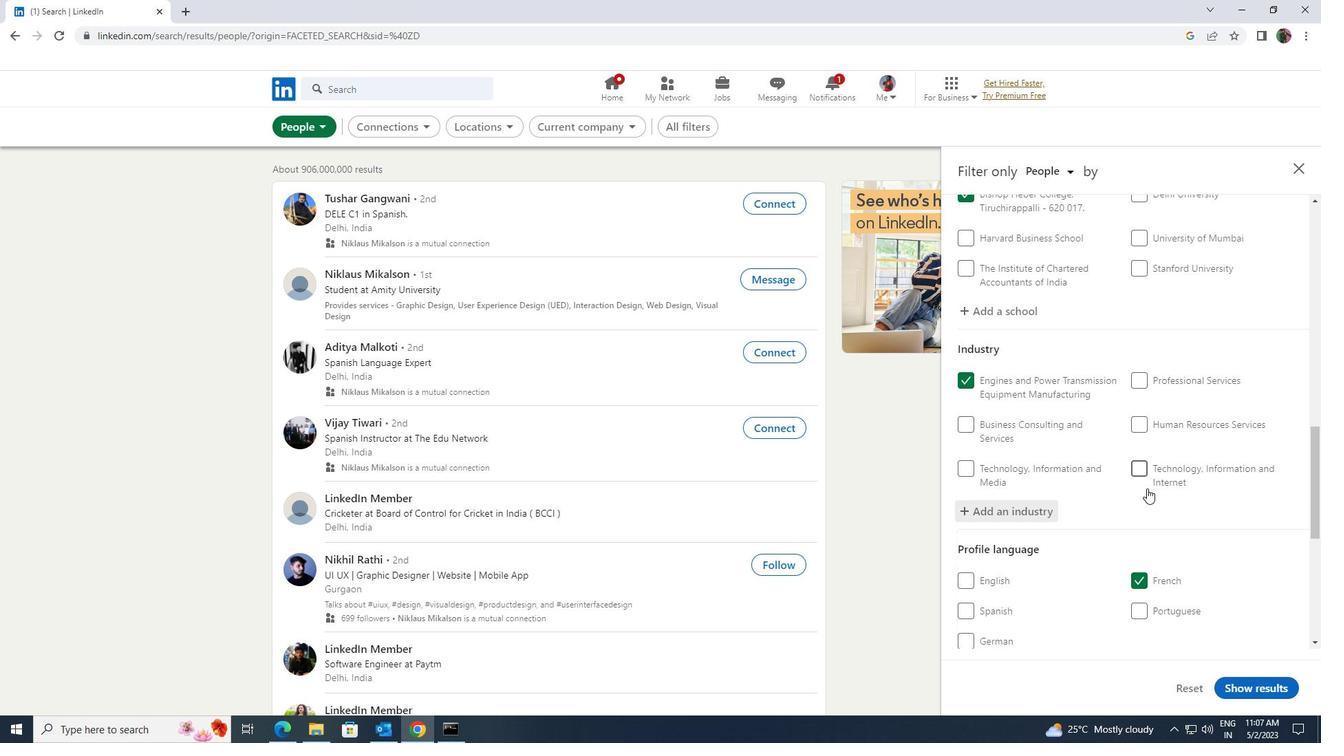 
Action: Mouse scrolled (1147, 488) with delta (0, 0)
Screenshot: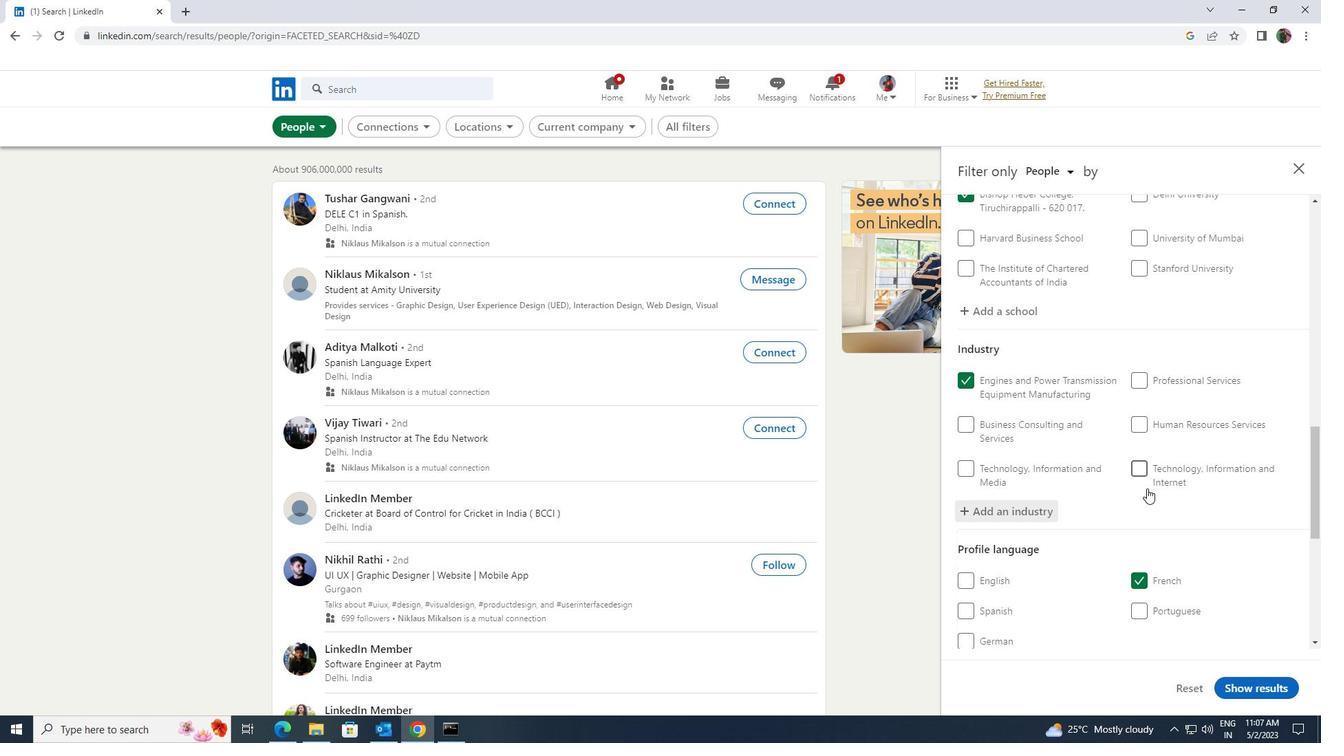 
Action: Mouse scrolled (1147, 488) with delta (0, 0)
Screenshot: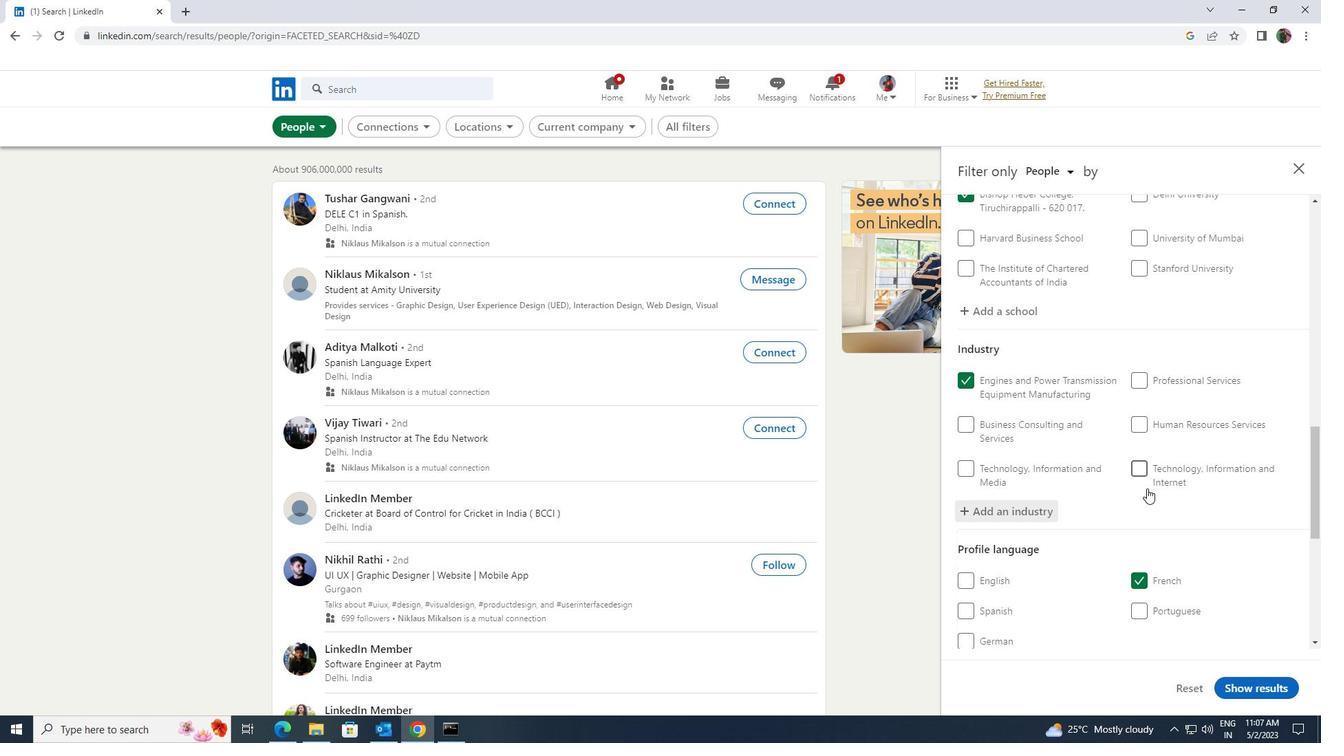 
Action: Mouse scrolled (1147, 488) with delta (0, 0)
Screenshot: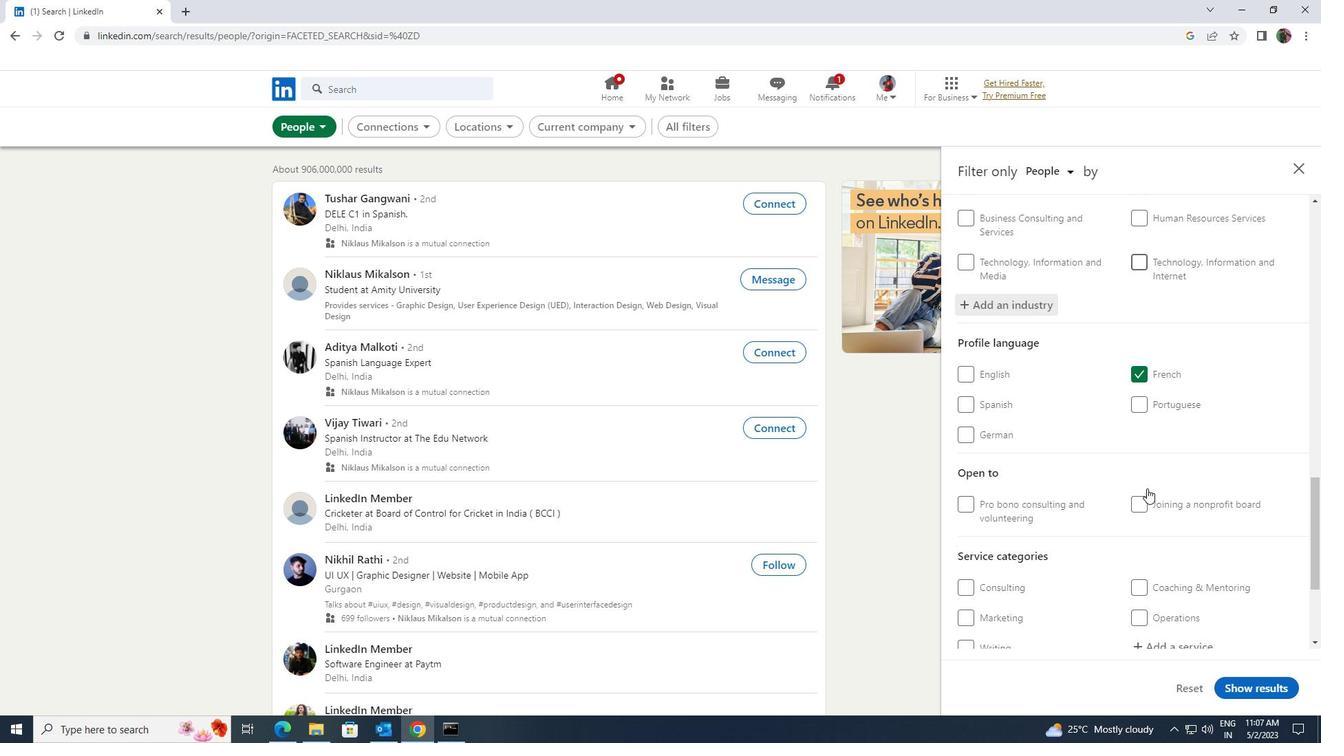 
Action: Mouse scrolled (1147, 488) with delta (0, 0)
Screenshot: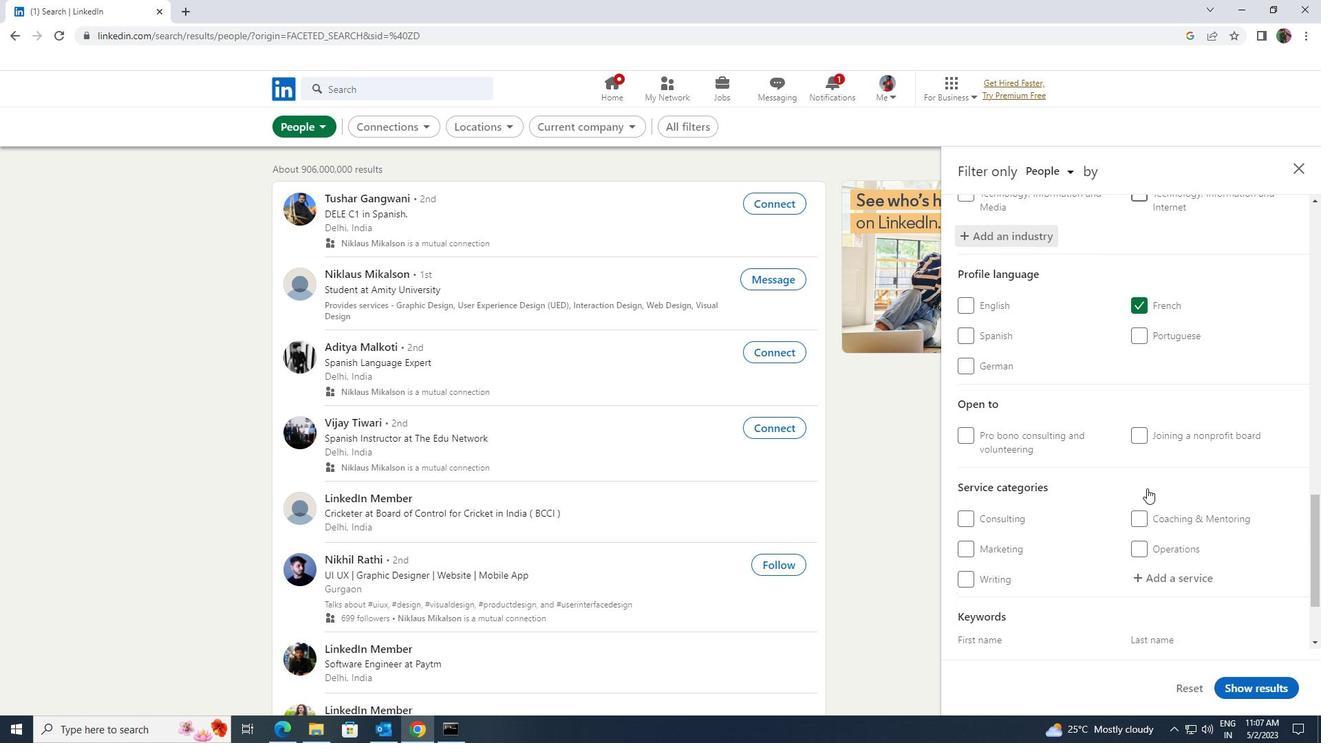 
Action: Mouse scrolled (1147, 488) with delta (0, 0)
Screenshot: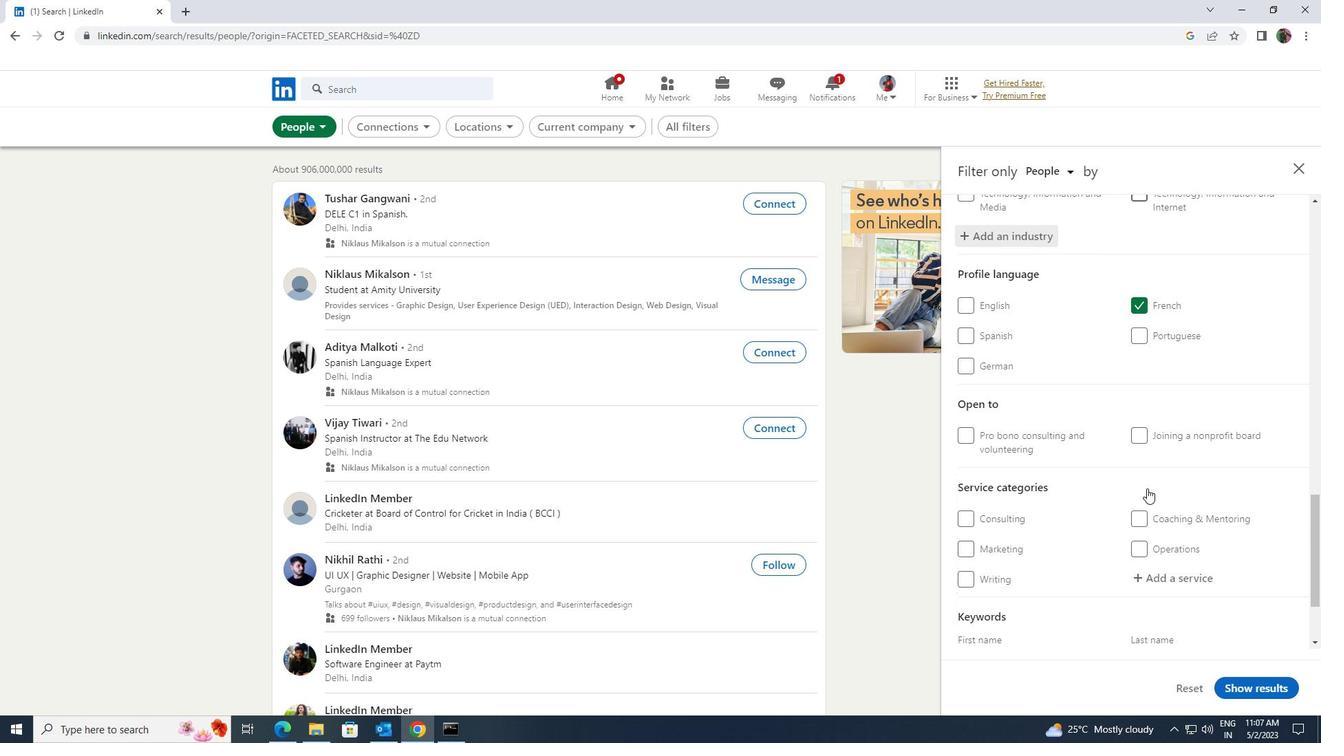 
Action: Mouse moved to (1150, 459)
Screenshot: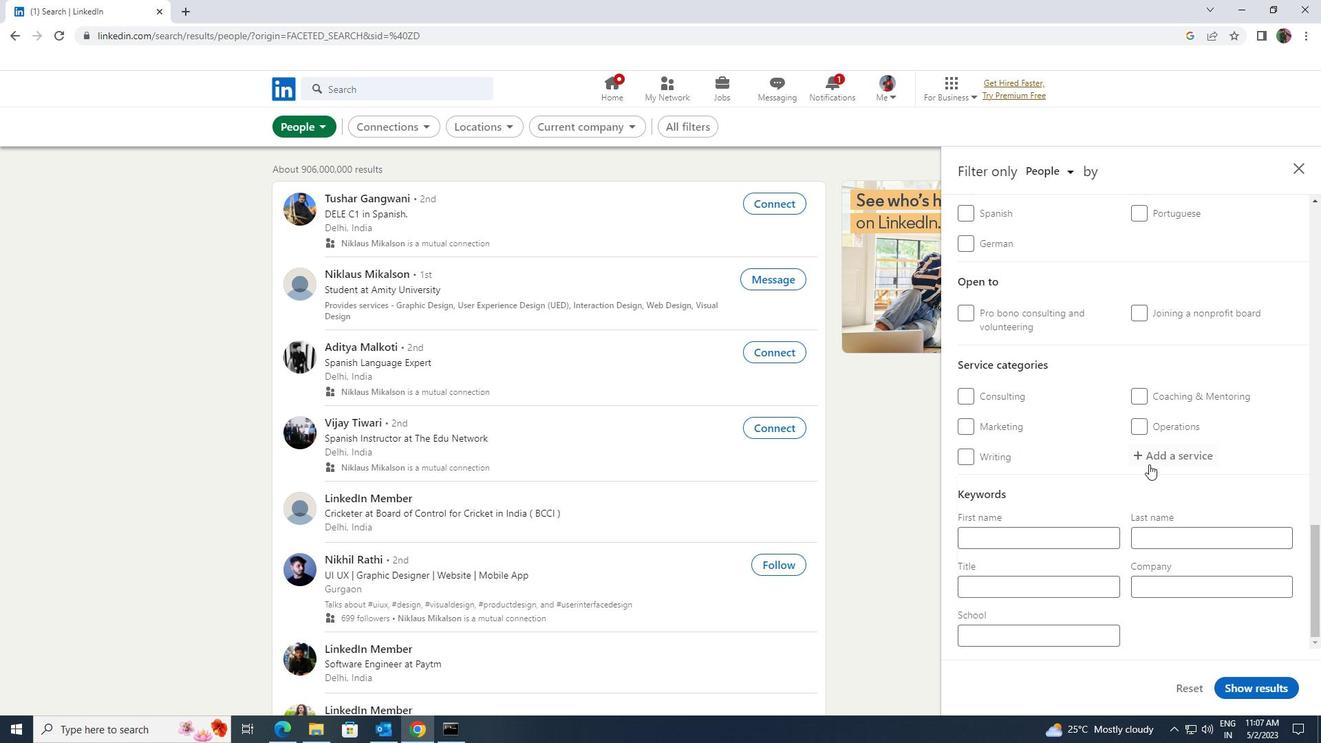 
Action: Mouse pressed left at (1150, 459)
Screenshot: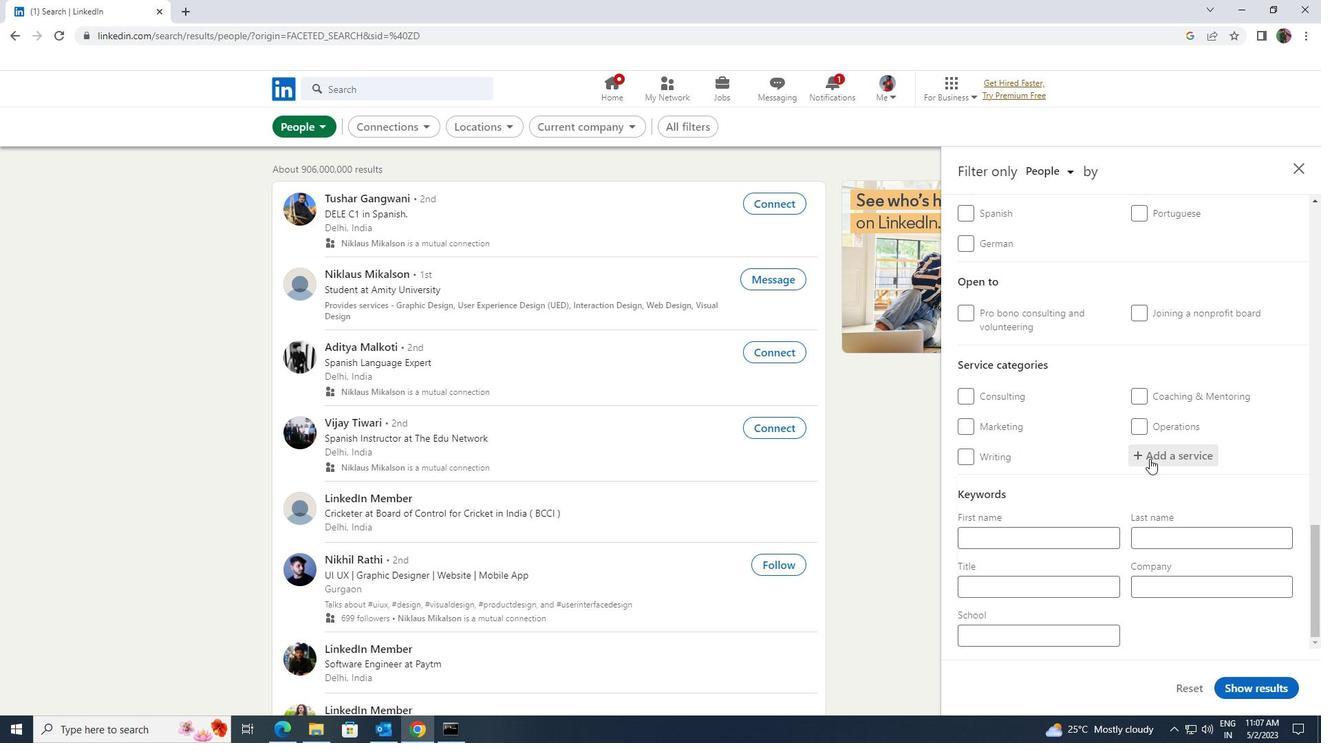 
Action: Key pressed <Key.shift>BLOGGI
Screenshot: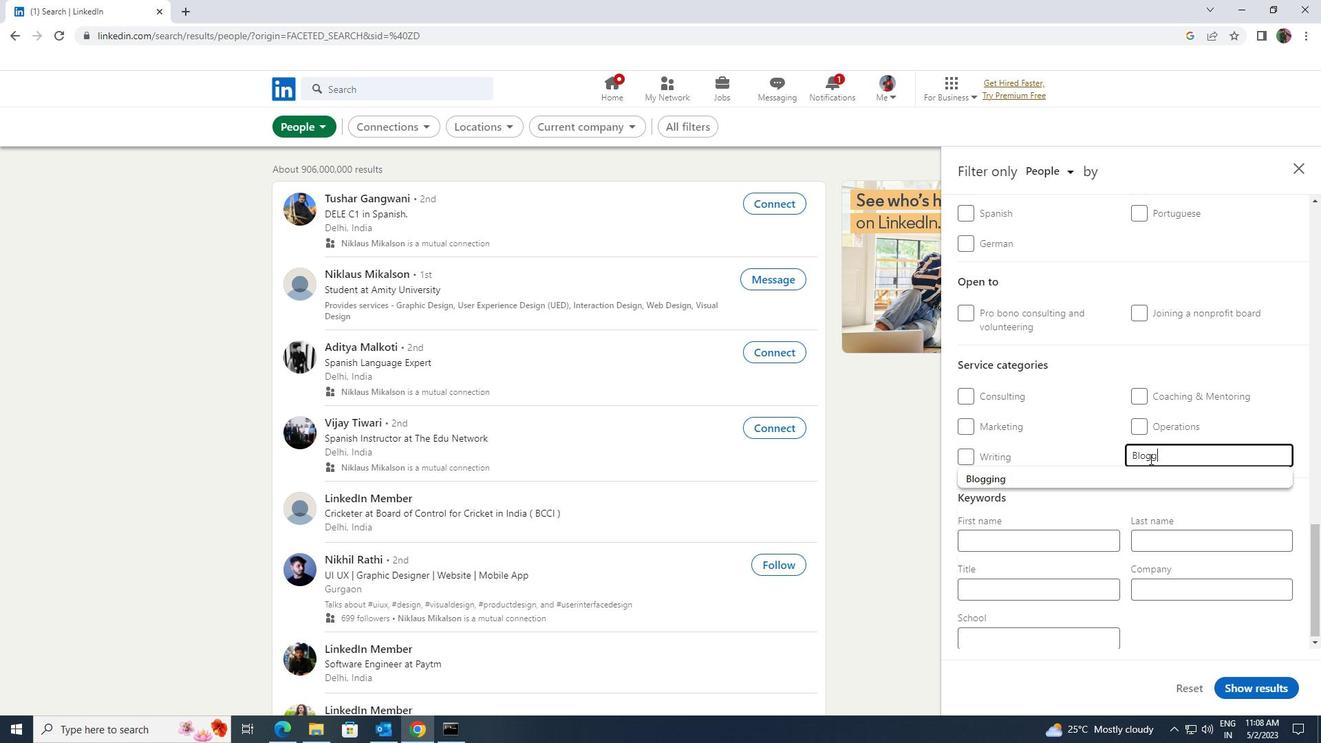 
Action: Mouse moved to (1142, 468)
Screenshot: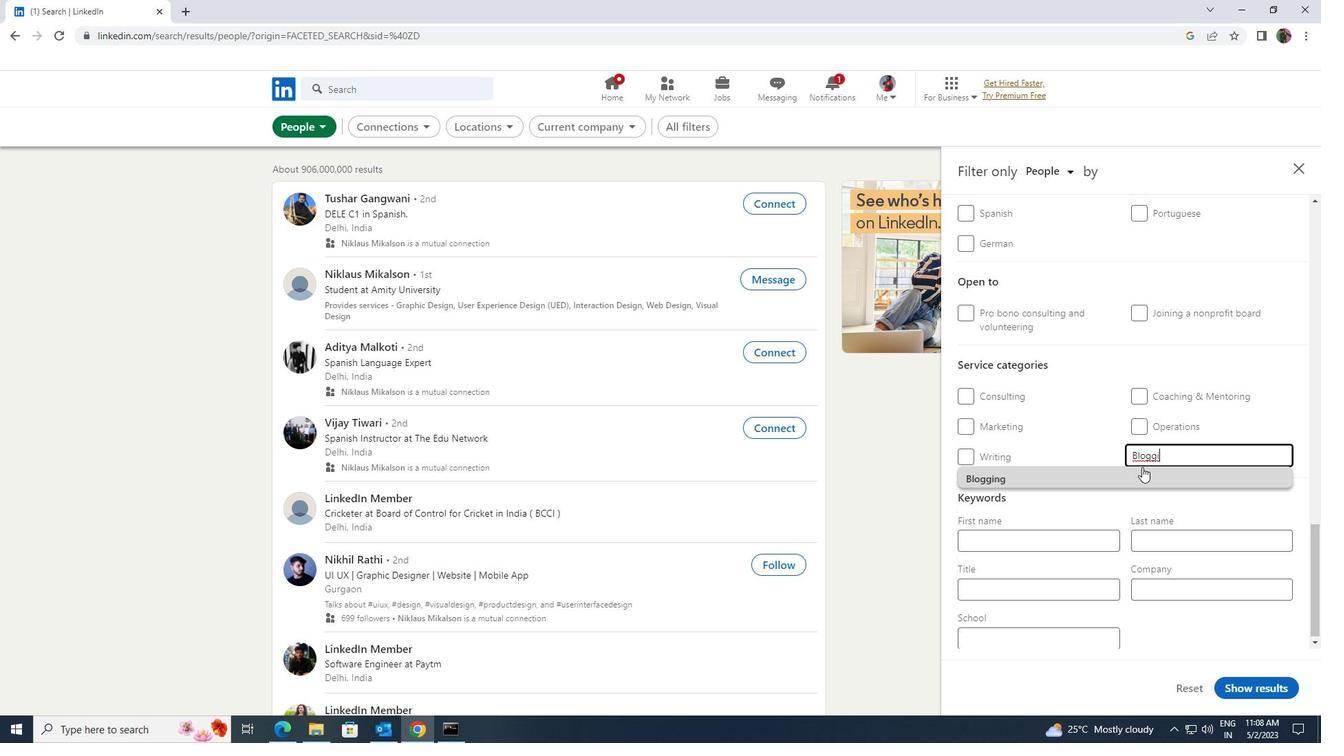 
Action: Mouse pressed left at (1142, 468)
Screenshot: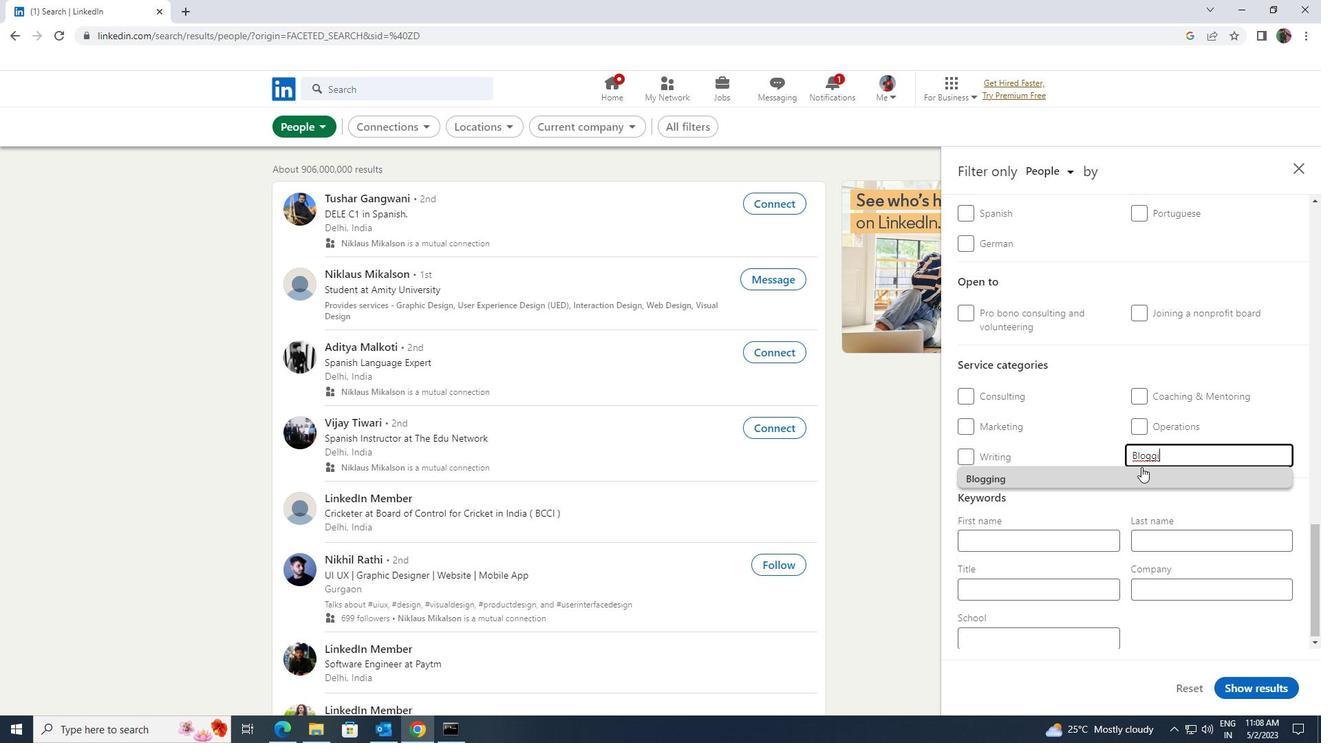 
Action: Mouse scrolled (1142, 467) with delta (0, 0)
Screenshot: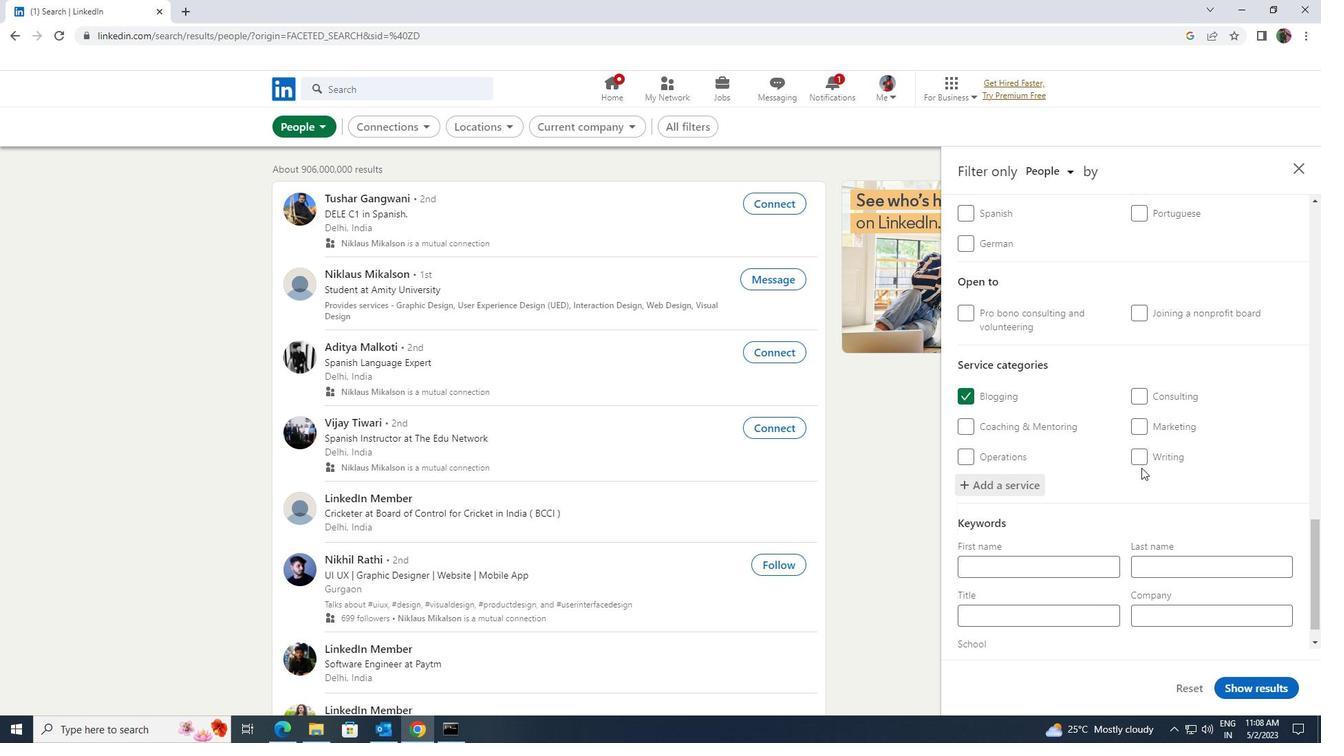 
Action: Mouse scrolled (1142, 467) with delta (0, 0)
Screenshot: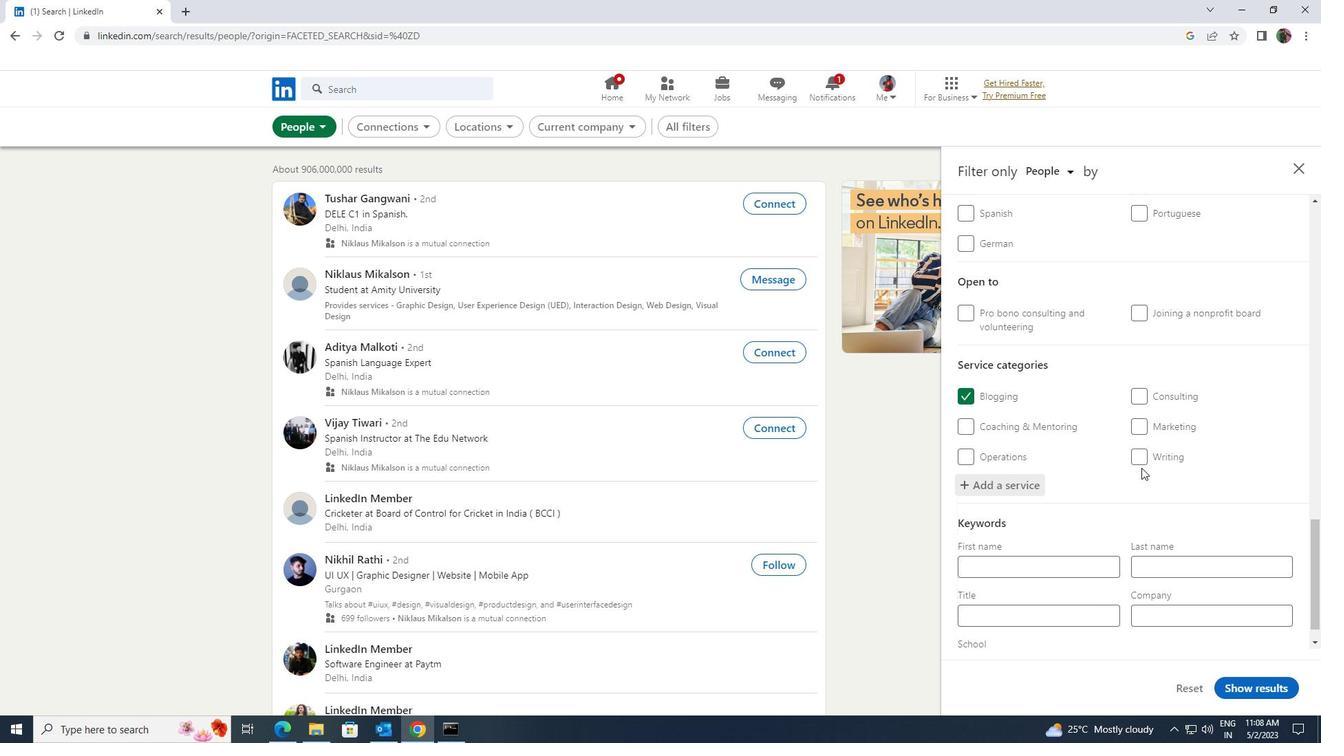 
Action: Mouse scrolled (1142, 467) with delta (0, 0)
Screenshot: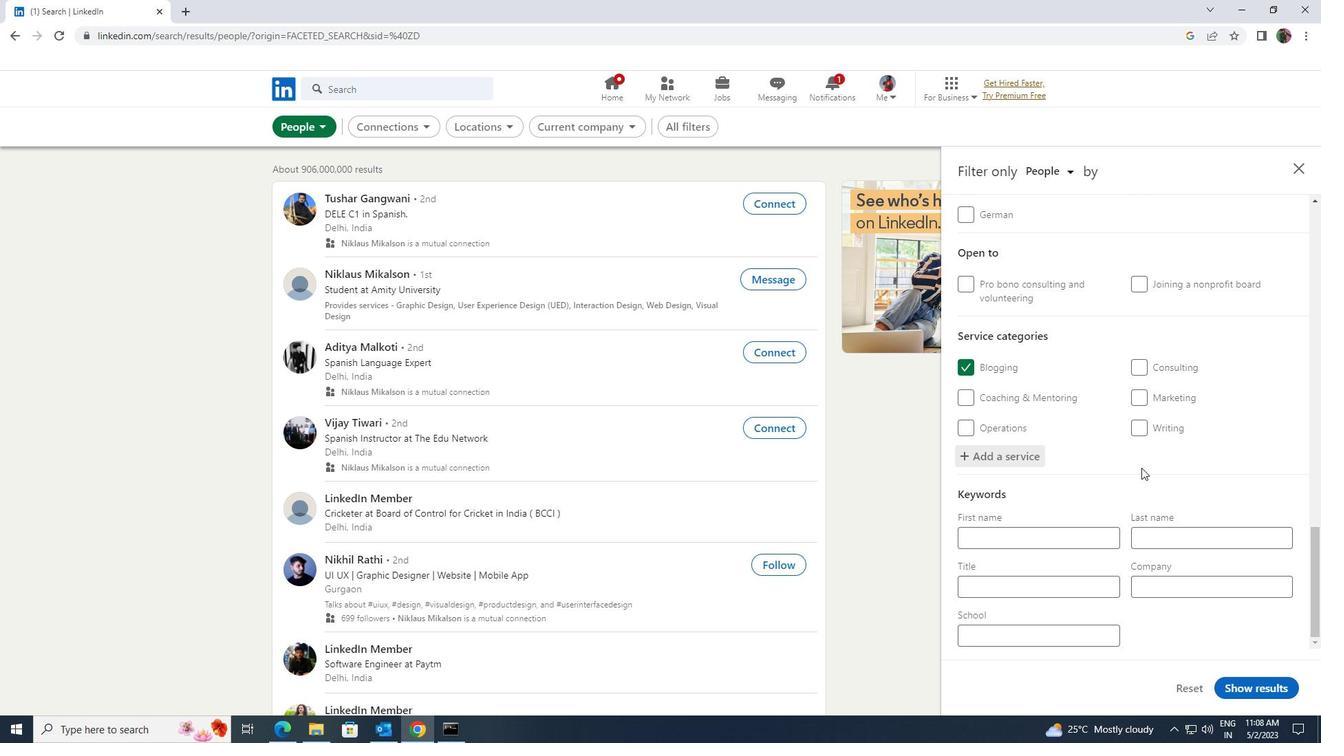
Action: Mouse scrolled (1142, 467) with delta (0, 0)
Screenshot: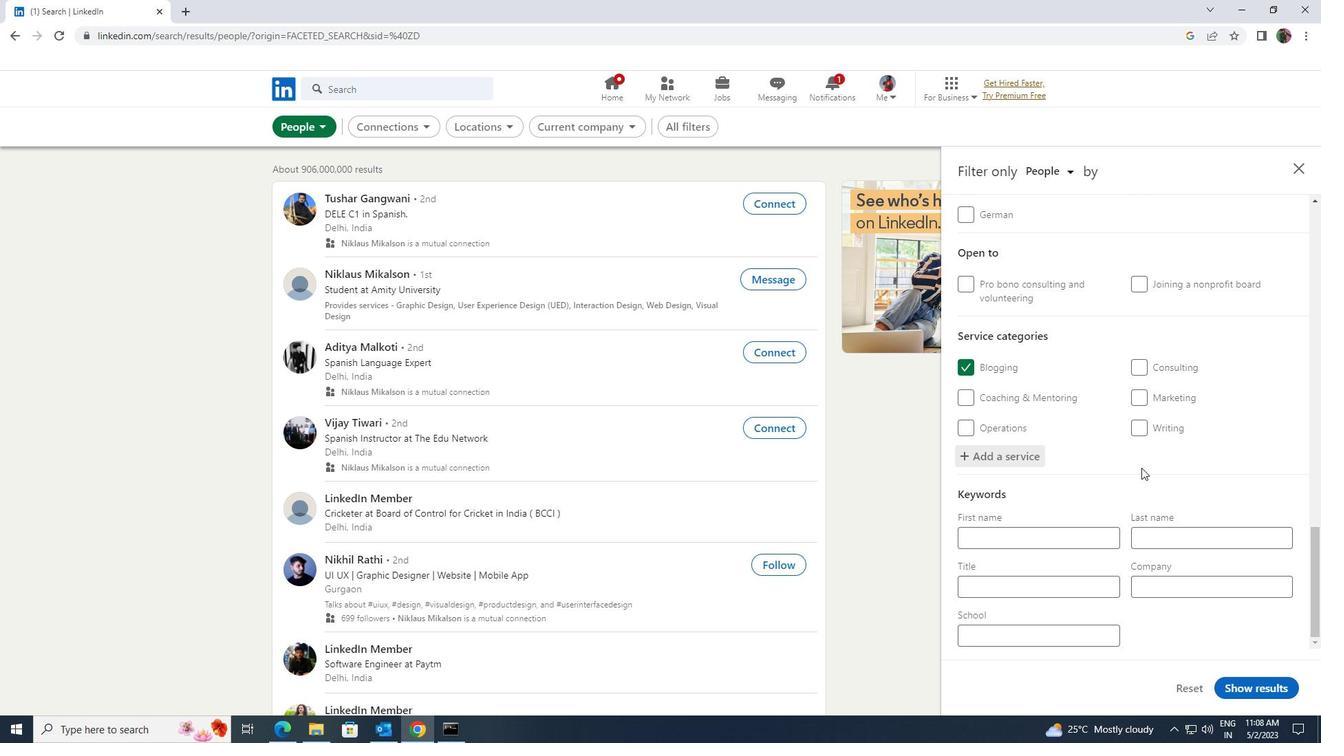 
Action: Mouse moved to (1081, 585)
Screenshot: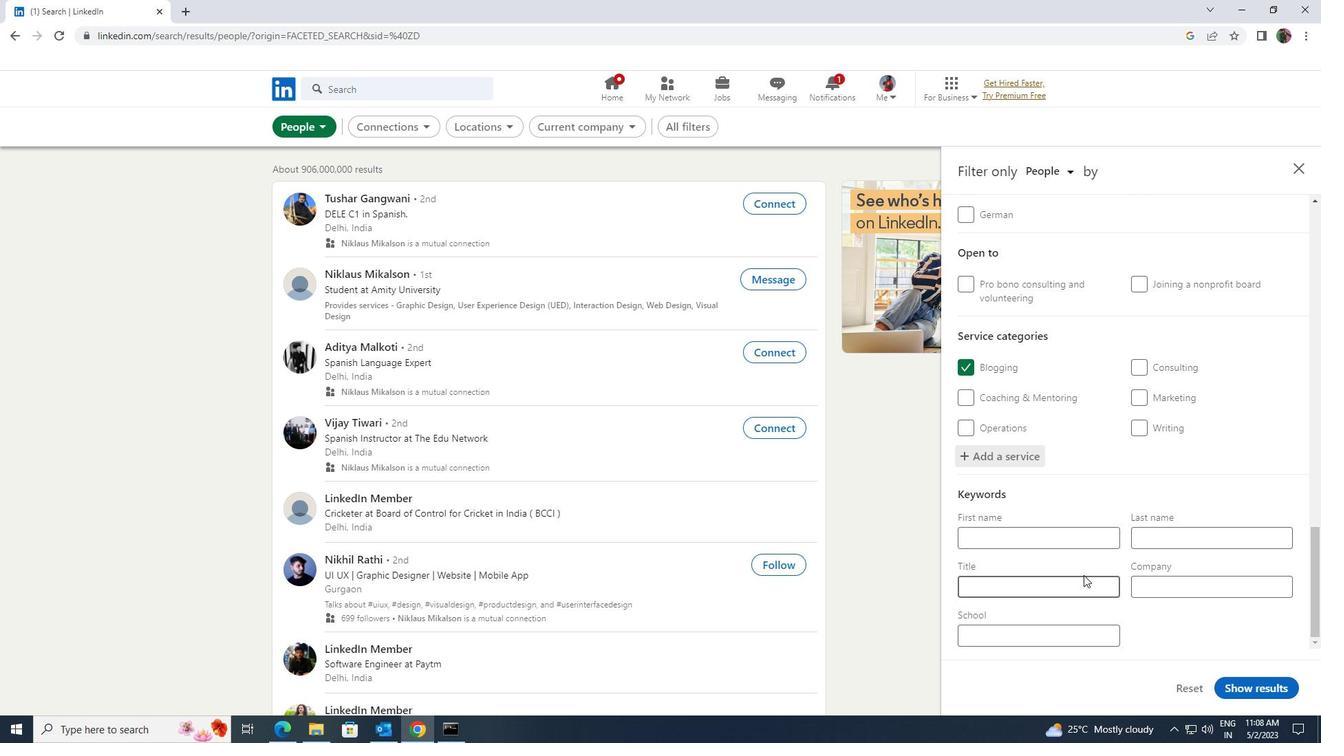 
Action: Mouse pressed left at (1081, 585)
Screenshot: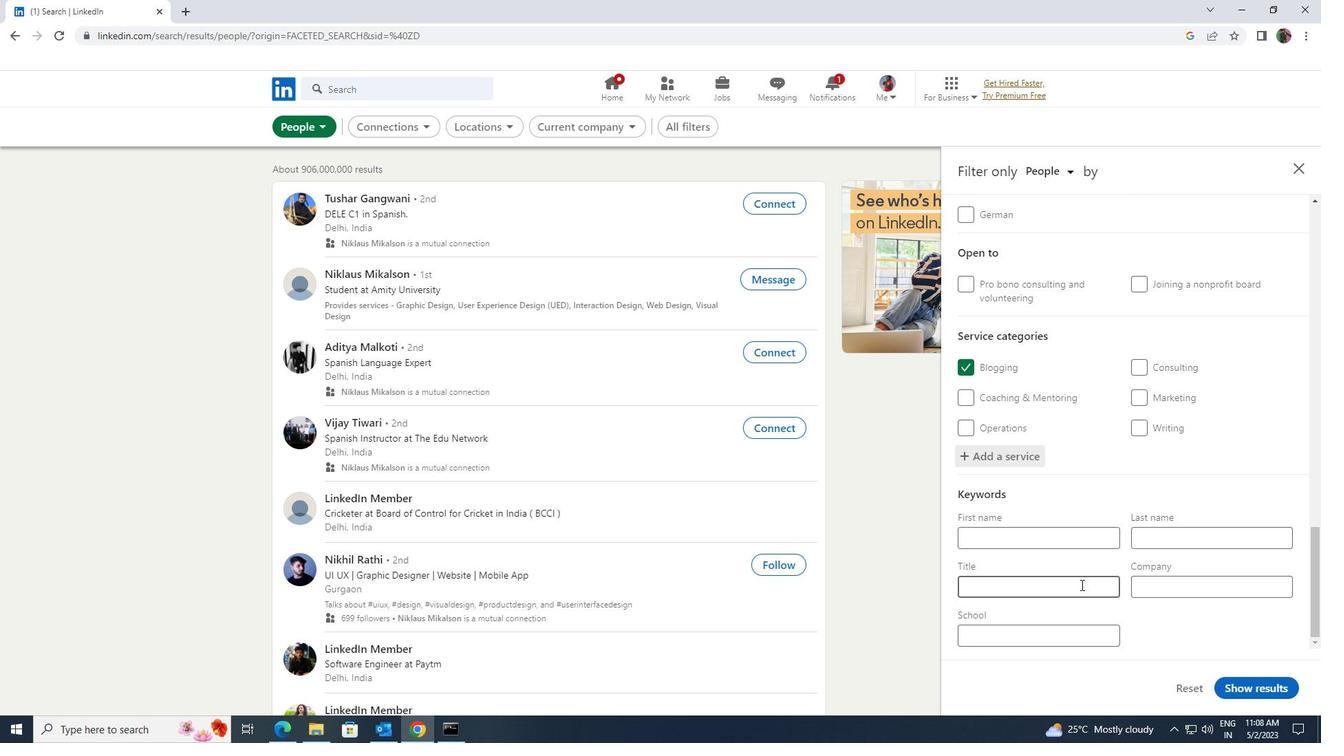 
Action: Key pressed <Key.shift>RECEPTIONIST
Screenshot: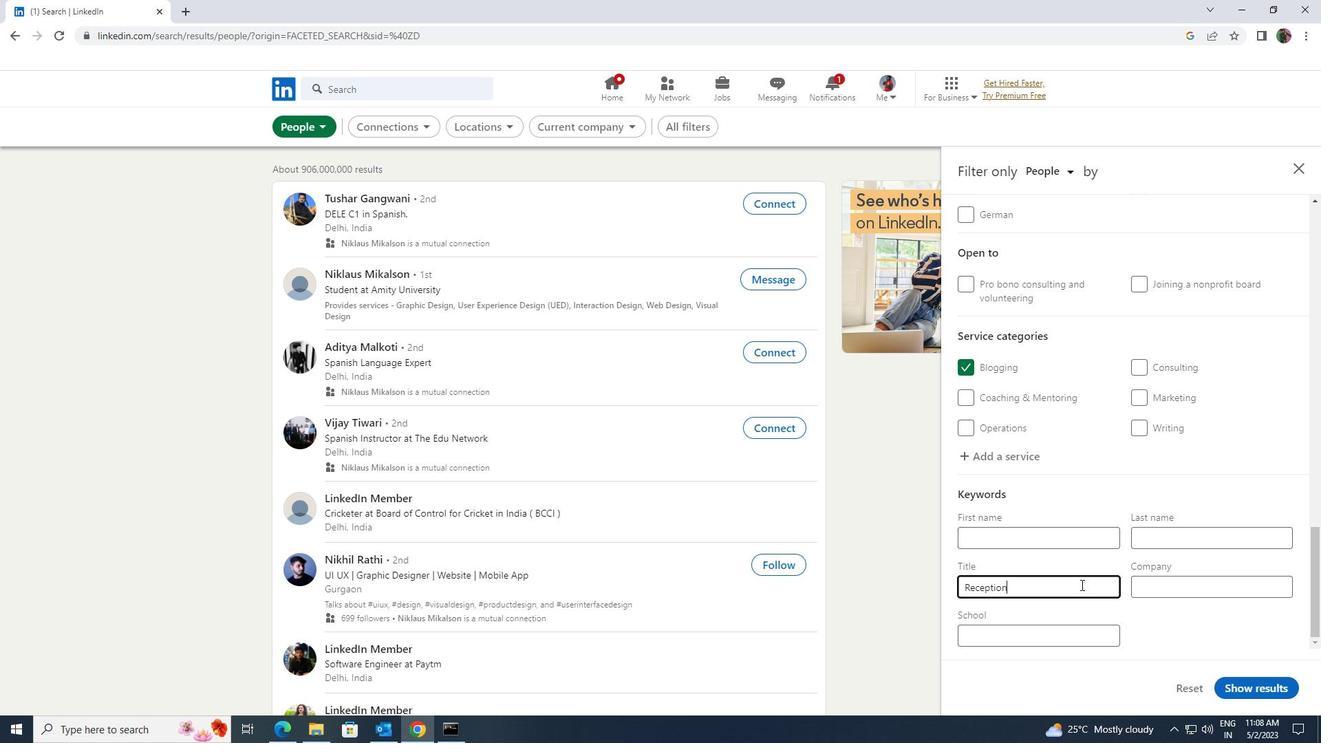 
Action: Mouse moved to (1245, 689)
Screenshot: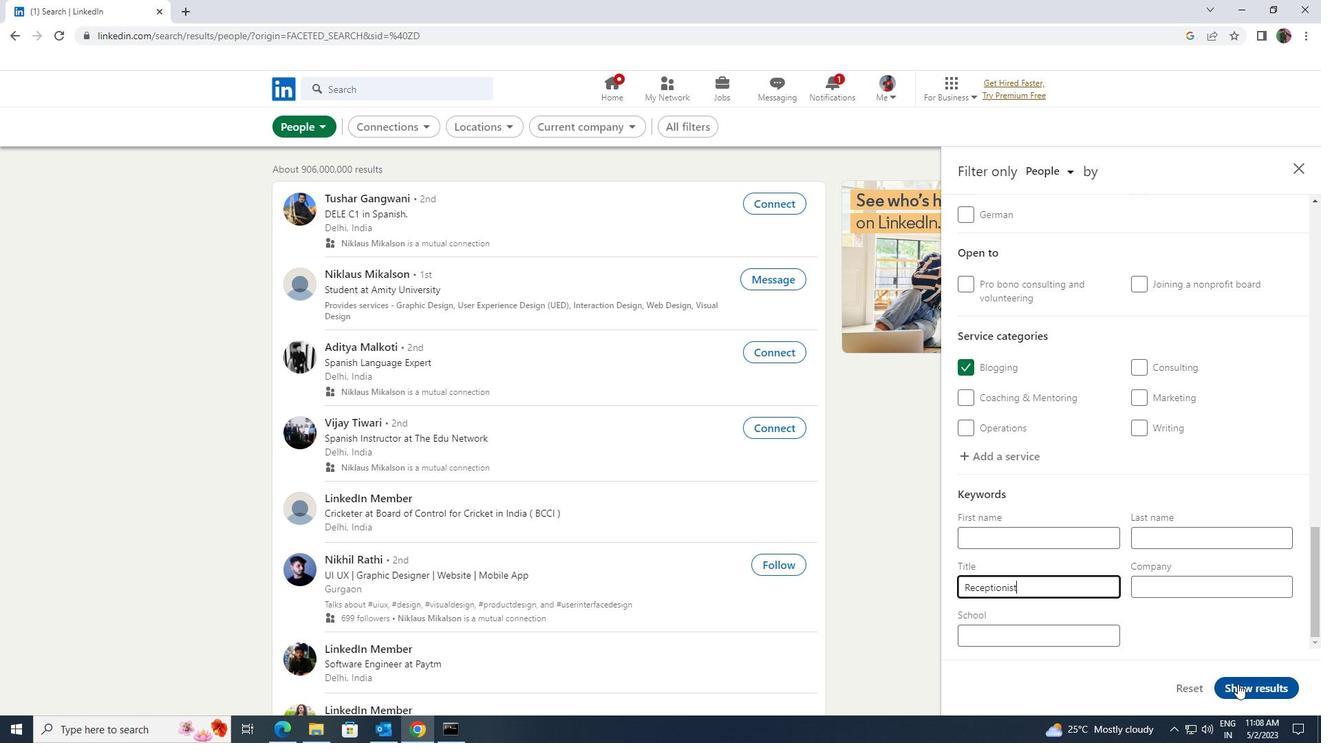 
Action: Mouse pressed left at (1245, 689)
Screenshot: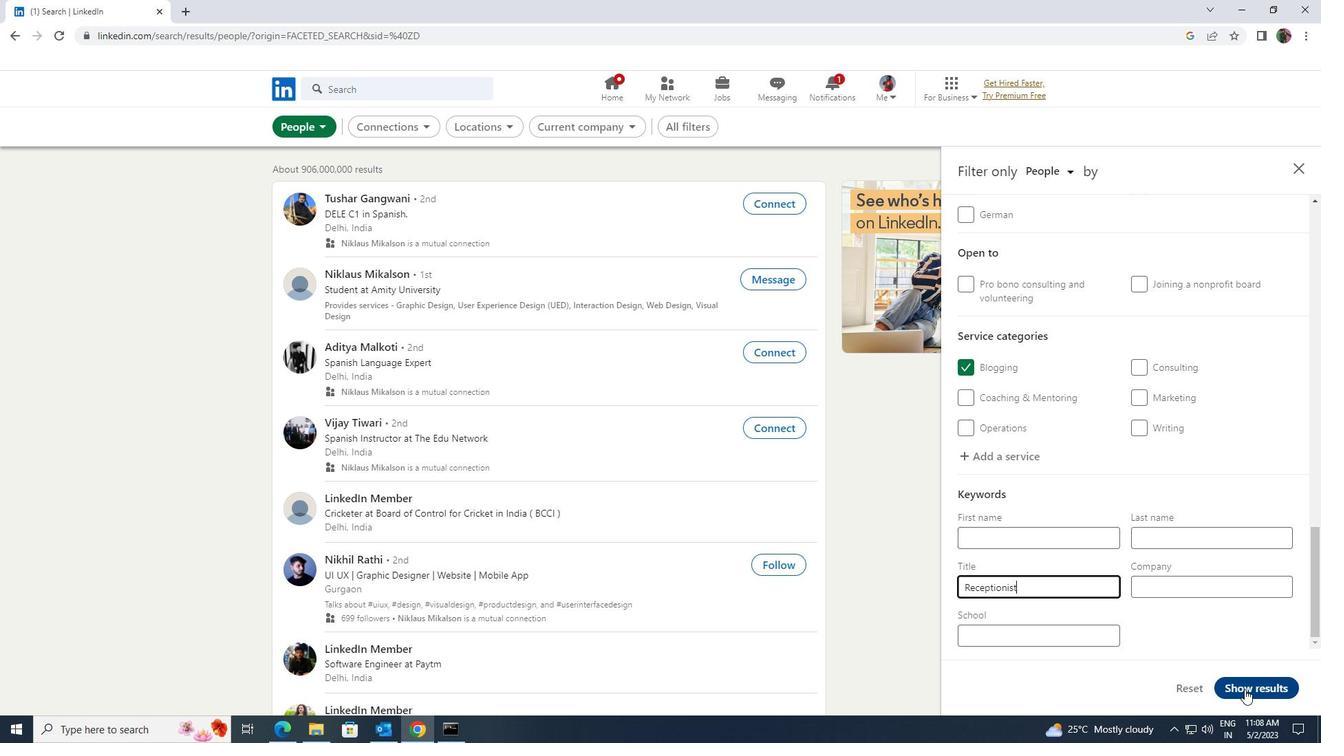 
